 Task: Look for space in Yatagan, Turkey from 12th August, 2023 to 16th August, 2023 for 8 adults in price range Rs.10000 to Rs.16000. Place can be private room with 8 bedrooms having 8 beds and 8 bathrooms. Property type can be house, flat, guest house, hotel. Amenities needed are: wifi, TV, free parkinig on premises, gym, breakfast. Booking option can be shelf check-in. Required host language is English.
Action: Mouse moved to (502, 103)
Screenshot: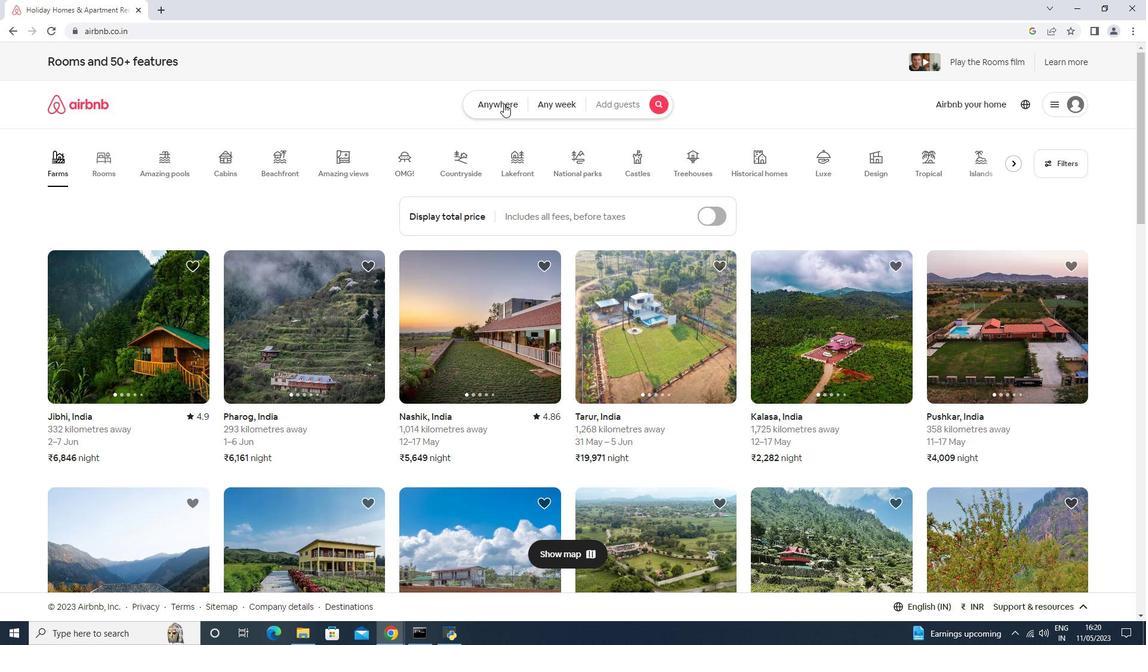 
Action: Mouse pressed left at (502, 103)
Screenshot: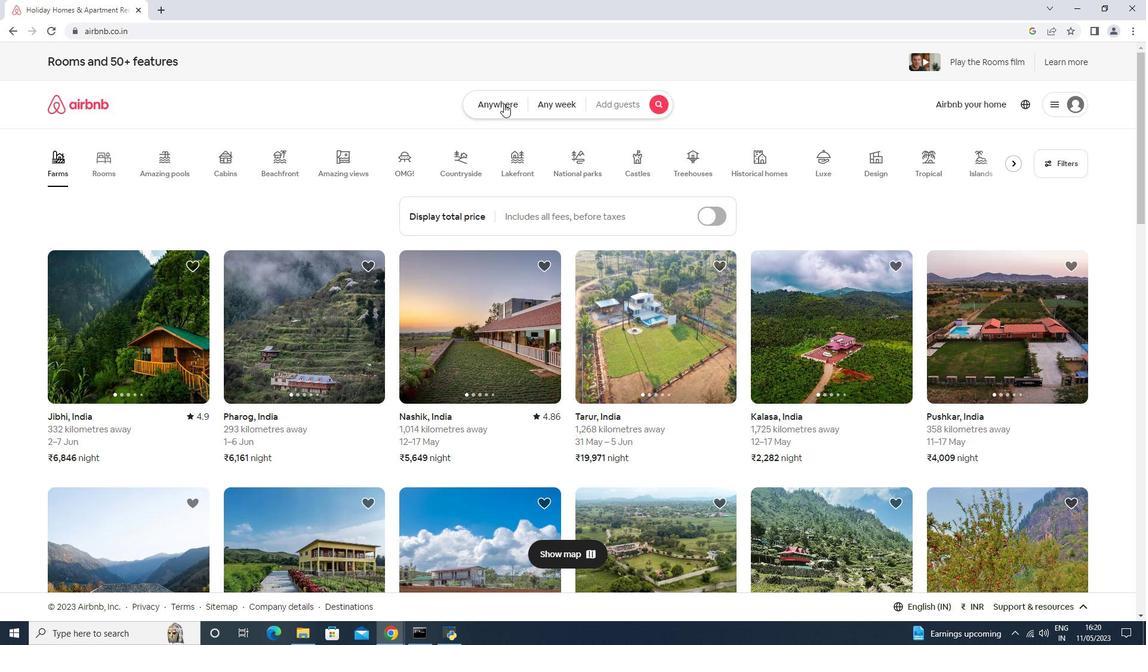 
Action: Mouse moved to (461, 152)
Screenshot: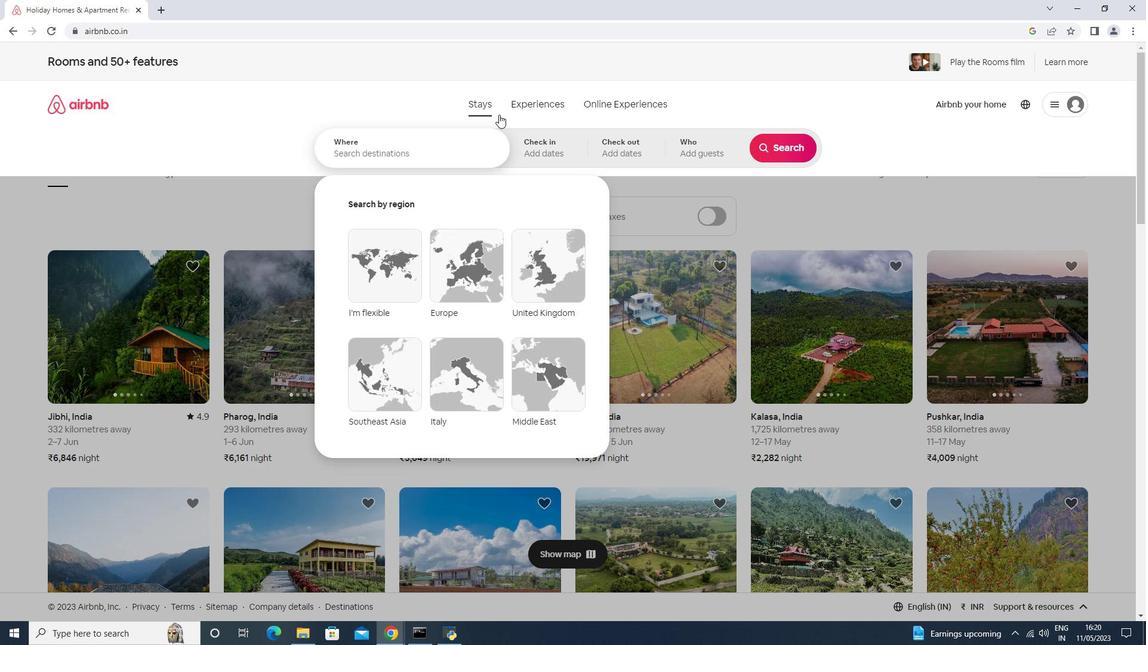 
Action: Mouse pressed left at (461, 152)
Screenshot: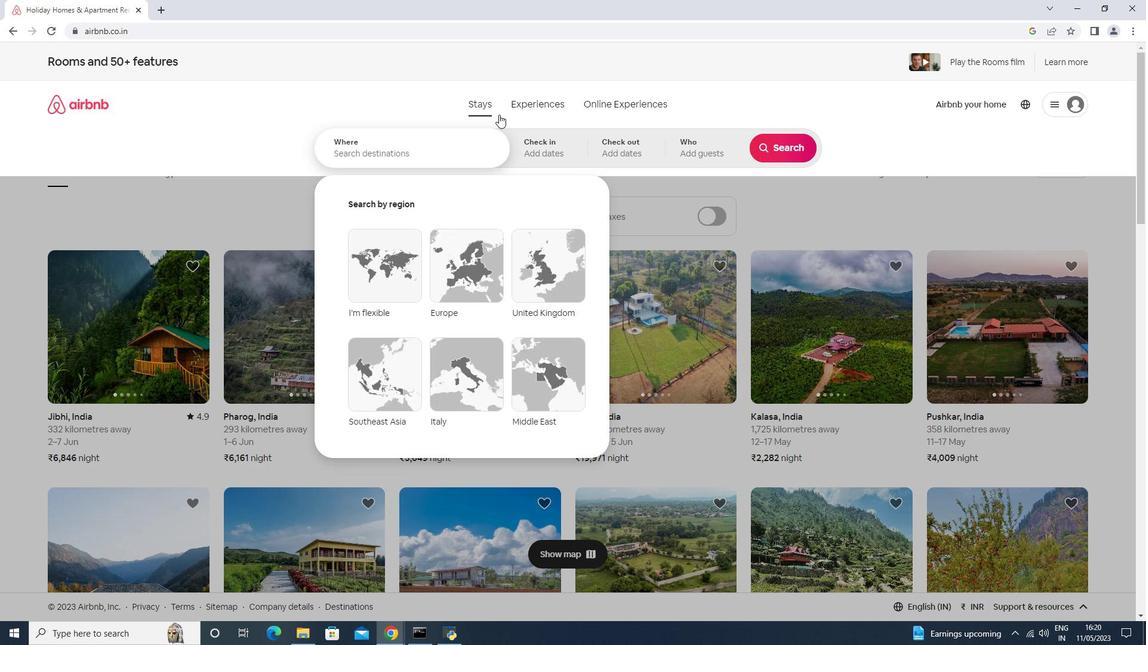 
Action: Key pressed <Key.shift>Yay<Key.backspace>tagan,<Key.space><Key.shift>Turkey<Key.enter>
Screenshot: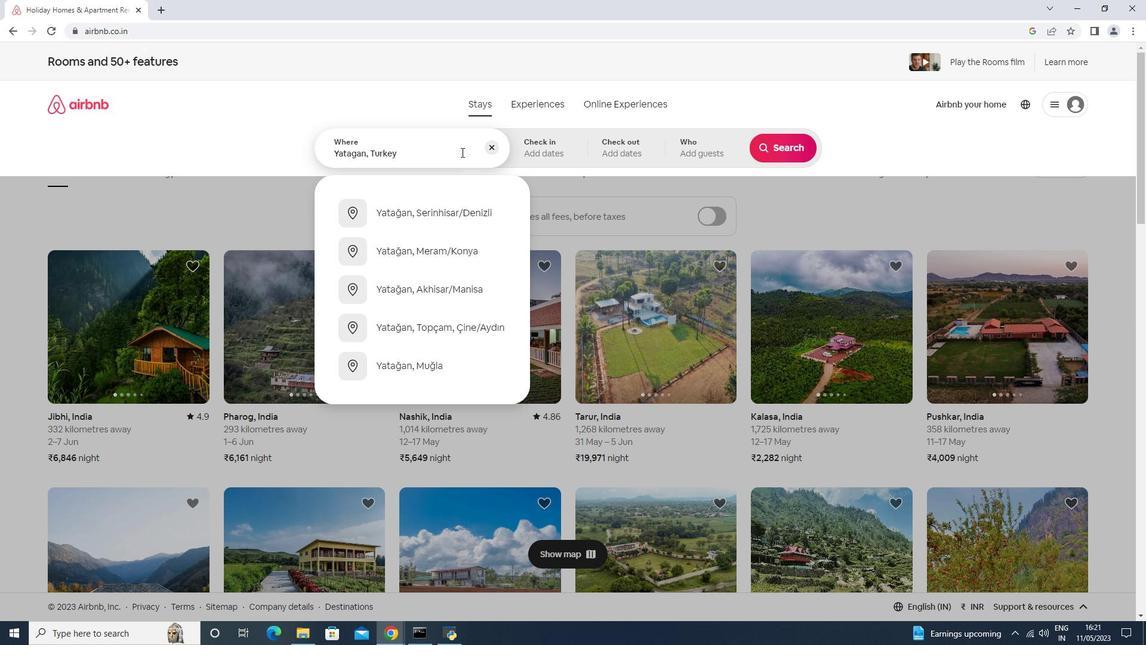 
Action: Mouse moved to (786, 247)
Screenshot: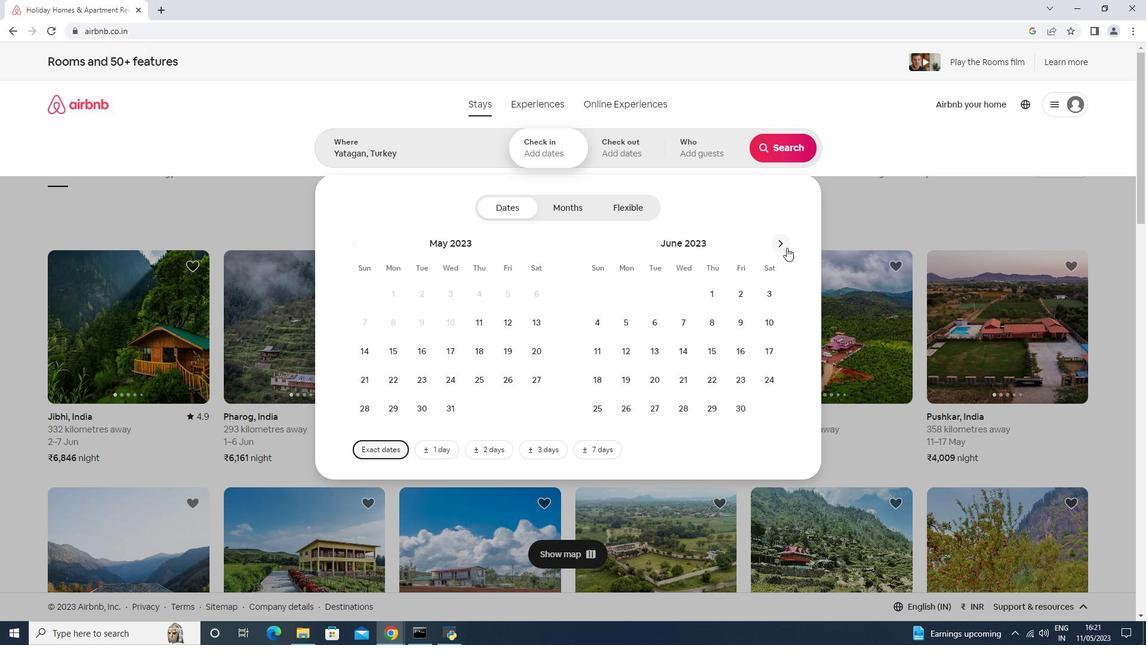 
Action: Mouse pressed left at (786, 247)
Screenshot: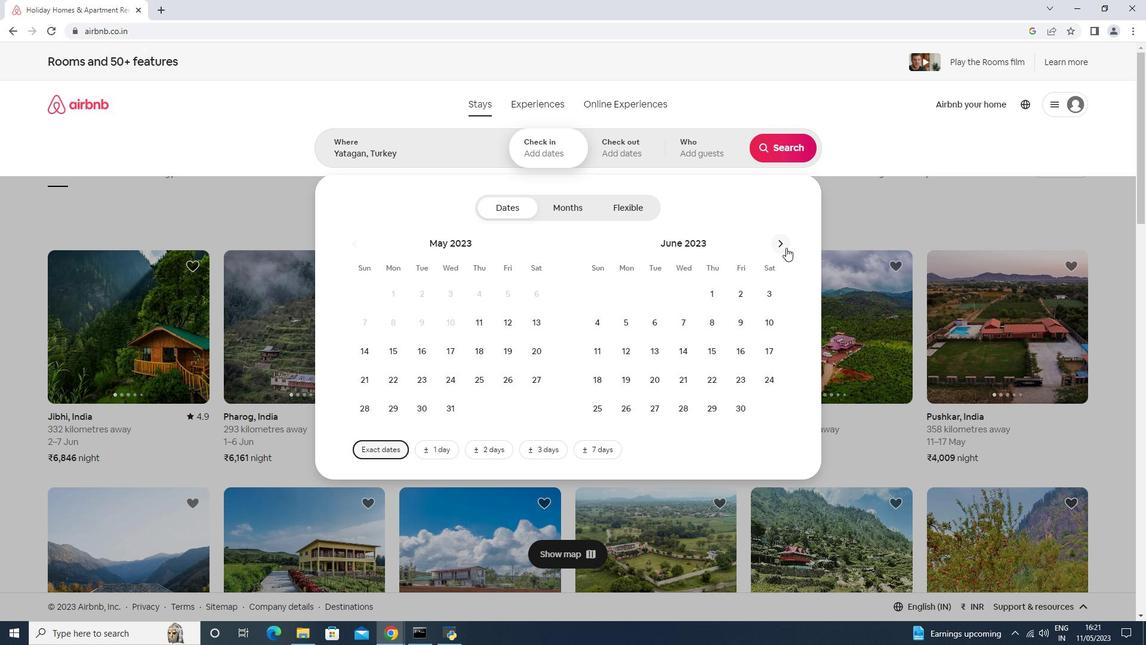 
Action: Mouse pressed left at (786, 247)
Screenshot: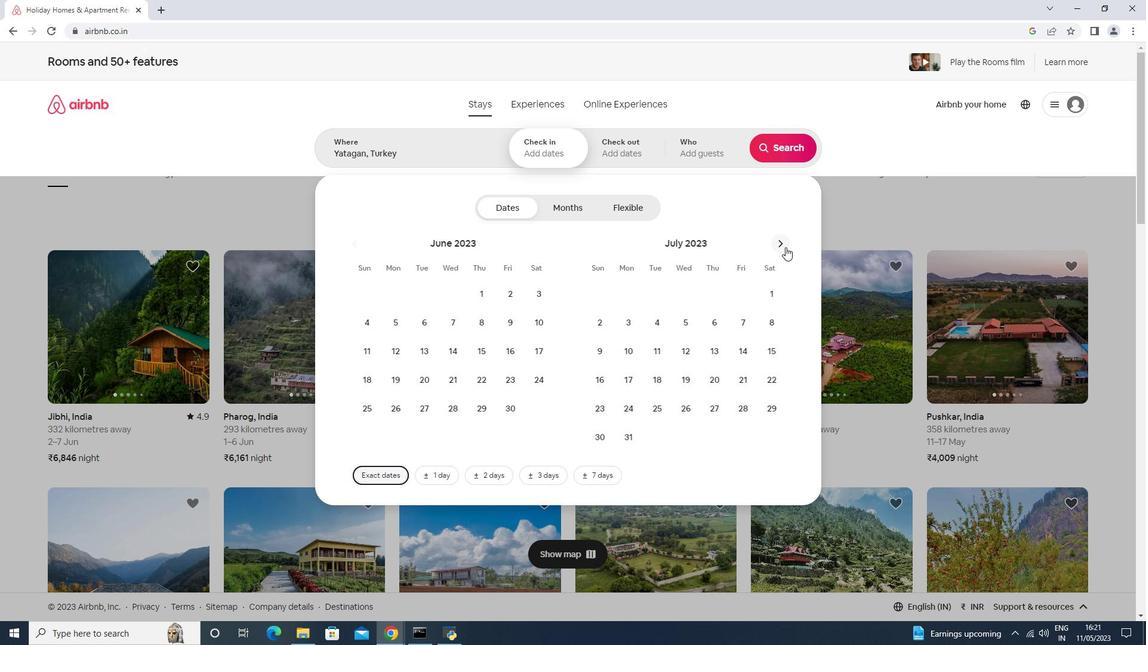
Action: Mouse moved to (768, 316)
Screenshot: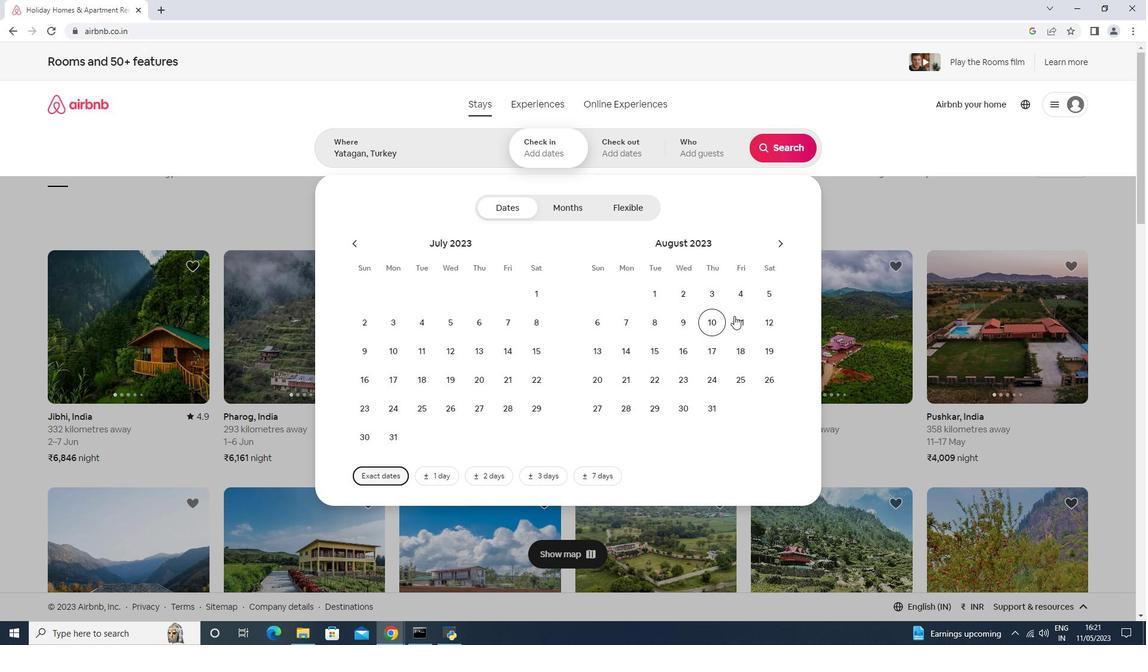 
Action: Mouse pressed left at (768, 316)
Screenshot: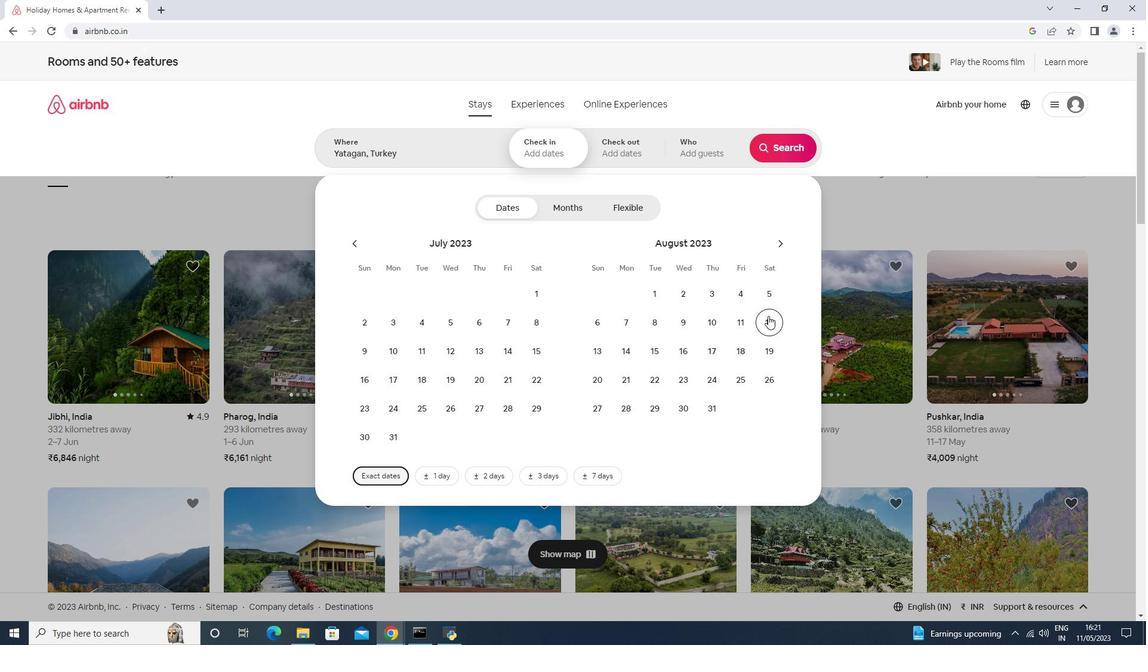 
Action: Mouse moved to (675, 344)
Screenshot: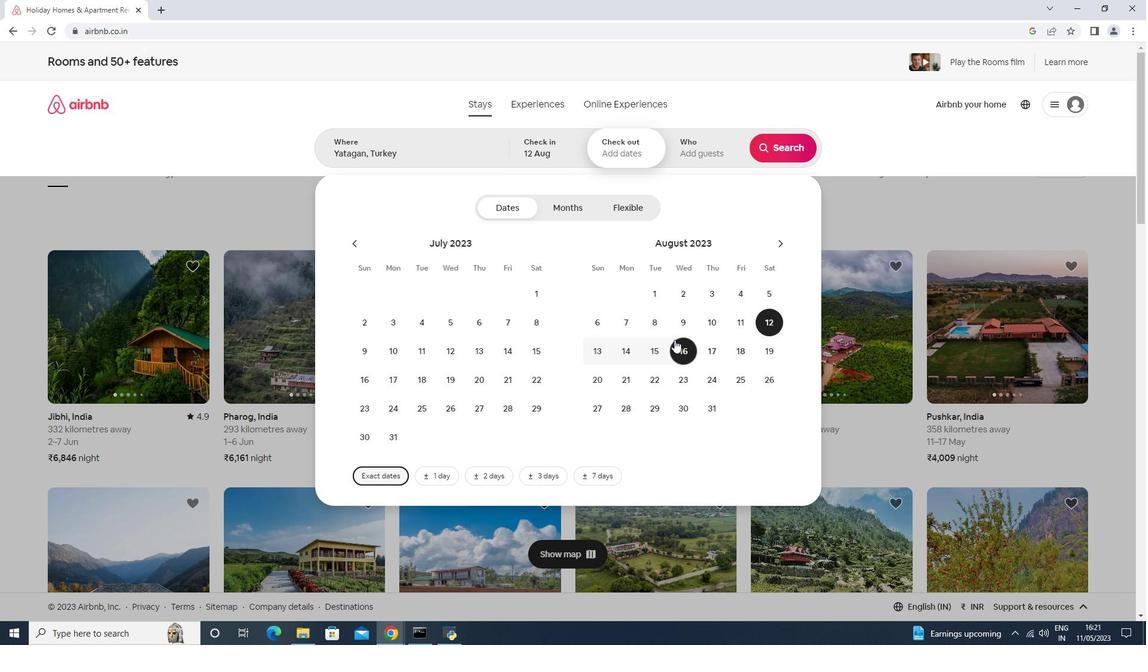 
Action: Mouse pressed left at (675, 344)
Screenshot: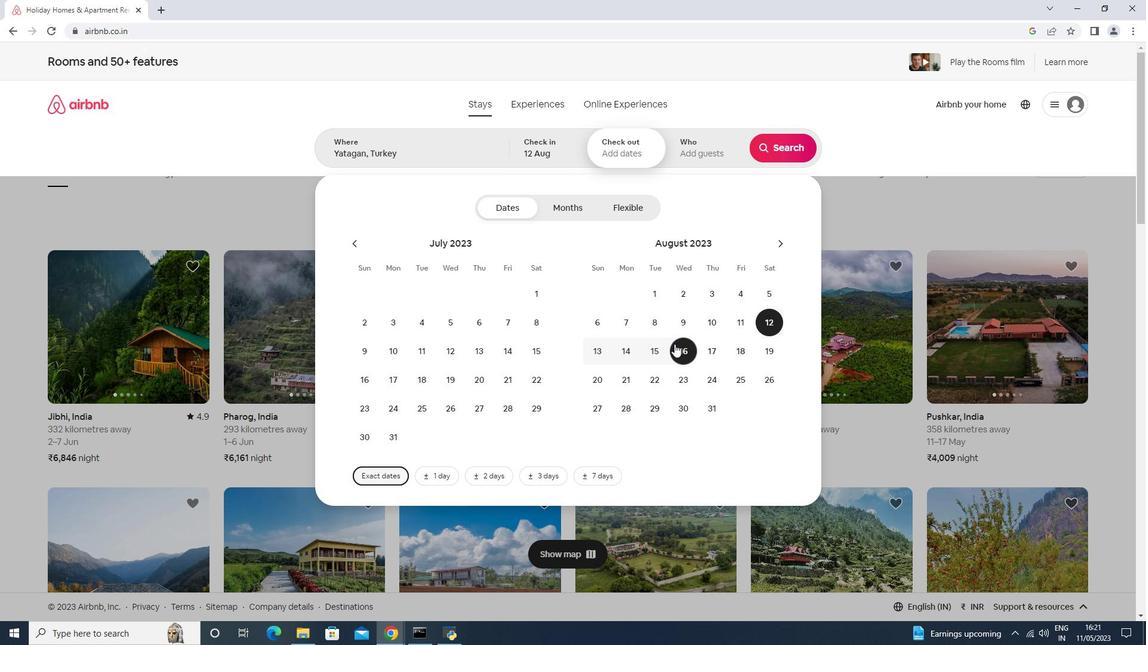 
Action: Mouse moved to (696, 156)
Screenshot: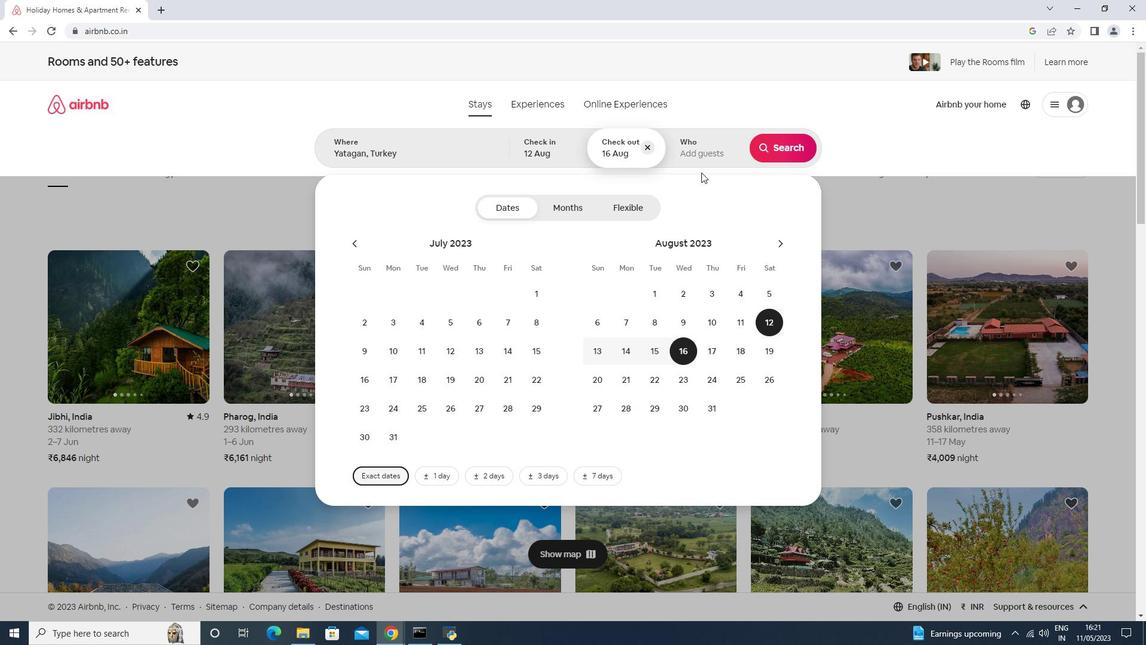 
Action: Mouse pressed left at (697, 154)
Screenshot: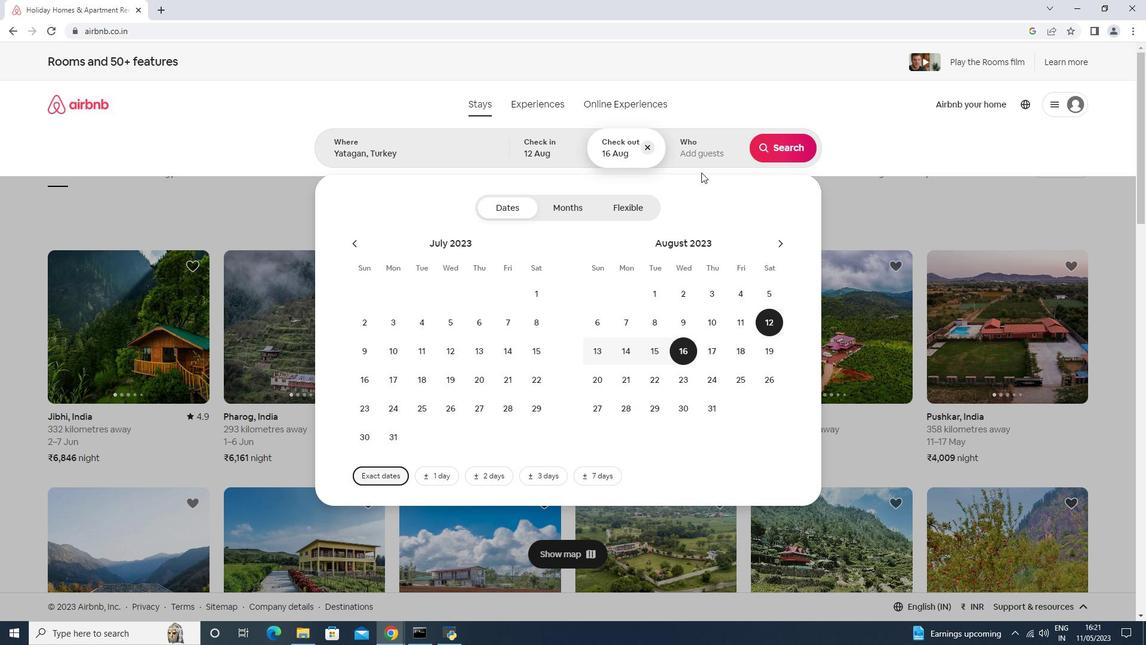 
Action: Mouse moved to (781, 208)
Screenshot: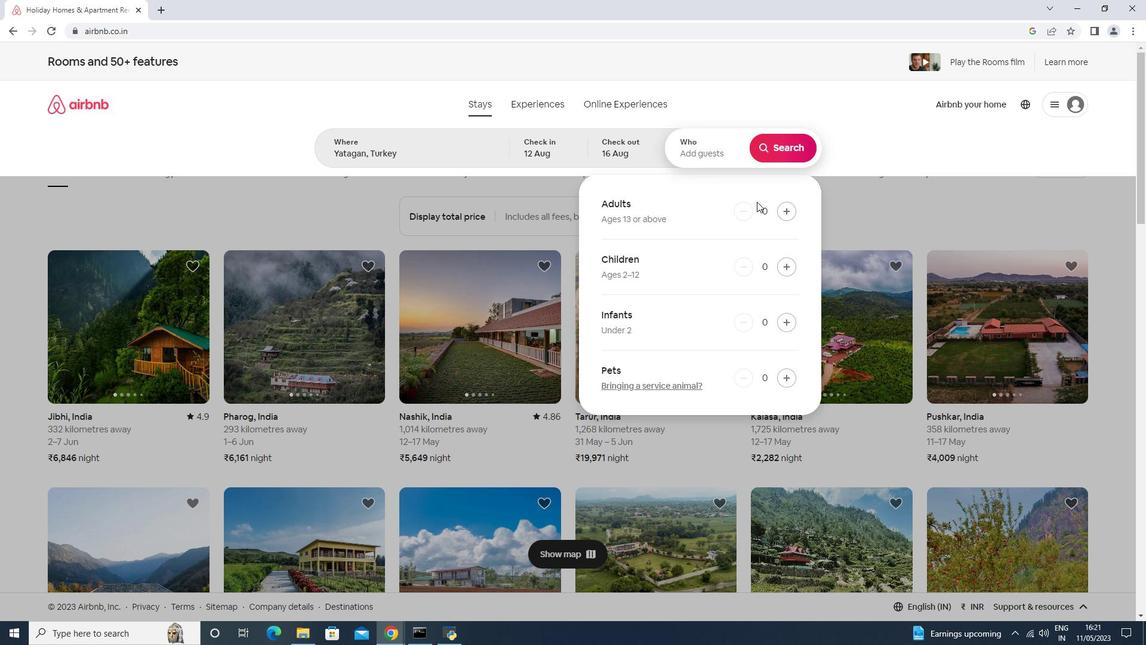 
Action: Mouse pressed left at (781, 208)
Screenshot: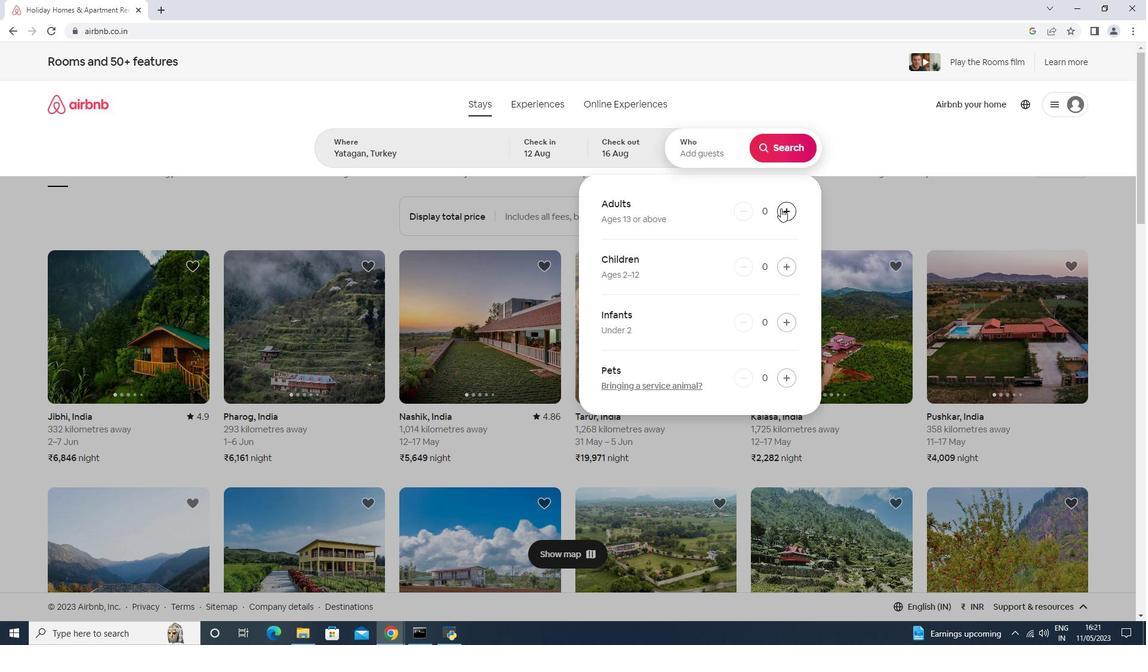 
Action: Mouse pressed left at (781, 208)
Screenshot: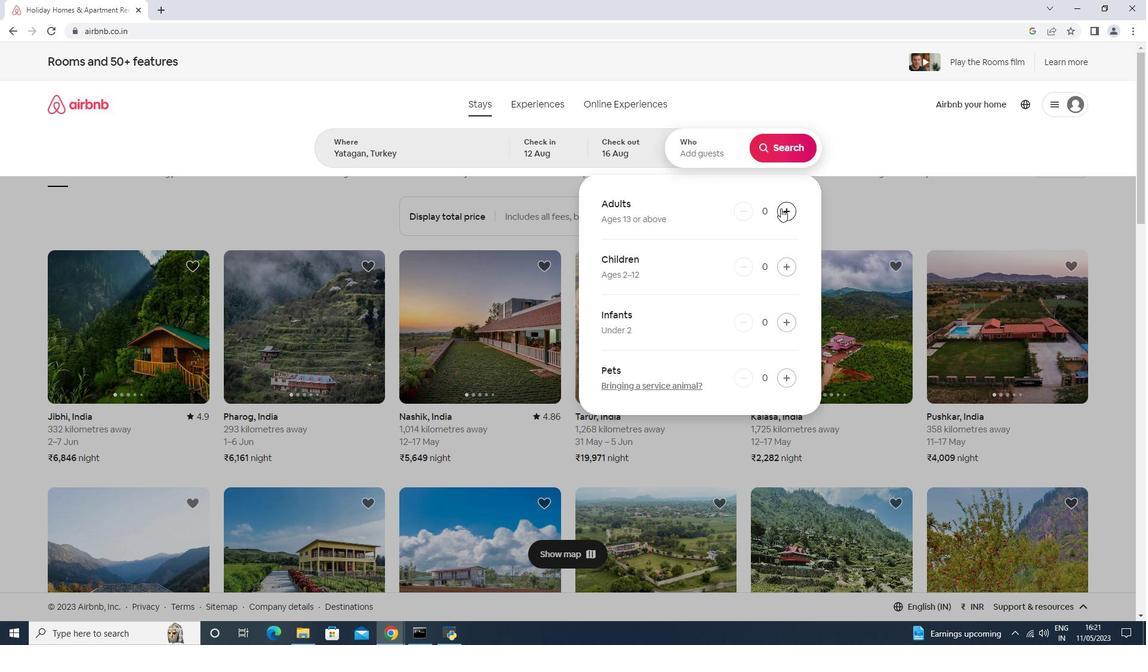 
Action: Mouse pressed left at (781, 208)
Screenshot: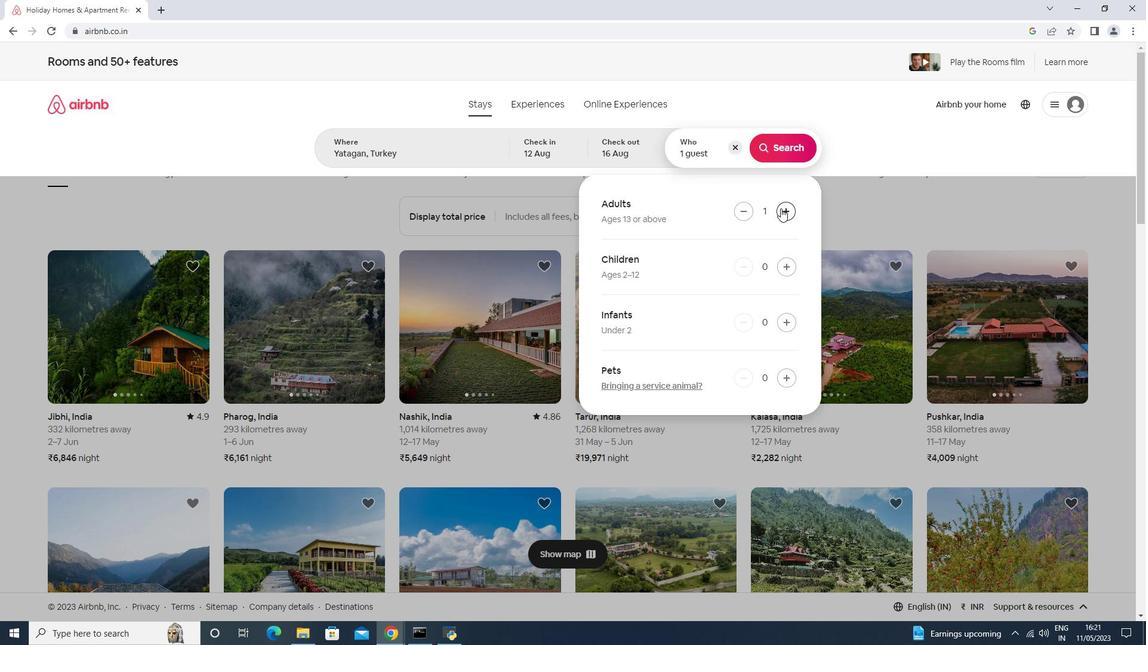 
Action: Mouse pressed left at (781, 208)
Screenshot: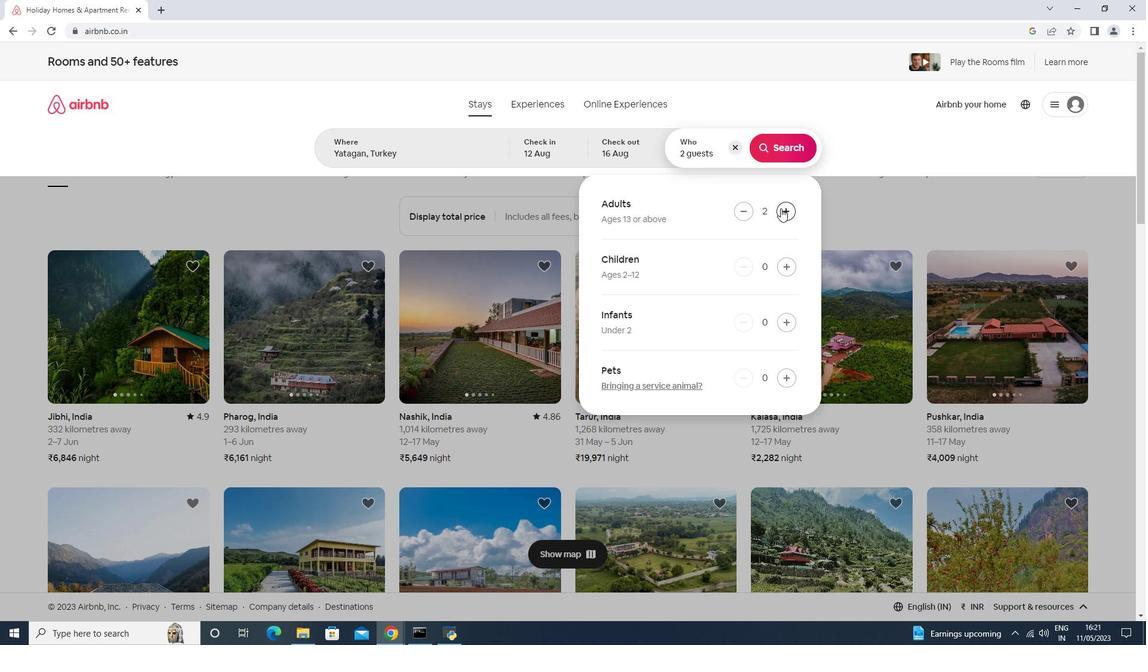 
Action: Mouse pressed left at (781, 208)
Screenshot: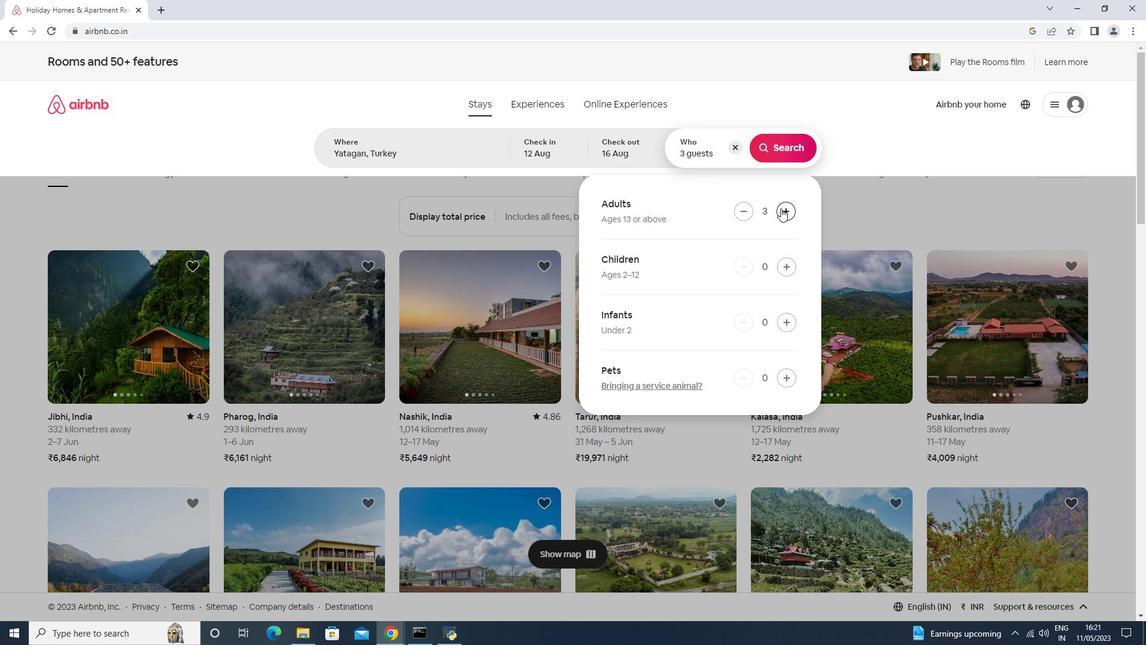
Action: Mouse pressed left at (781, 208)
Screenshot: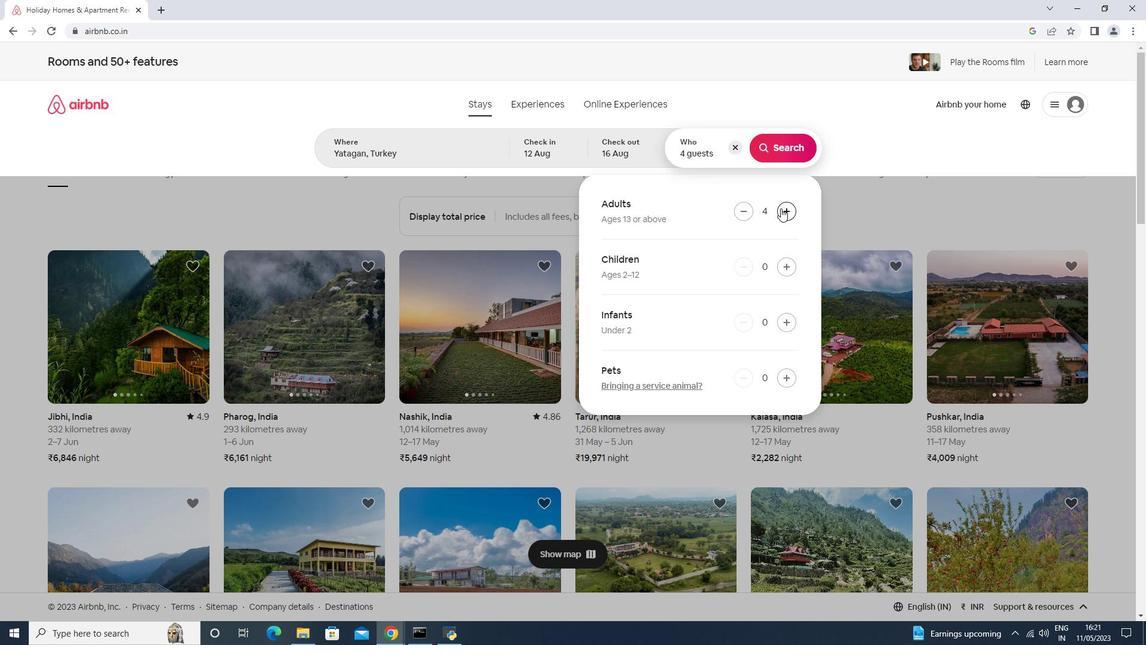
Action: Mouse pressed left at (781, 208)
Screenshot: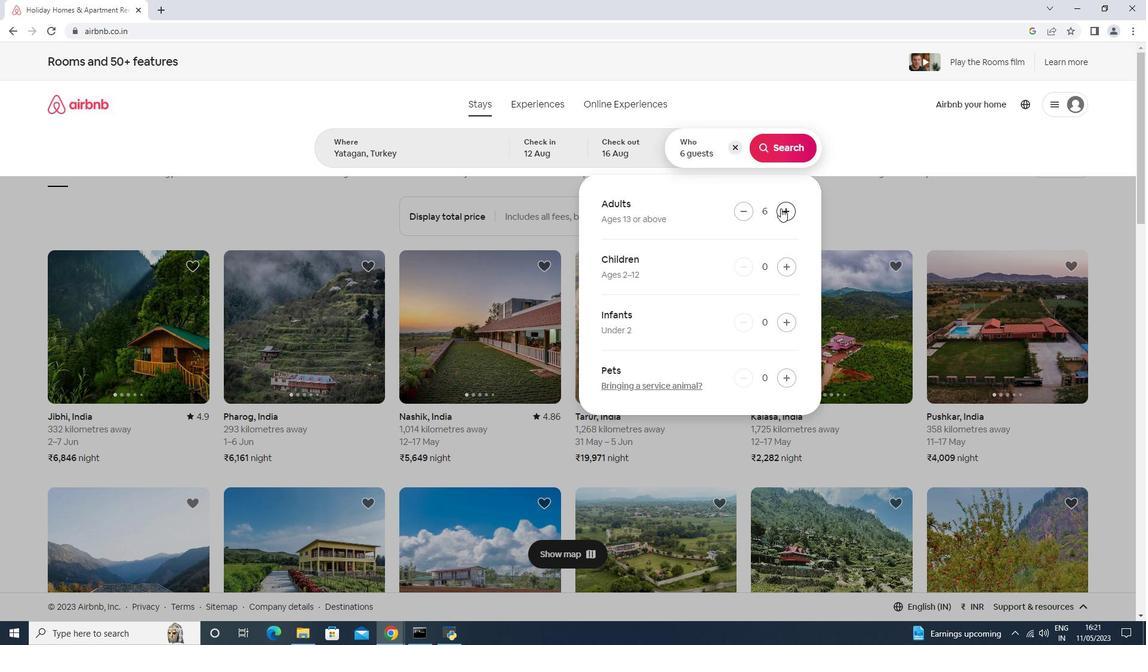 
Action: Mouse pressed left at (781, 208)
Screenshot: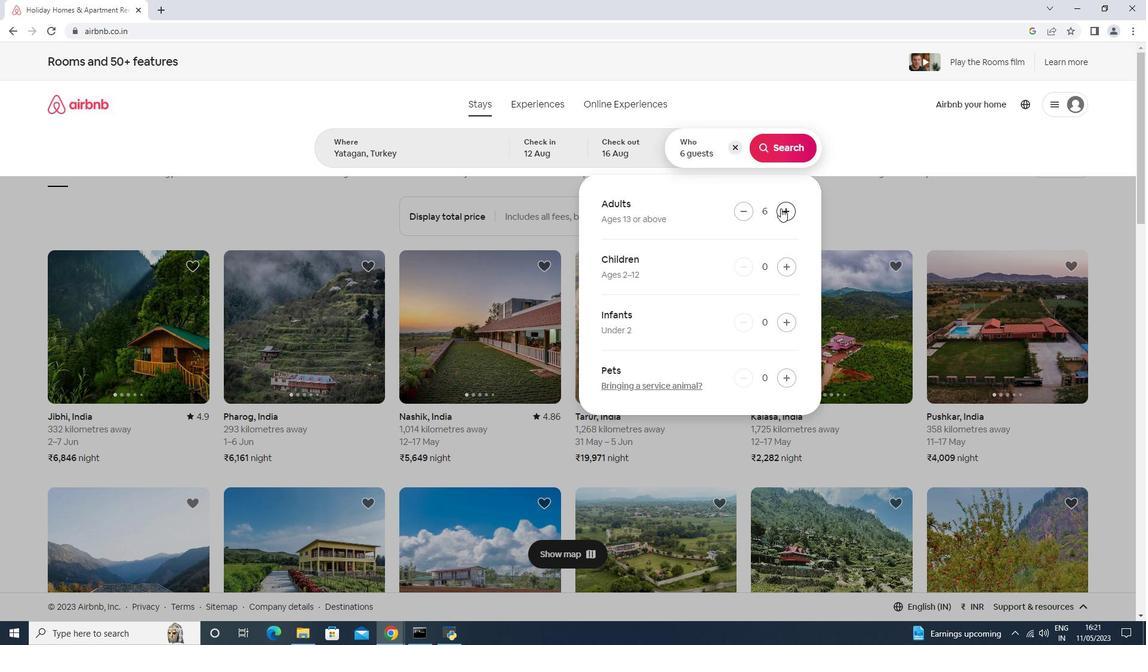 
Action: Mouse moved to (792, 153)
Screenshot: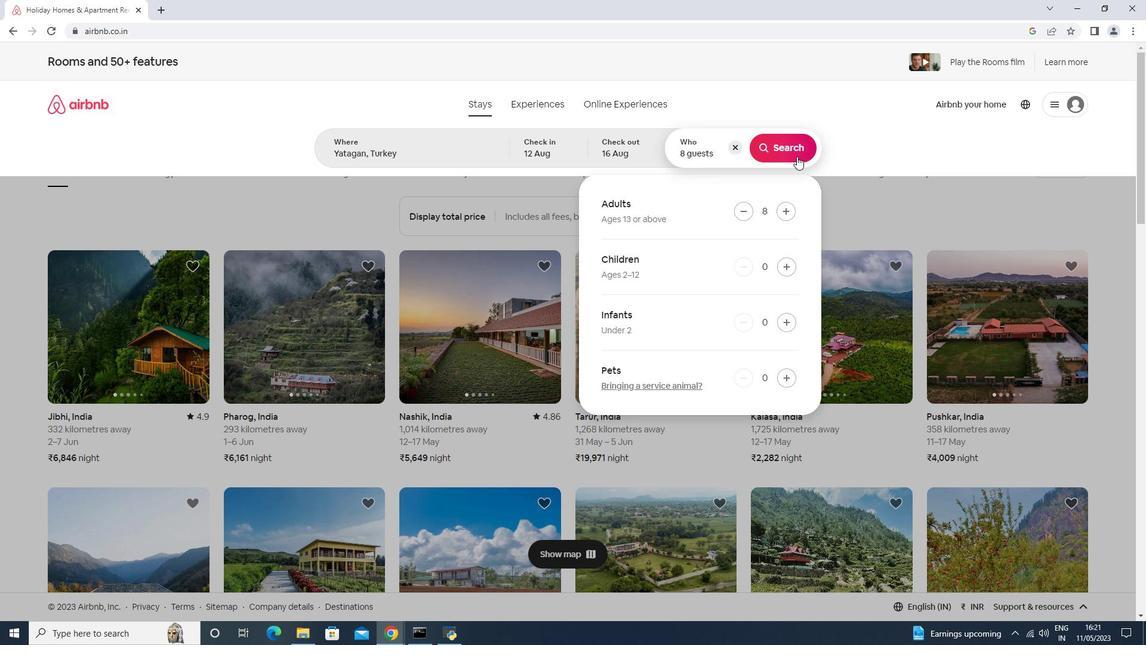 
Action: Mouse pressed left at (792, 153)
Screenshot: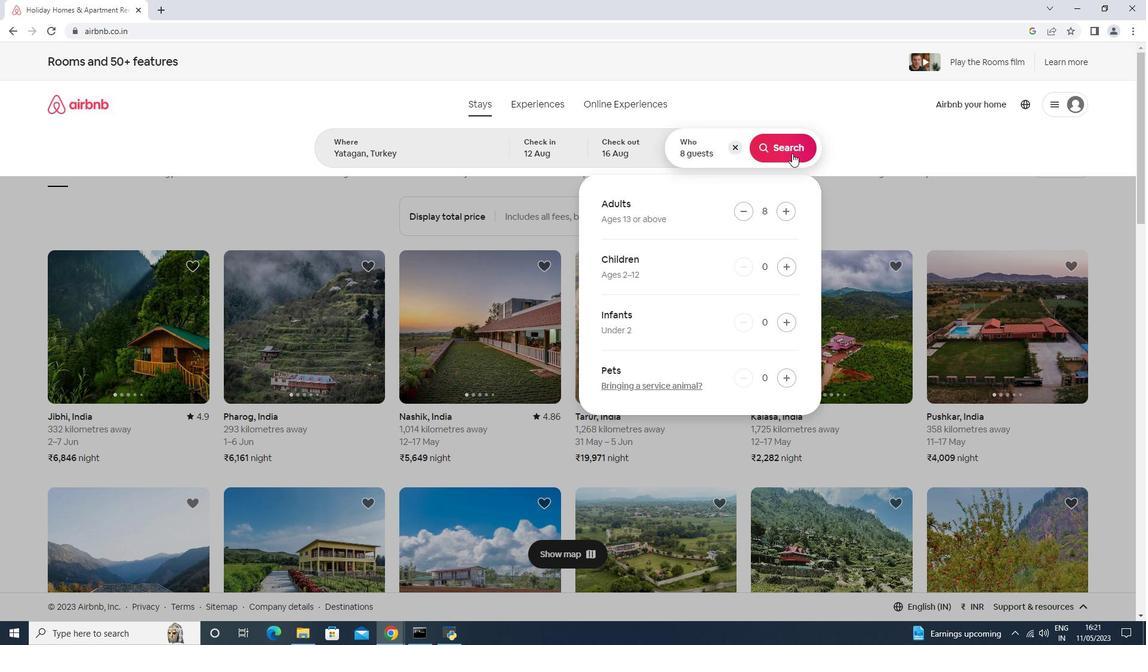 
Action: Mouse moved to (1106, 124)
Screenshot: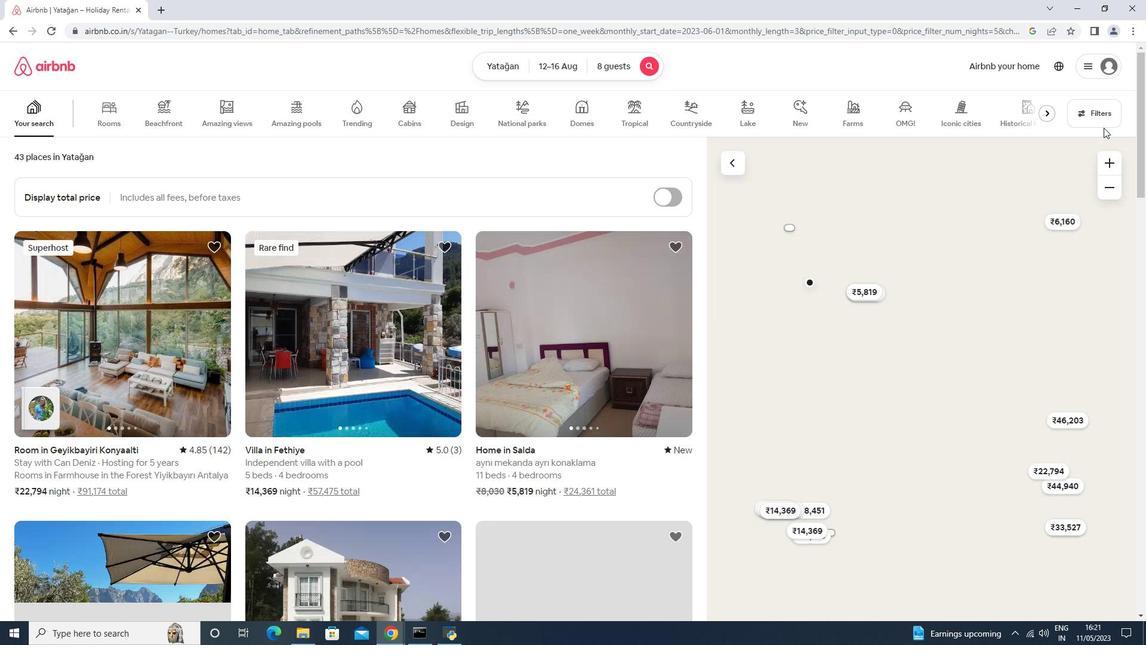 
Action: Mouse pressed left at (1103, 122)
Screenshot: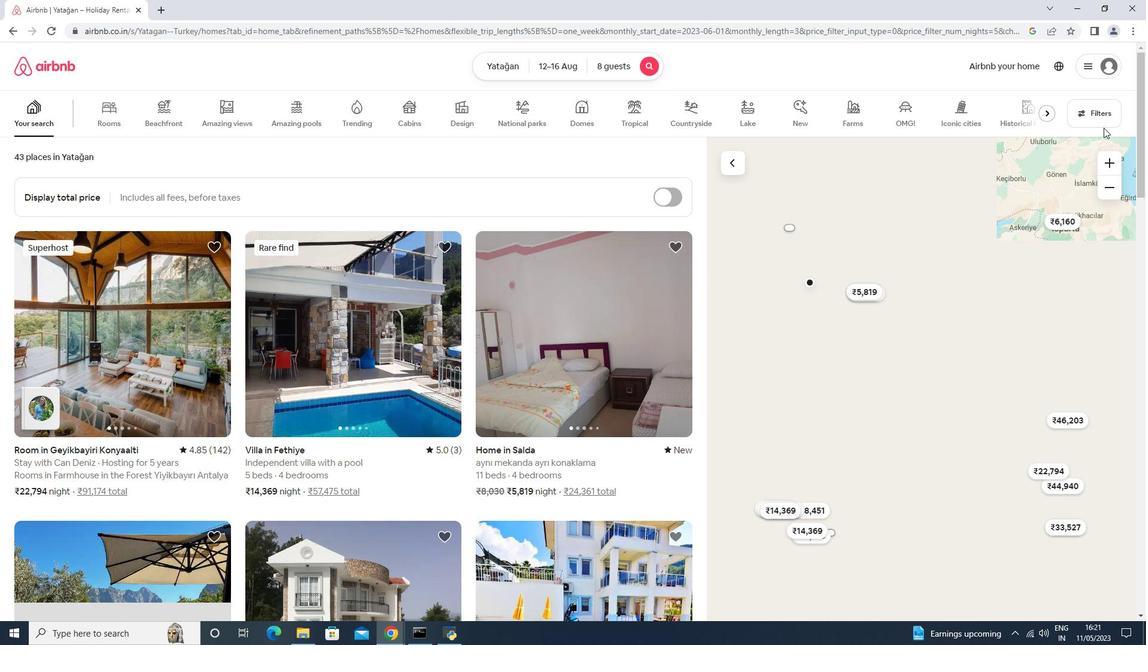 
Action: Mouse moved to (515, 396)
Screenshot: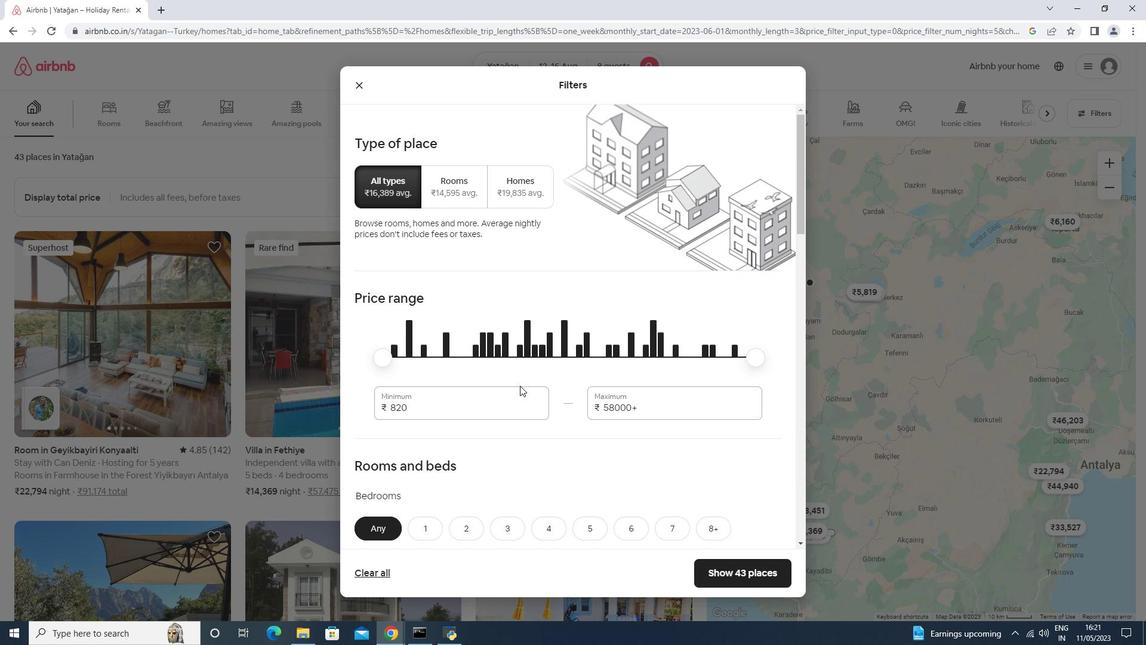 
Action: Mouse pressed left at (515, 396)
Screenshot: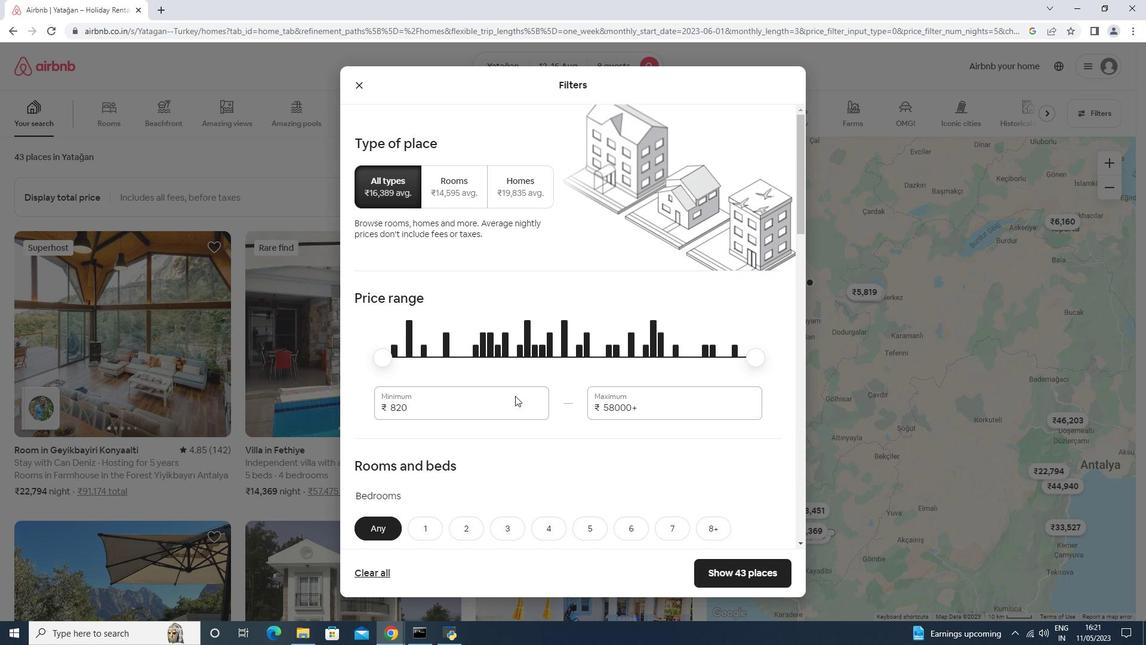 
Action: Mouse moved to (515, 396)
Screenshot: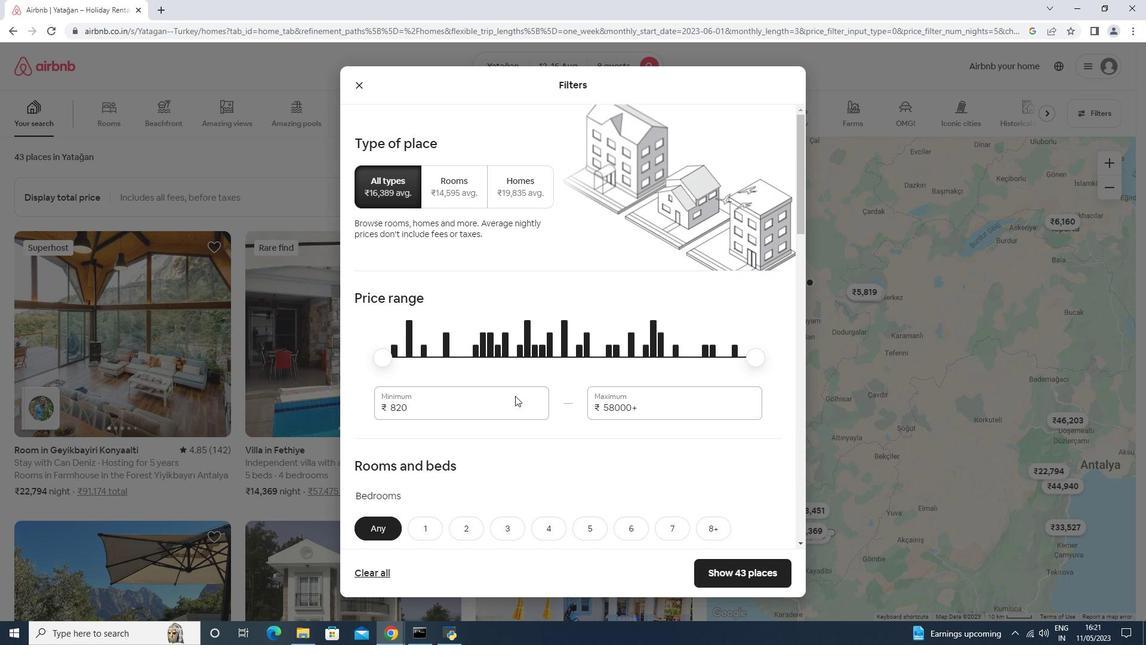 
Action: Mouse pressed left at (515, 396)
Screenshot: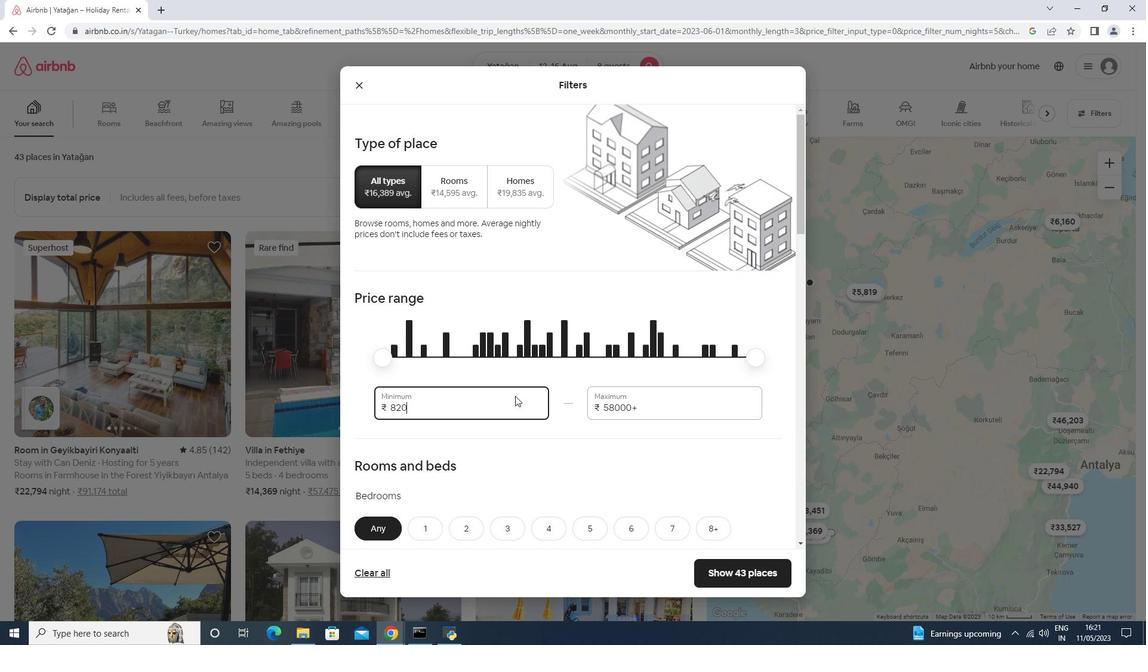 
Action: Mouse moved to (514, 396)
Screenshot: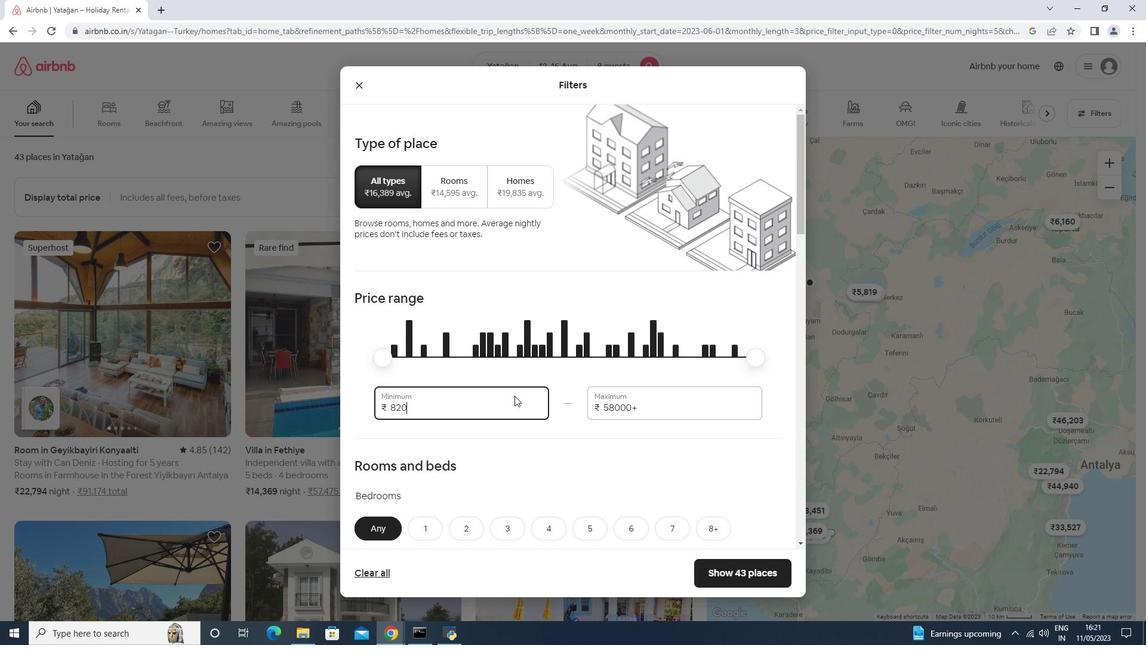 
Action: Mouse pressed left at (514, 396)
Screenshot: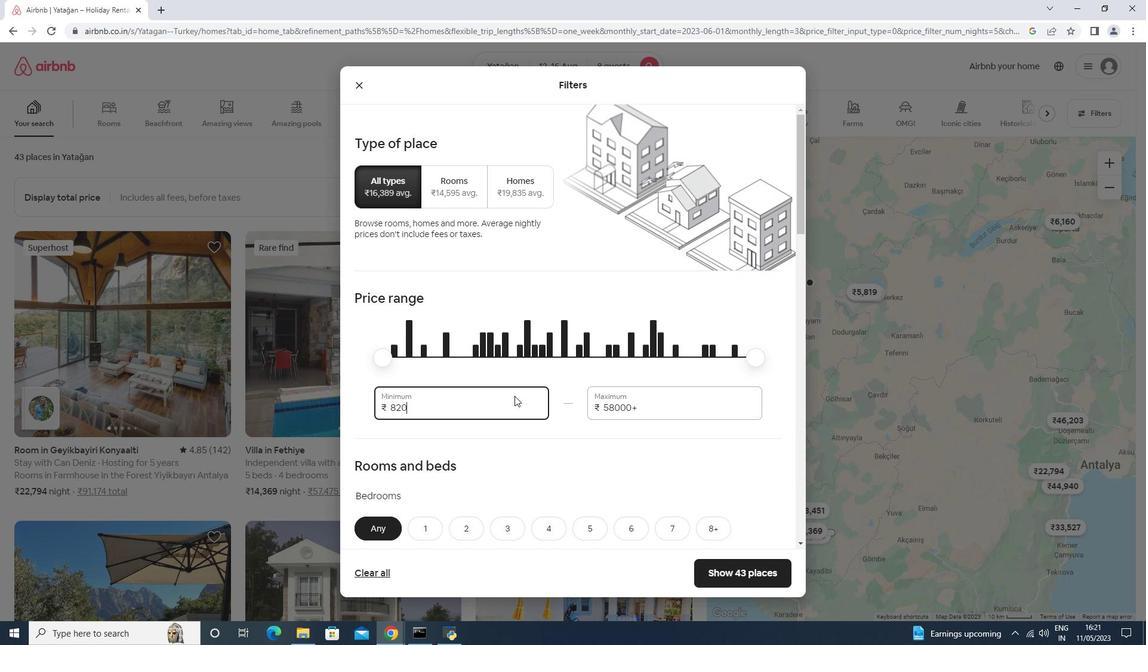 
Action: Mouse pressed left at (514, 396)
Screenshot: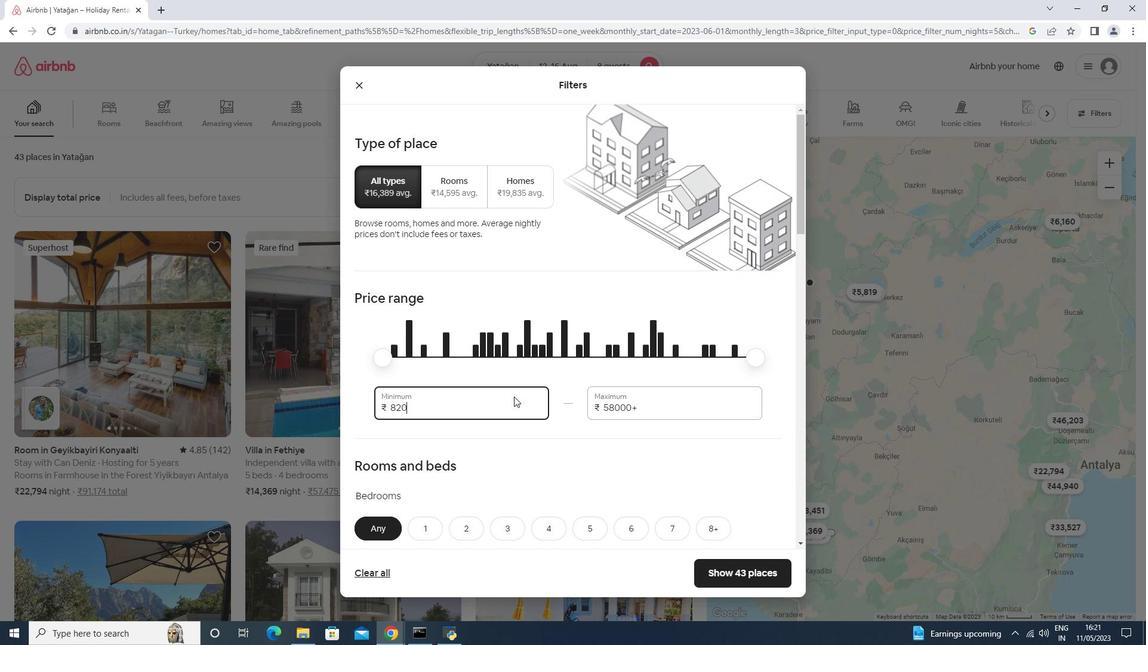
Action: Mouse pressed left at (514, 396)
Screenshot: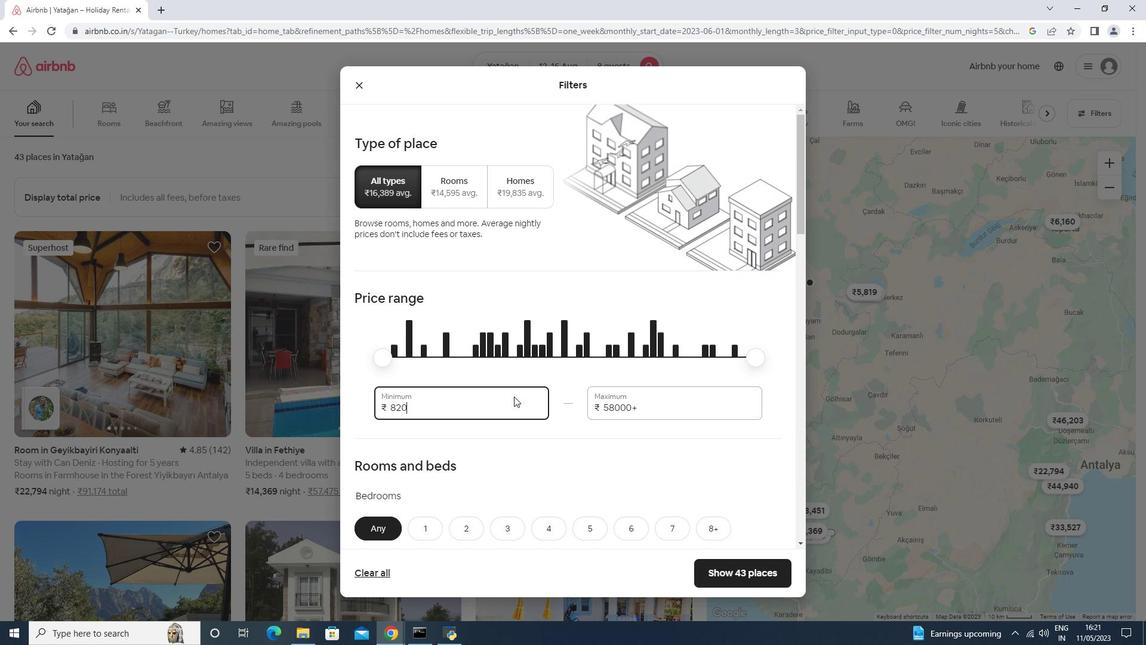 
Action: Key pressed <Key.backspace><Key.backspace><Key.backspace><Key.backspace><Key.backspace>10000<Key.tab>16000
Screenshot: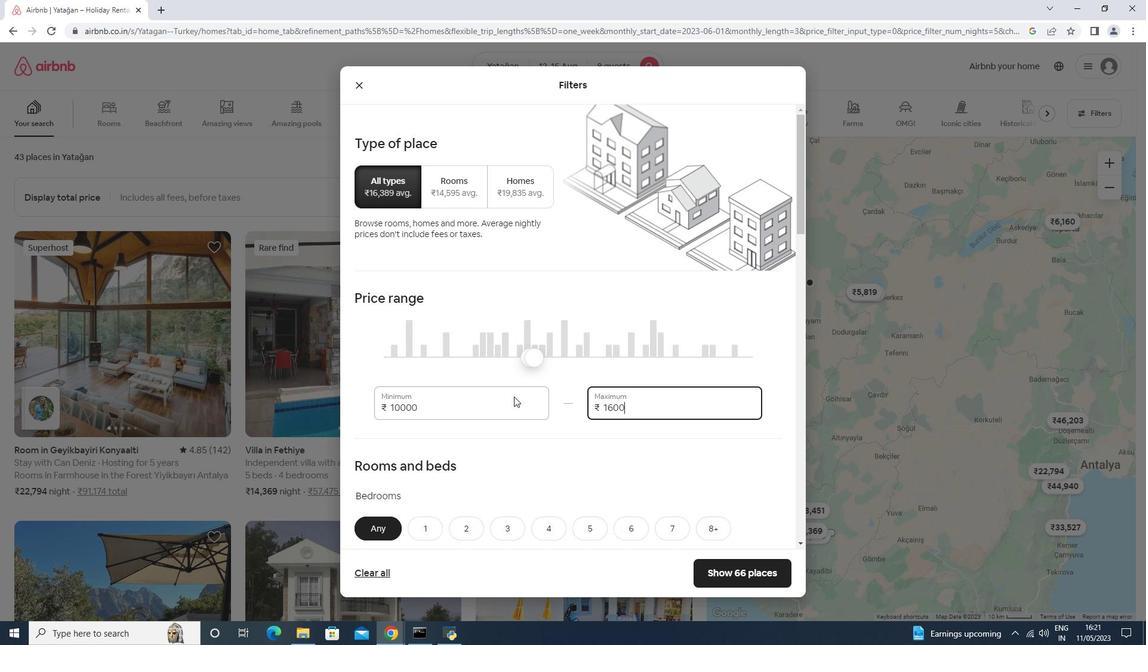 
Action: Mouse scrolled (514, 396) with delta (0, 0)
Screenshot: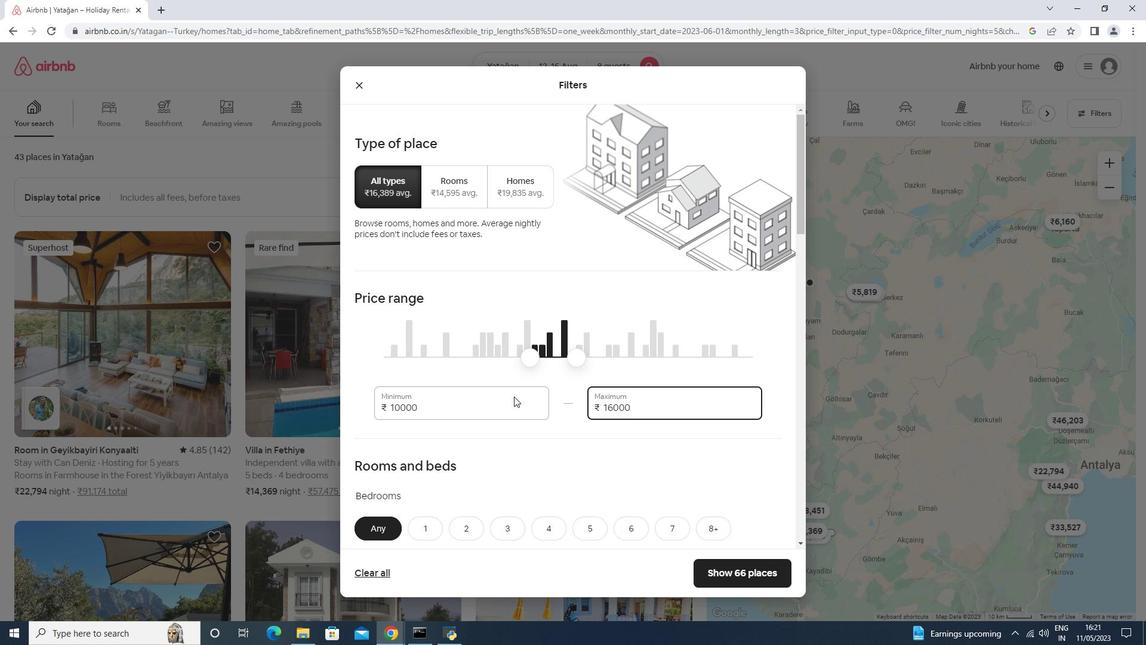
Action: Mouse scrolled (514, 396) with delta (0, 0)
Screenshot: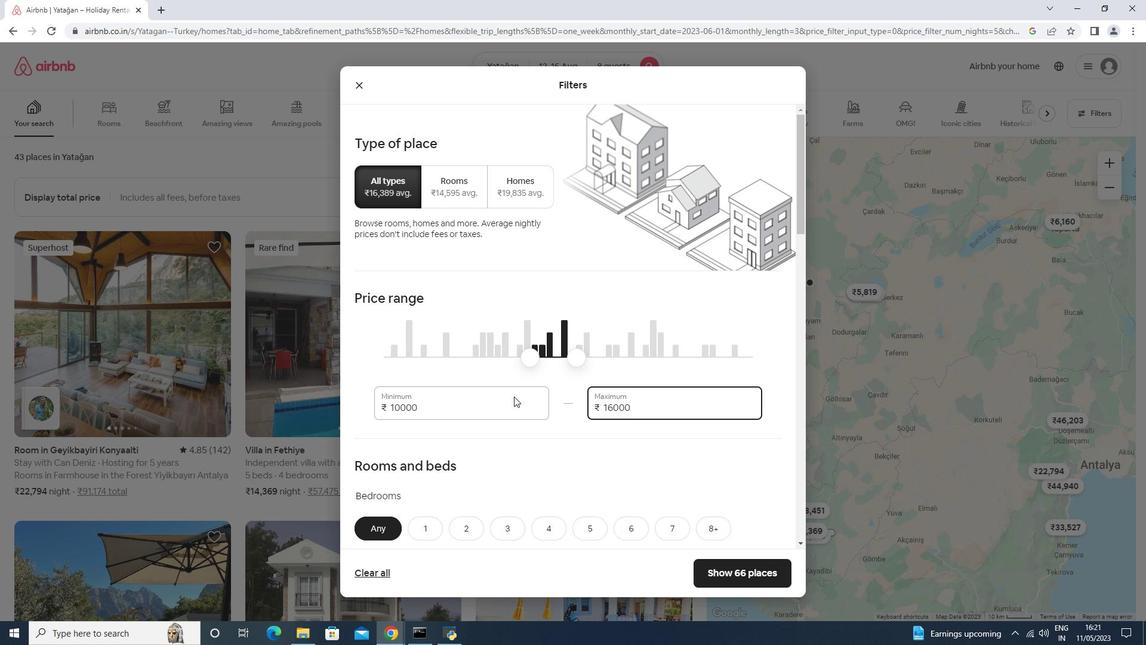 
Action: Mouse scrolled (514, 396) with delta (0, 0)
Screenshot: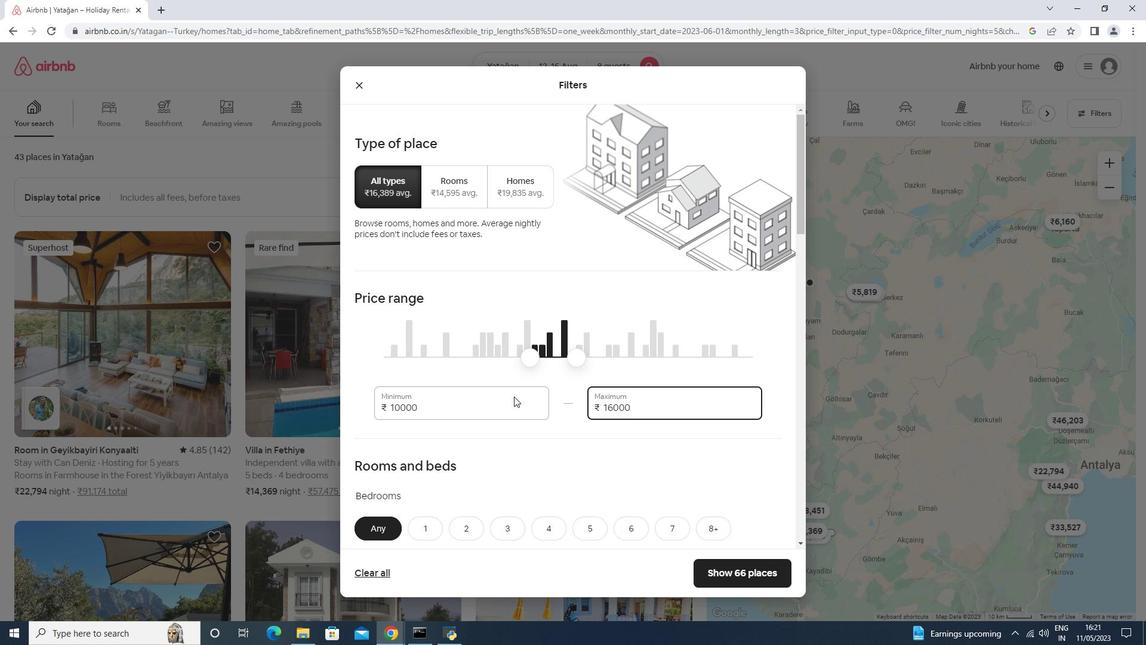 
Action: Mouse scrolled (514, 396) with delta (0, 0)
Screenshot: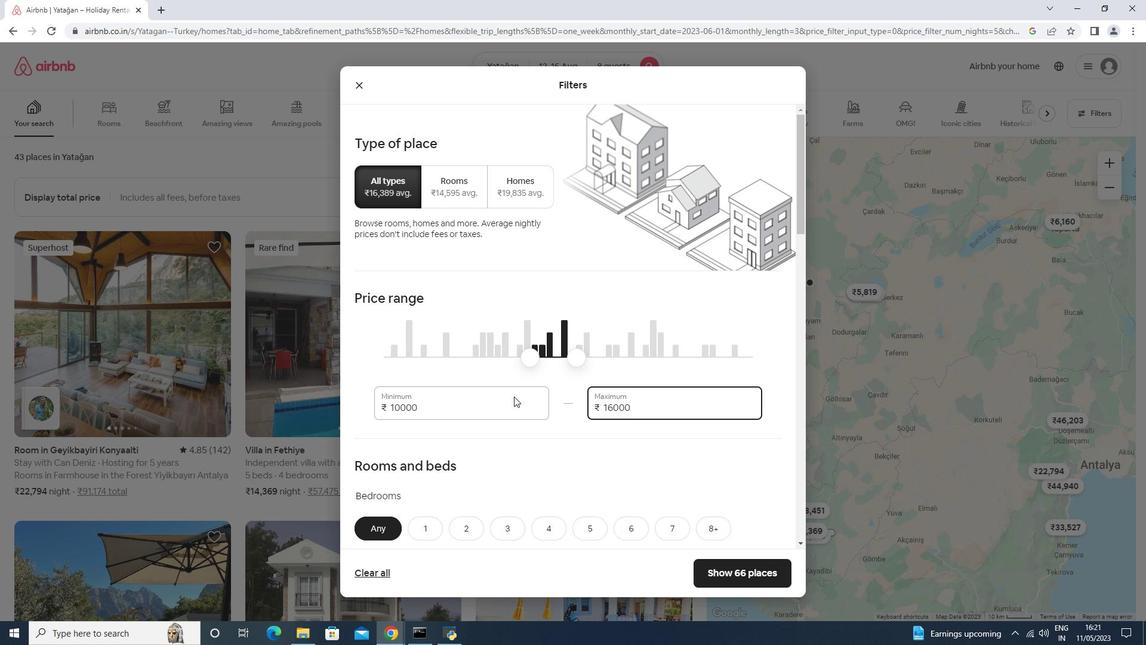 
Action: Mouse scrolled (514, 396) with delta (0, 0)
Screenshot: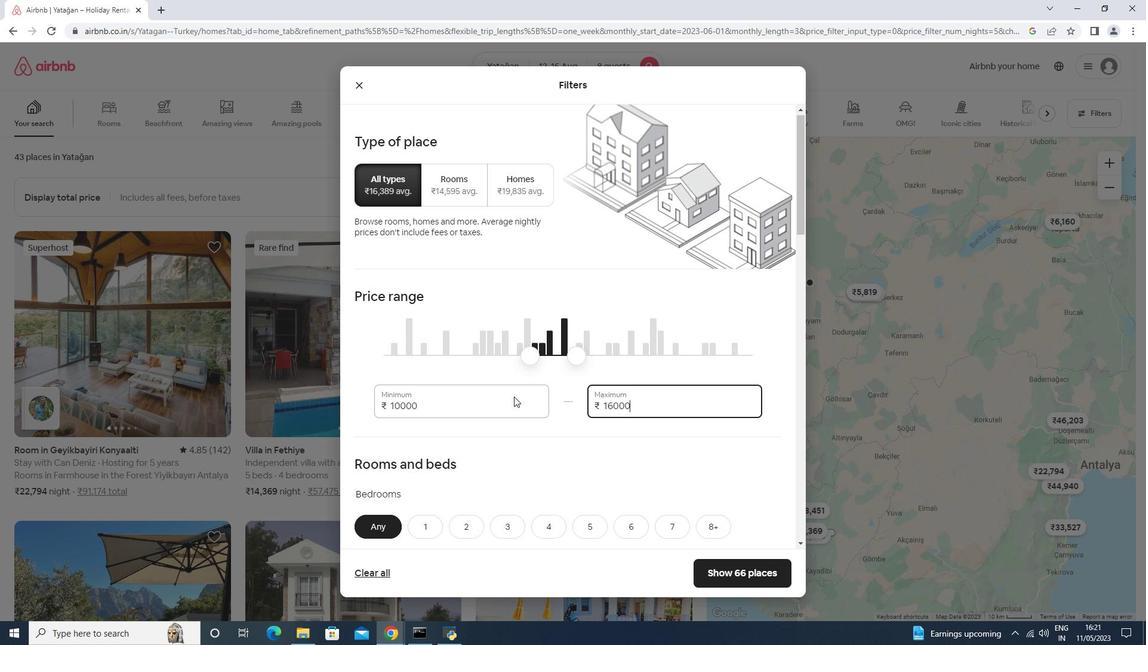 
Action: Mouse moved to (725, 238)
Screenshot: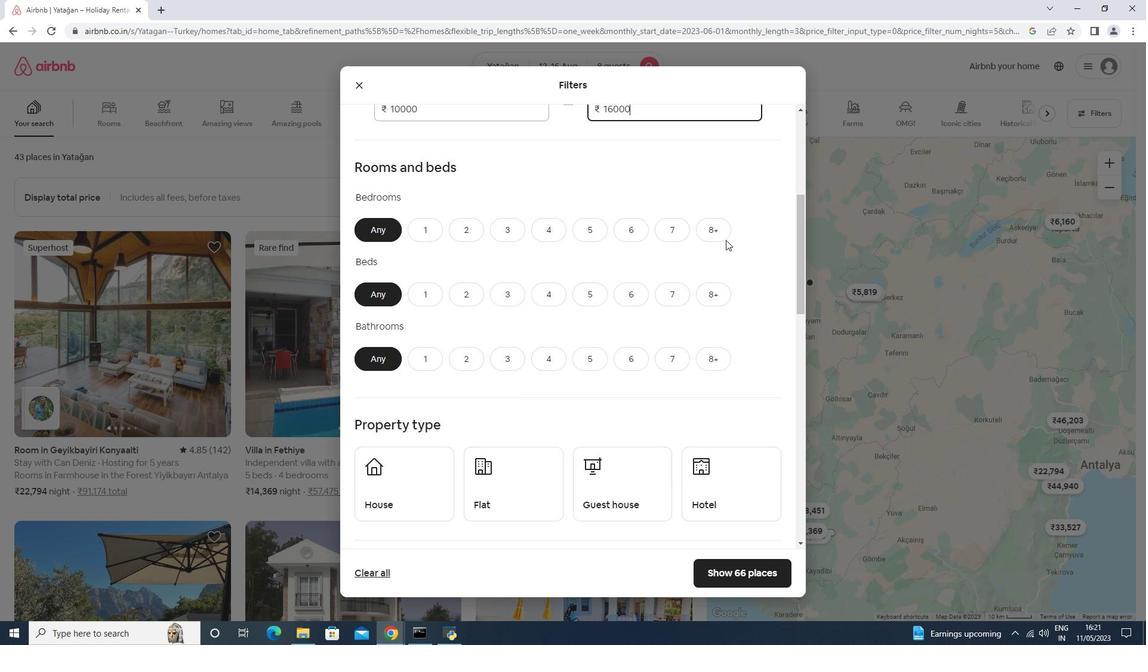 
Action: Mouse pressed left at (725, 238)
Screenshot: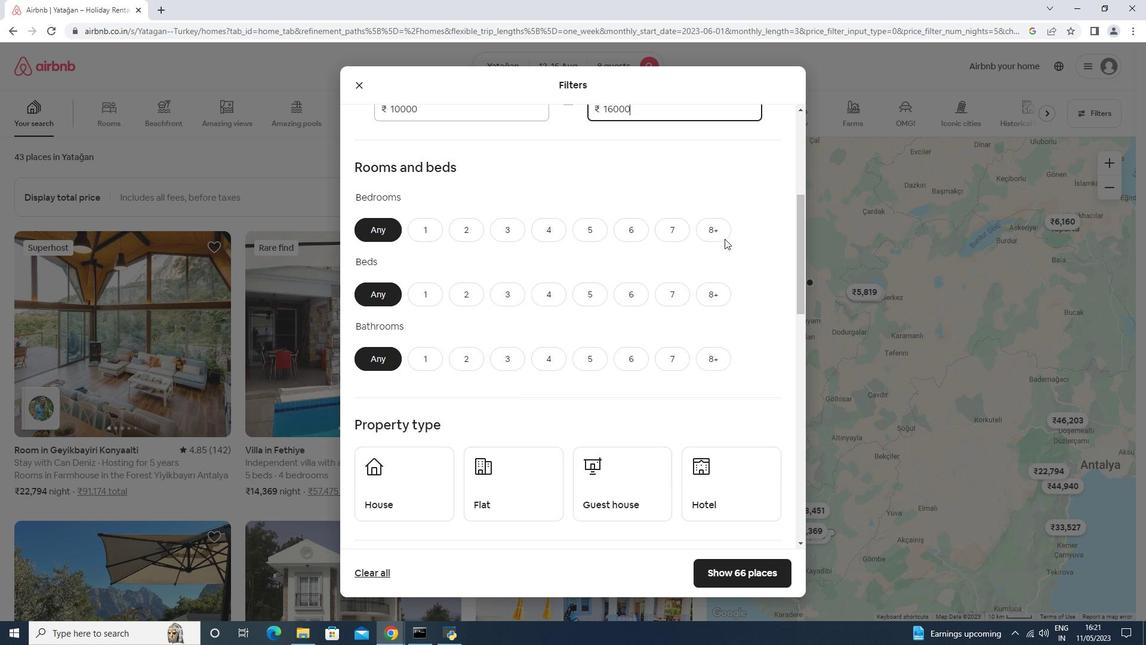 
Action: Mouse moved to (716, 299)
Screenshot: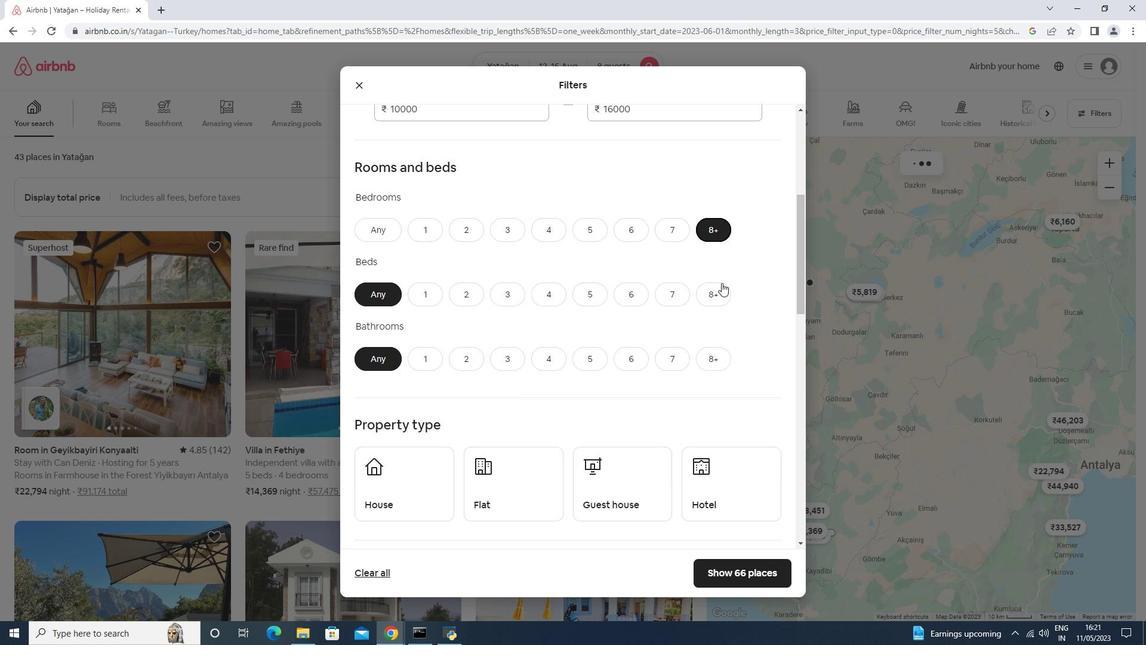 
Action: Mouse pressed left at (716, 299)
Screenshot: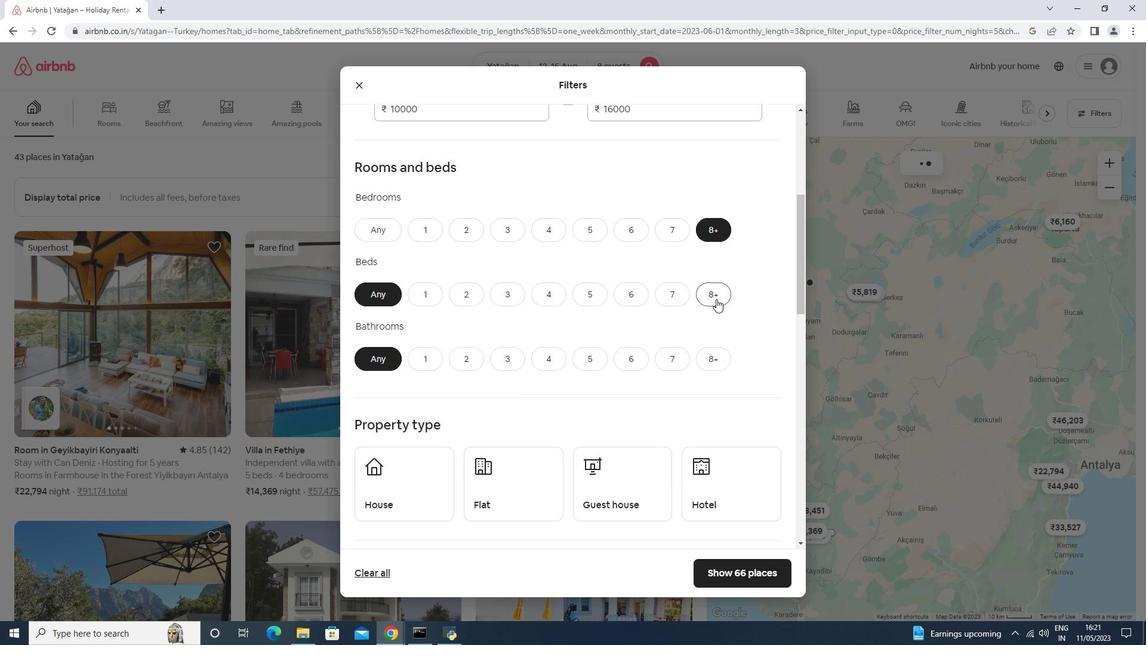 
Action: Mouse moved to (712, 351)
Screenshot: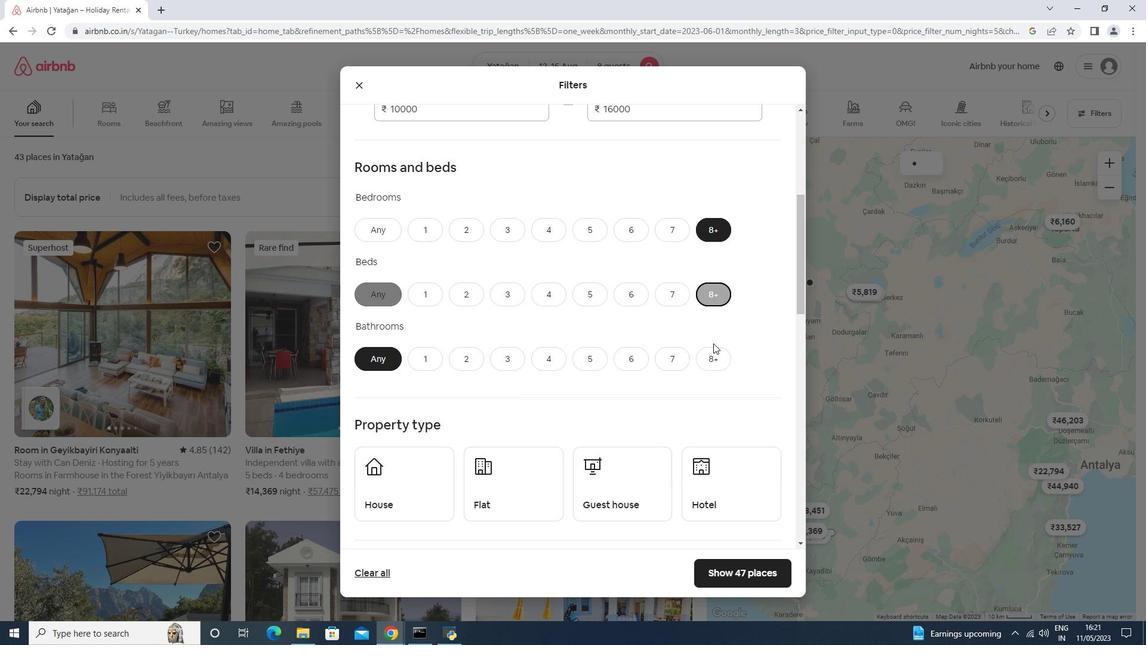
Action: Mouse pressed left at (712, 351)
Screenshot: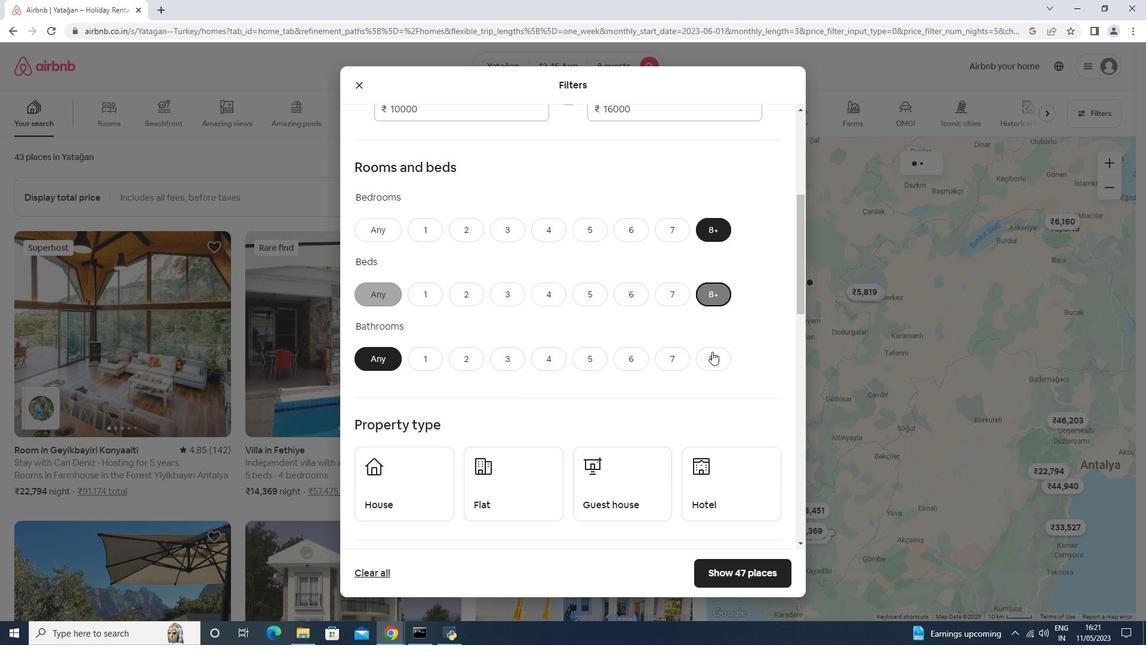 
Action: Mouse moved to (712, 351)
Screenshot: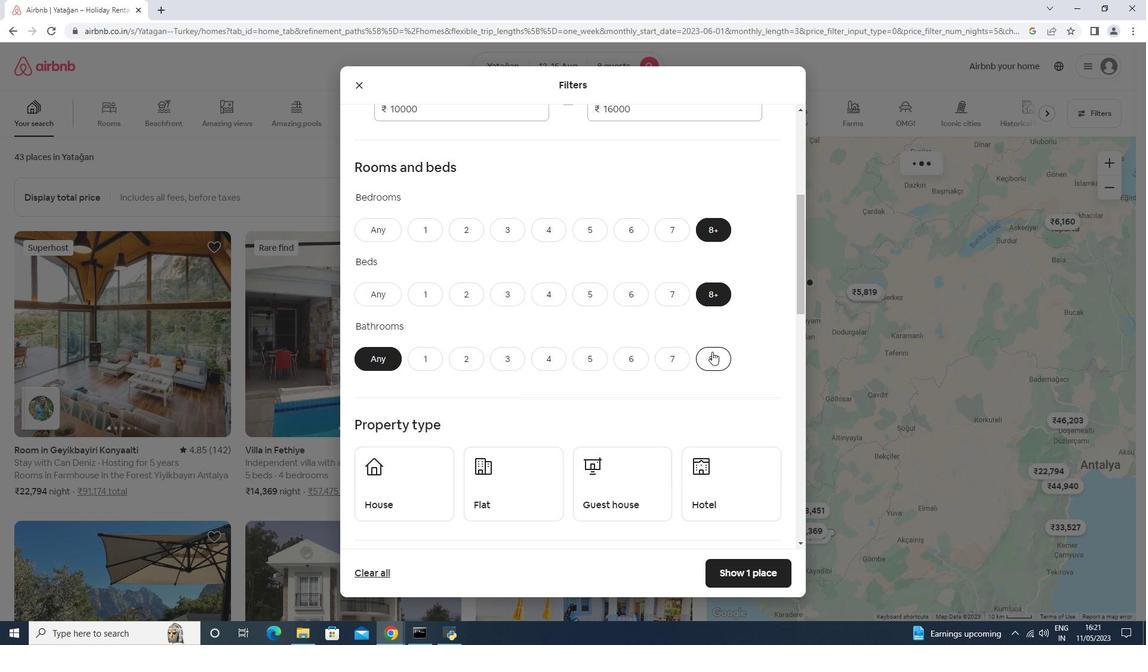 
Action: Mouse scrolled (712, 351) with delta (0, 0)
Screenshot: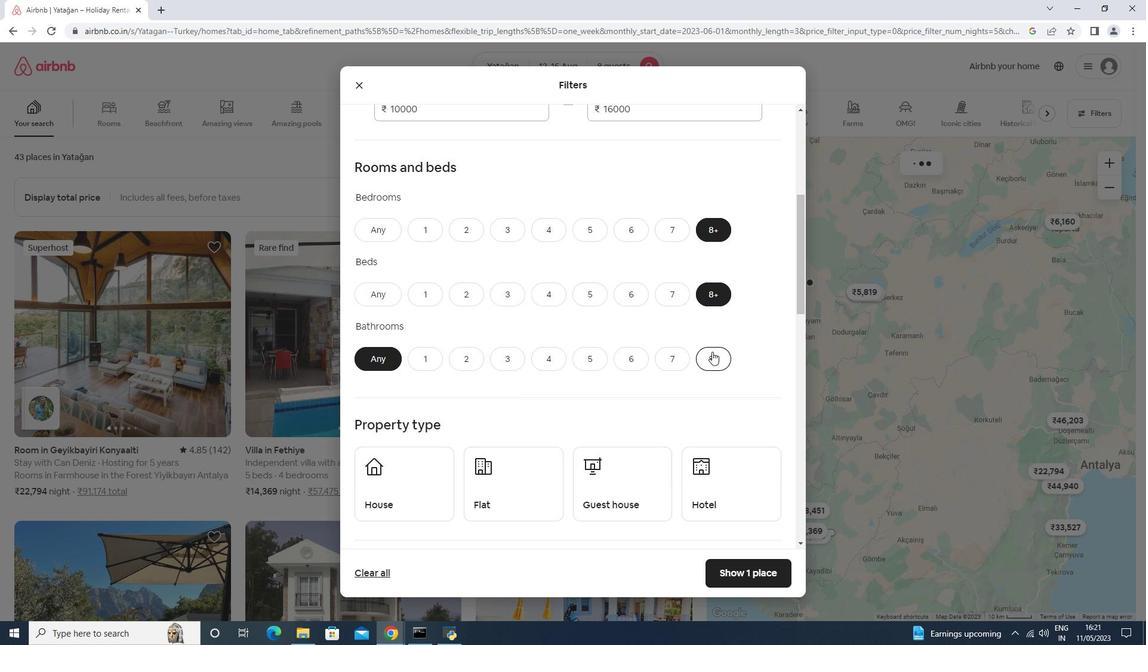
Action: Mouse scrolled (712, 351) with delta (0, 0)
Screenshot: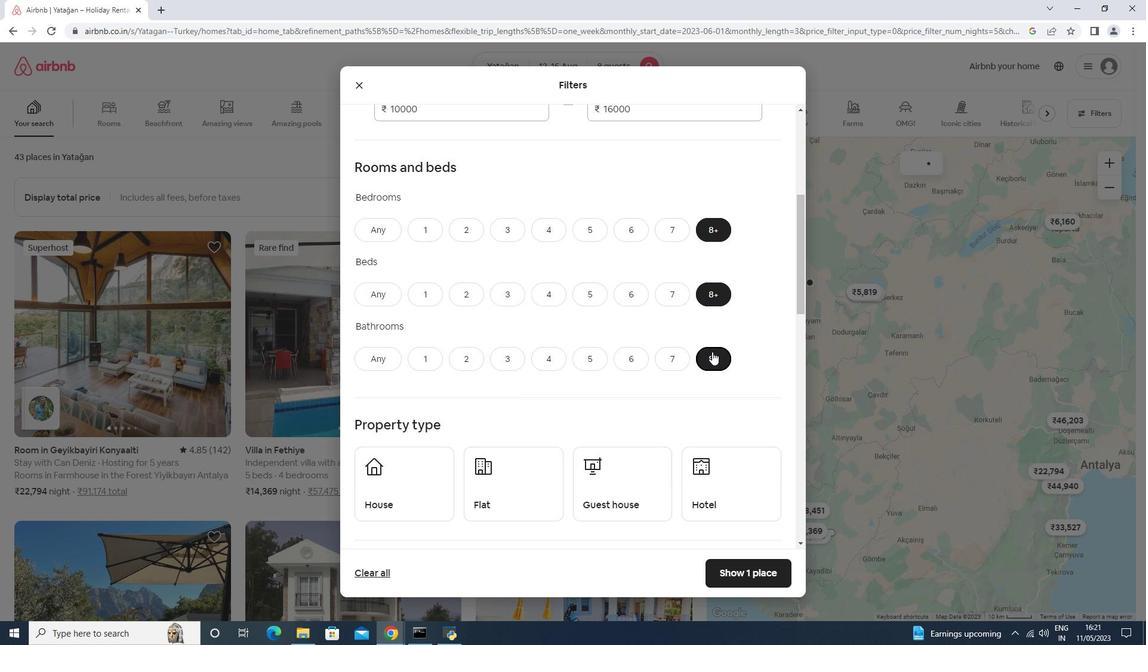 
Action: Mouse moved to (618, 346)
Screenshot: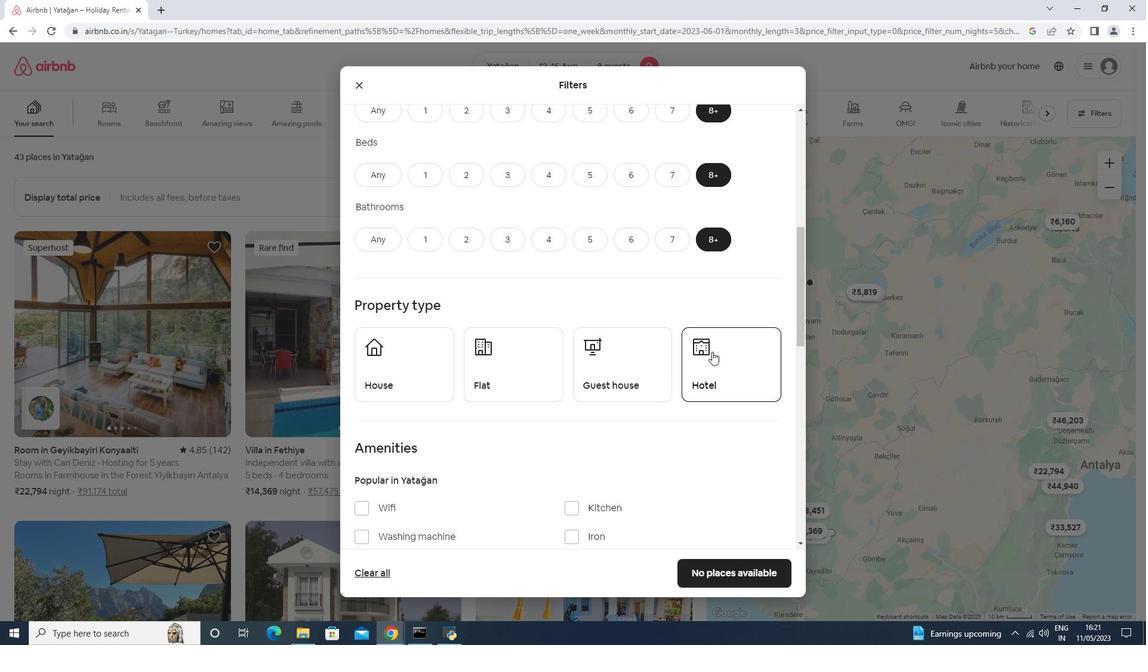
Action: Mouse pressed left at (618, 346)
Screenshot: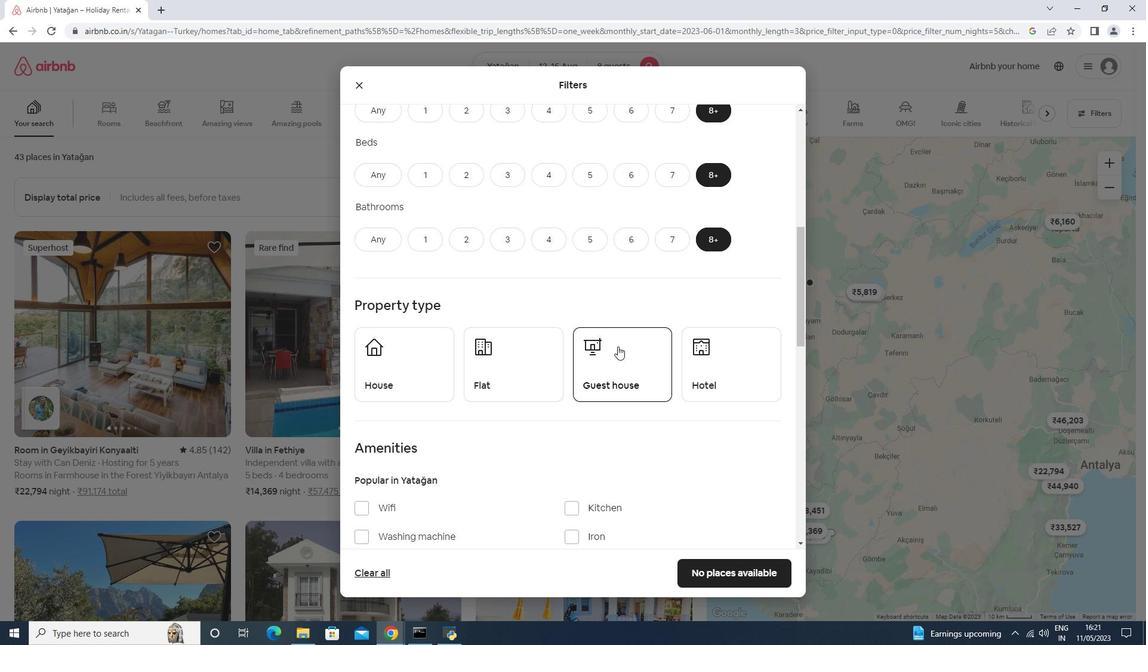 
Action: Mouse moved to (534, 352)
Screenshot: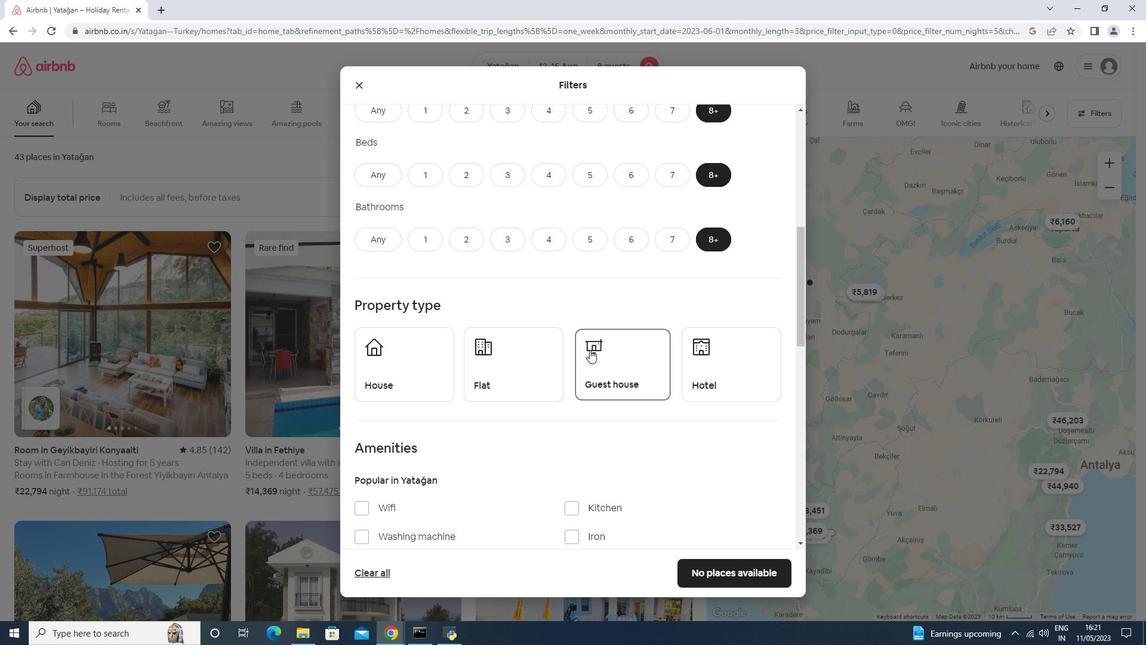 
Action: Mouse pressed left at (534, 352)
Screenshot: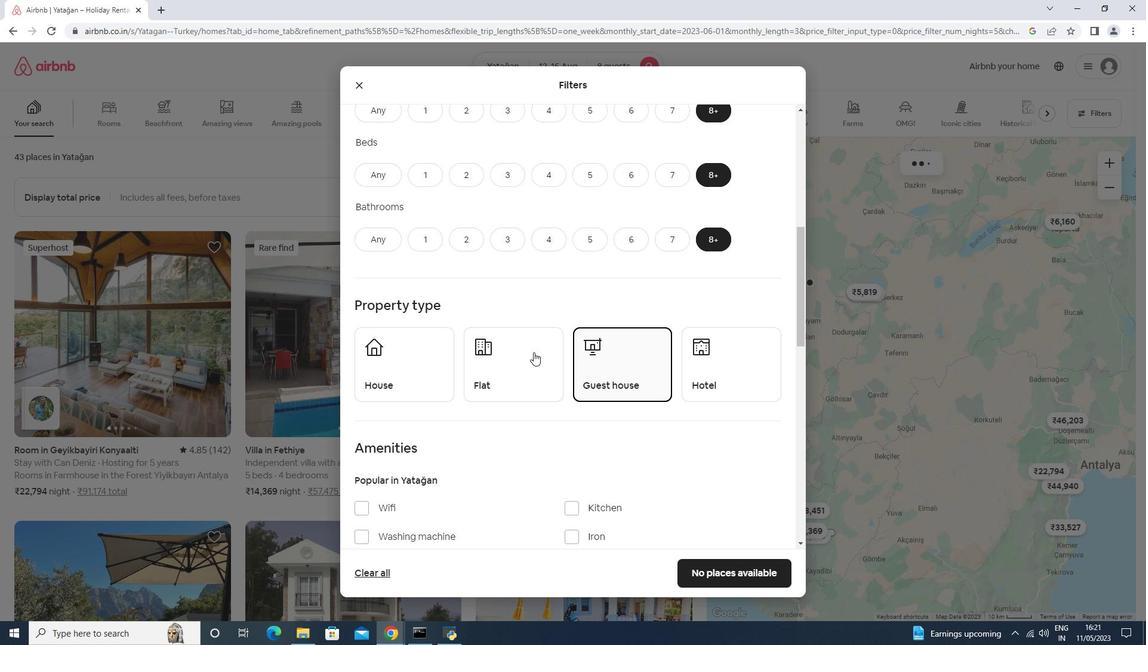 
Action: Mouse moved to (418, 356)
Screenshot: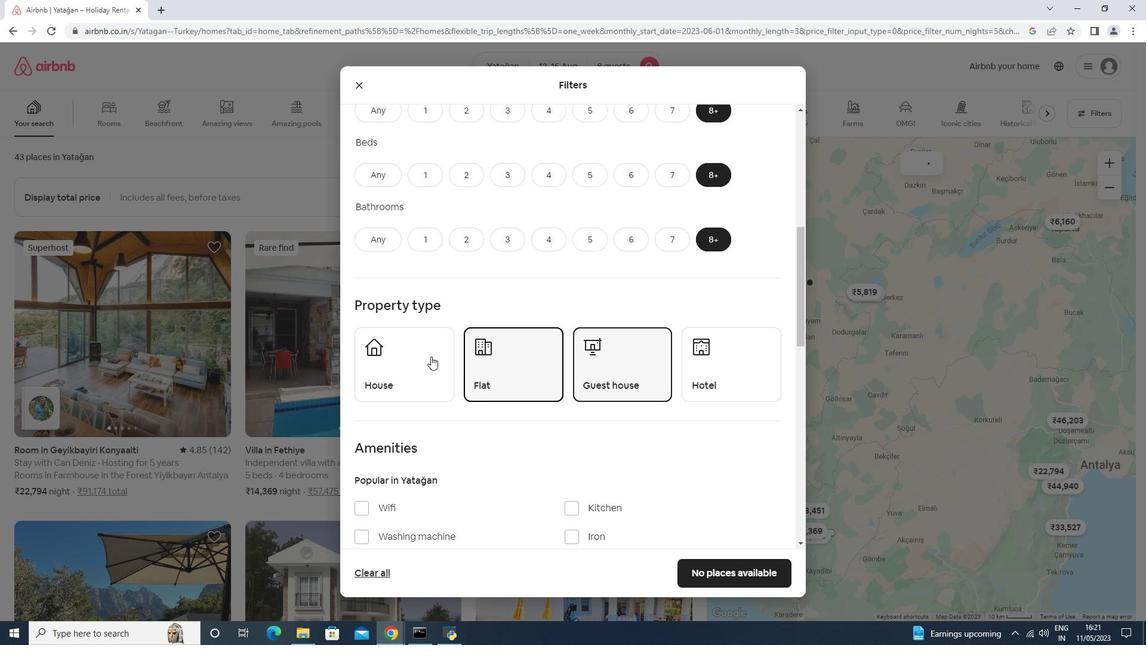 
Action: Mouse pressed left at (418, 356)
Screenshot: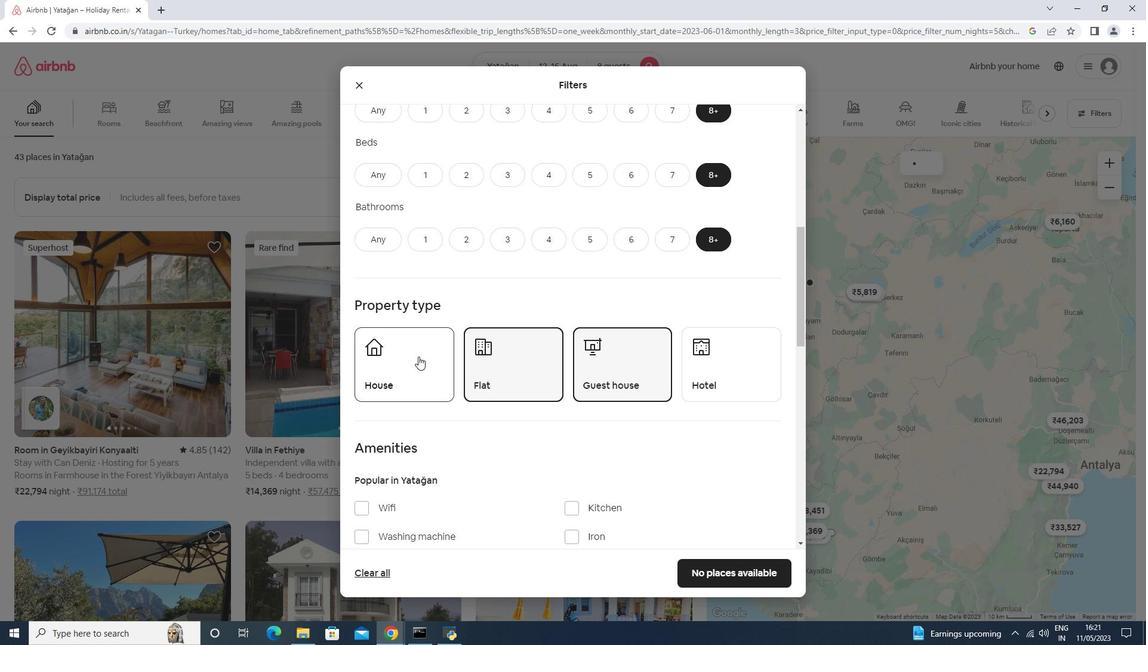 
Action: Mouse moved to (709, 384)
Screenshot: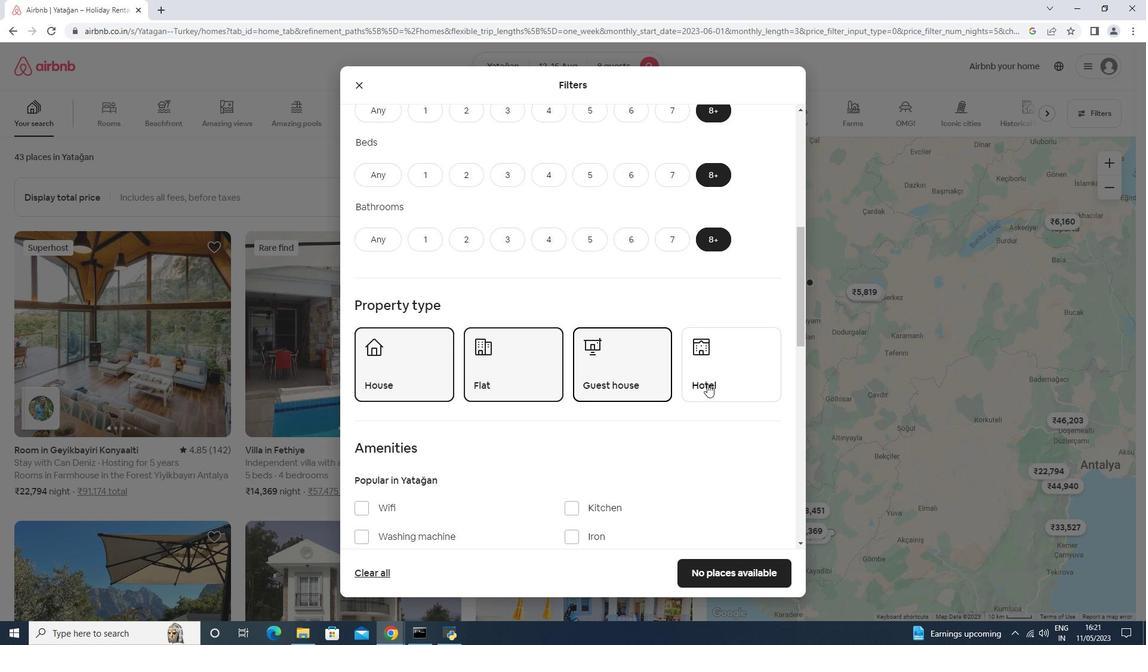 
Action: Mouse pressed left at (709, 384)
Screenshot: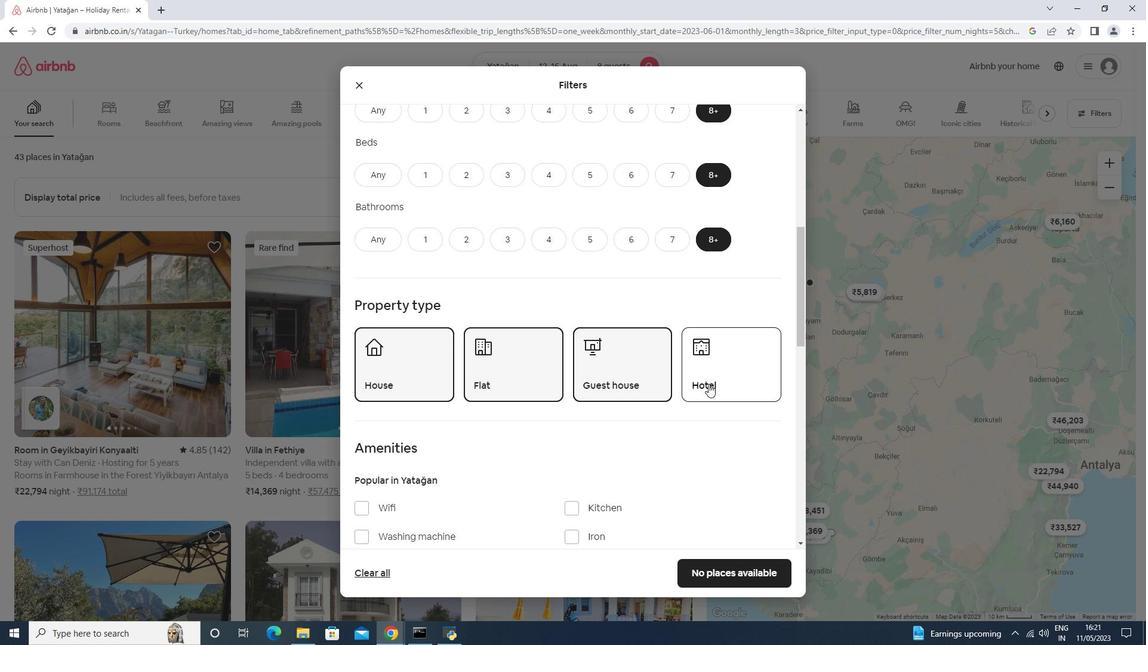 
Action: Mouse scrolled (709, 383) with delta (0, 0)
Screenshot: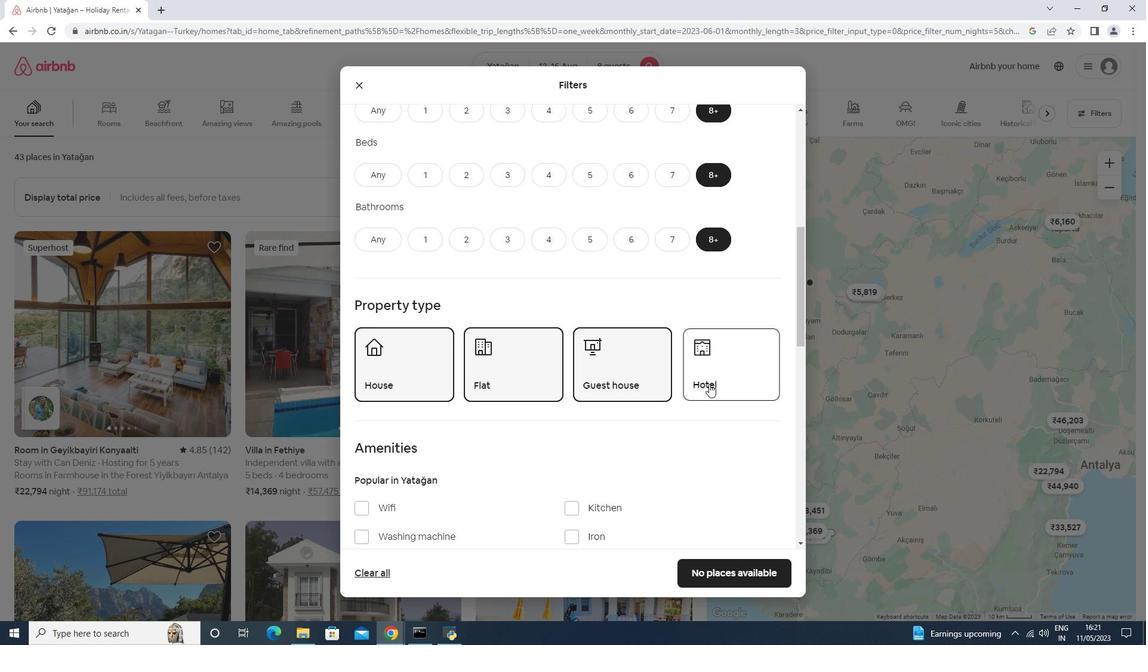 
Action: Mouse scrolled (709, 383) with delta (0, 0)
Screenshot: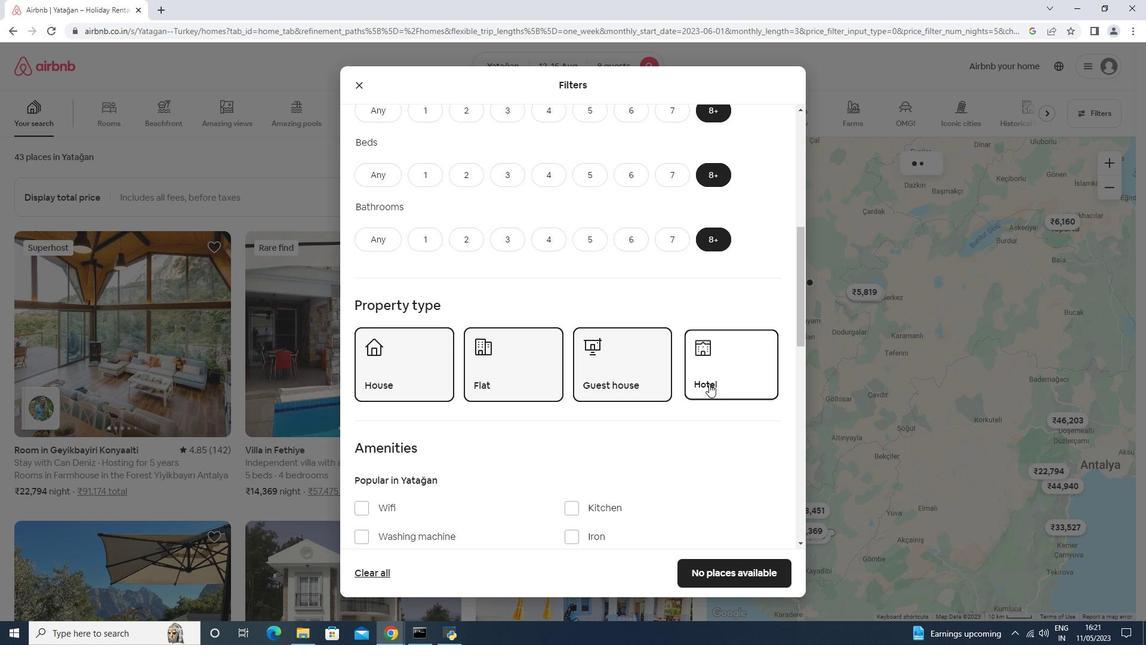 
Action: Mouse moved to (393, 349)
Screenshot: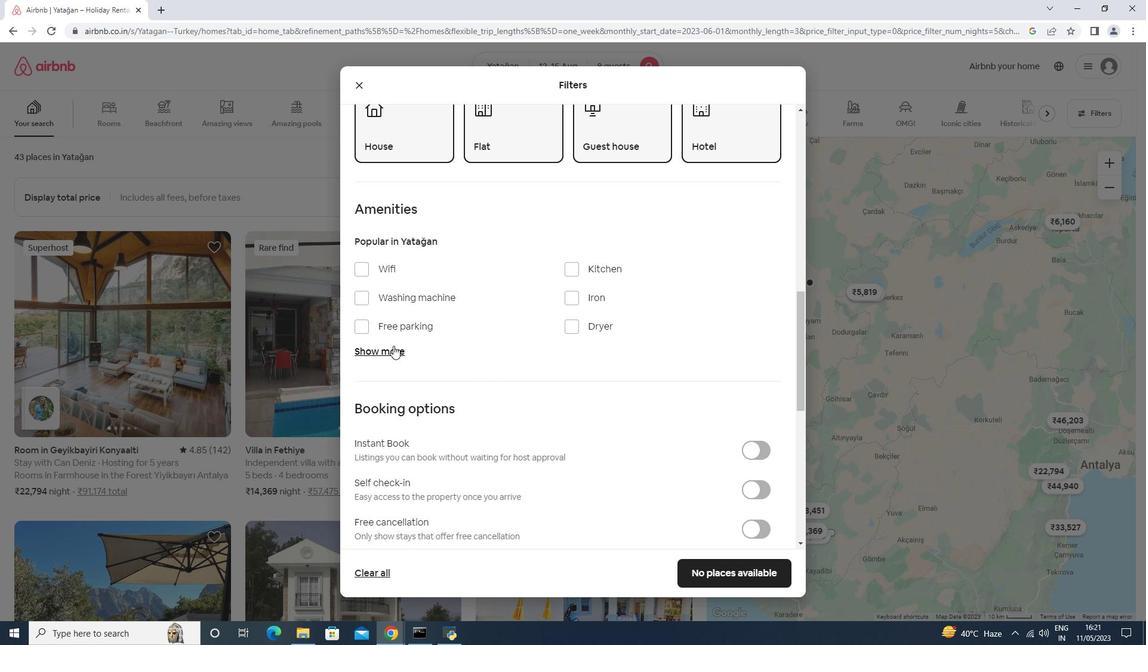 
Action: Mouse pressed left at (393, 349)
Screenshot: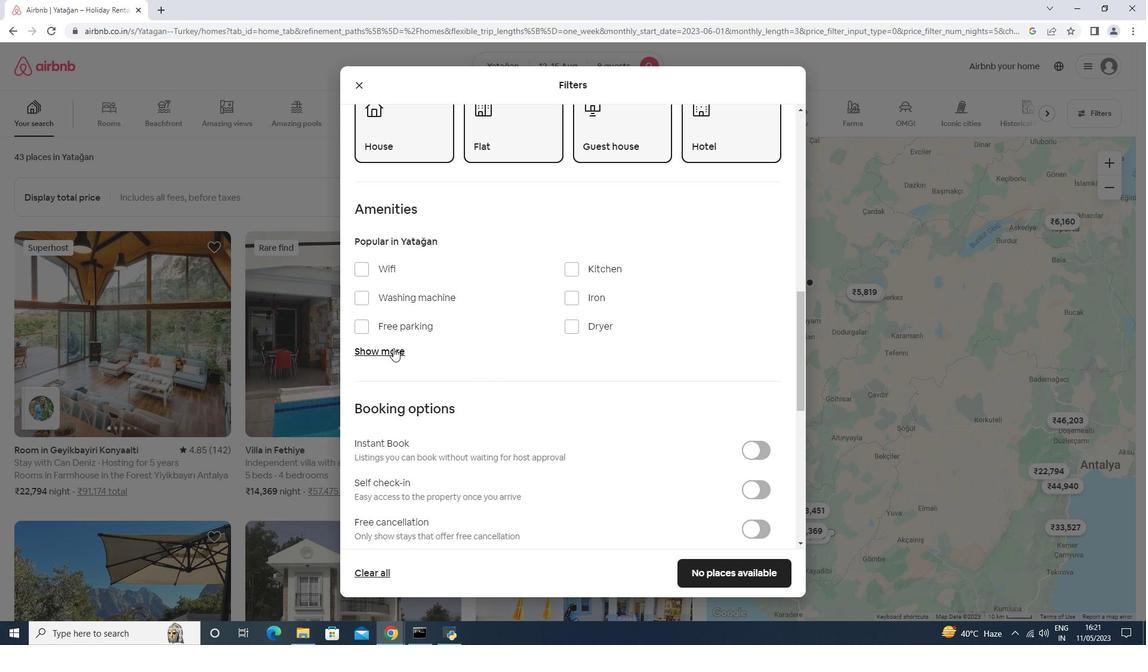 
Action: Mouse moved to (409, 324)
Screenshot: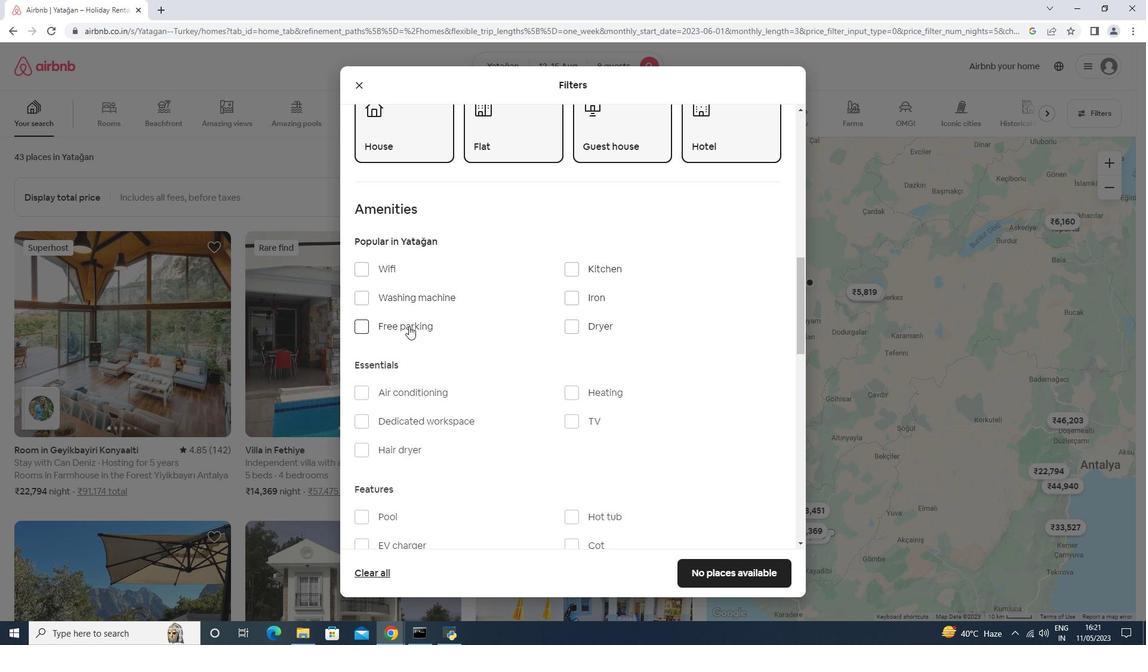 
Action: Mouse pressed left at (409, 324)
Screenshot: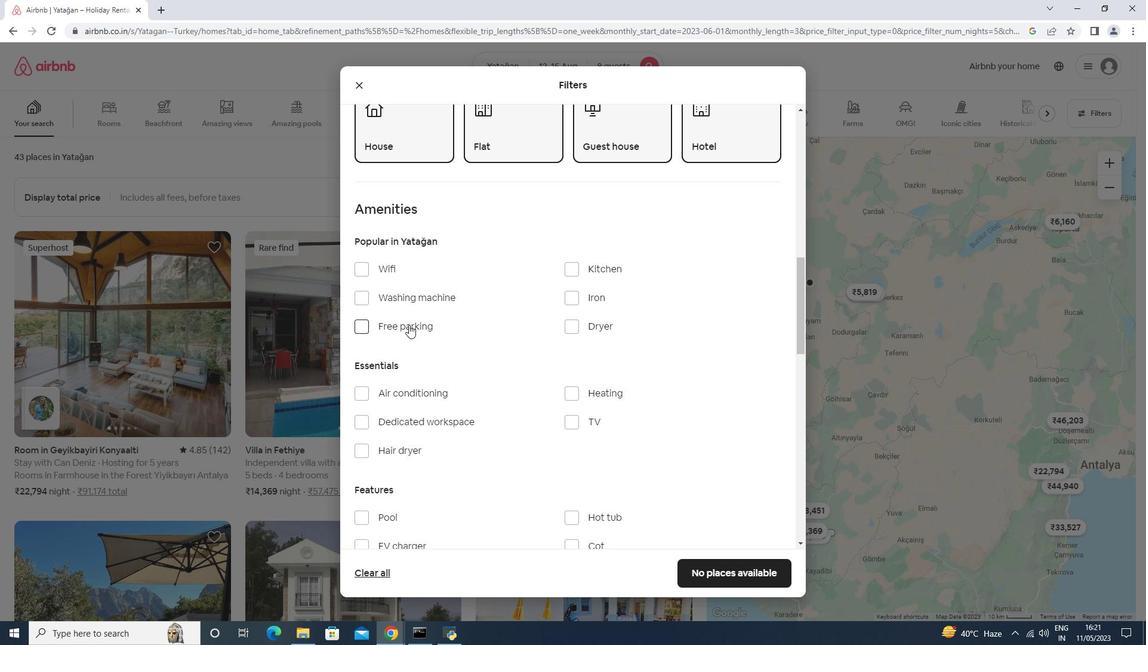 
Action: Mouse moved to (387, 265)
Screenshot: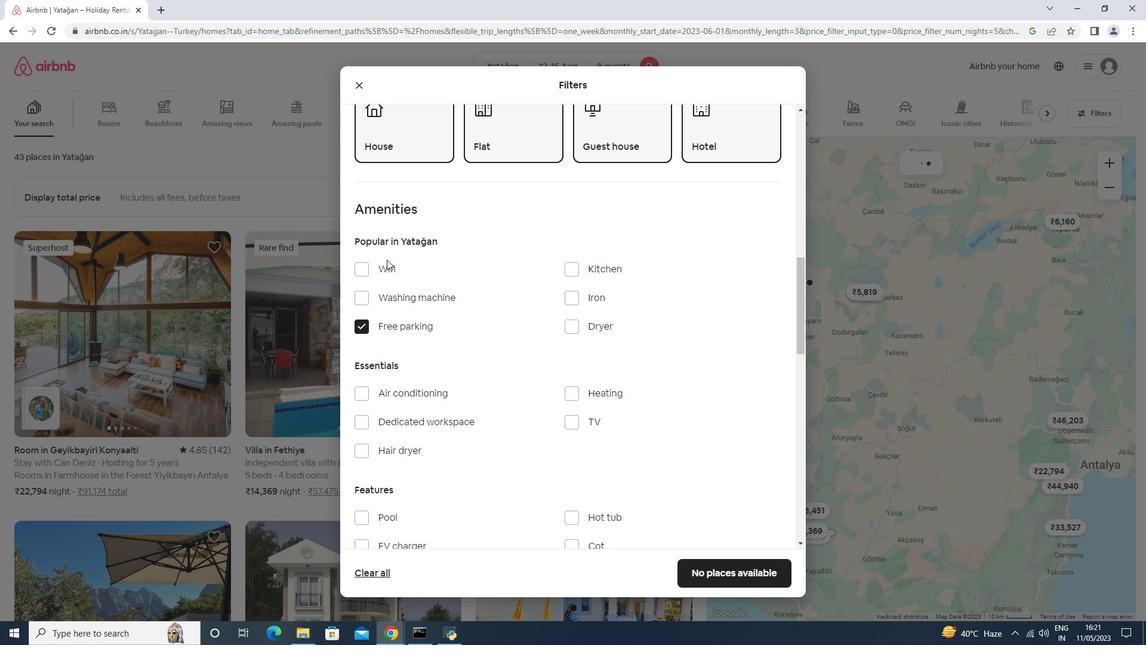 
Action: Mouse pressed left at (387, 265)
Screenshot: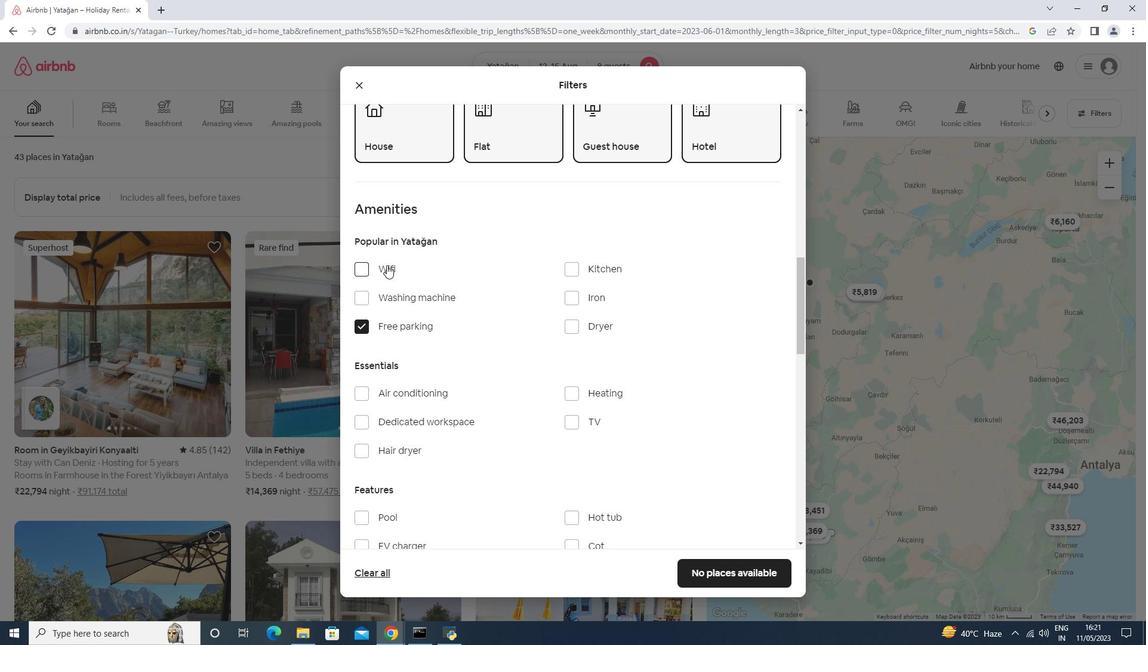 
Action: Mouse moved to (586, 416)
Screenshot: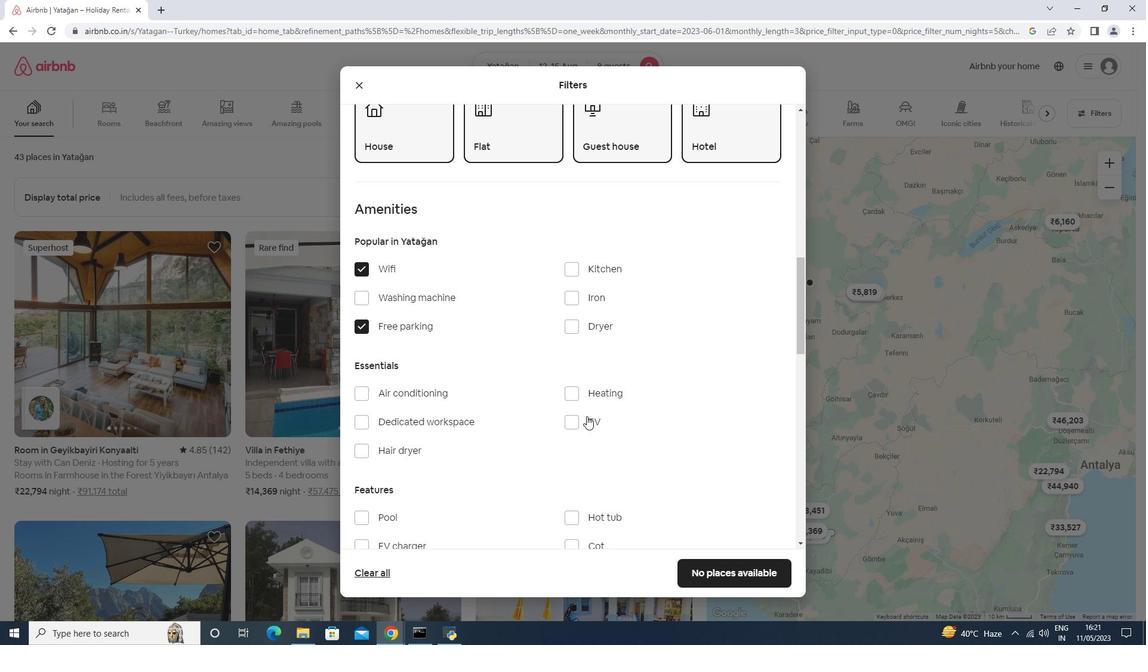 
Action: Mouse pressed left at (586, 416)
Screenshot: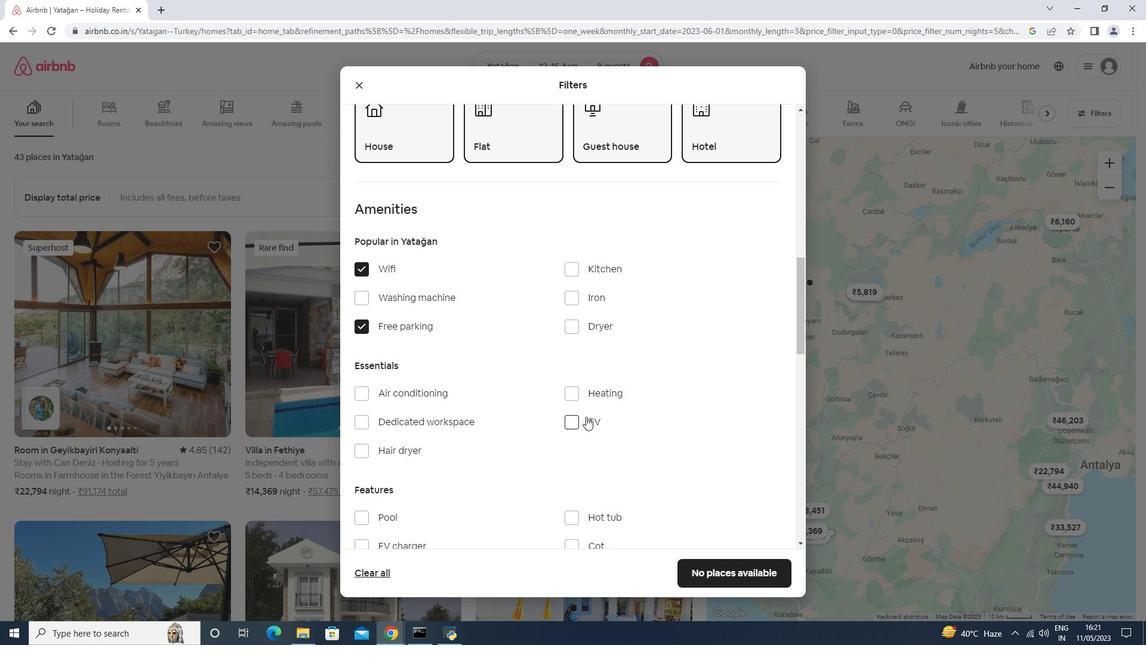 
Action: Mouse scrolled (586, 416) with delta (0, 0)
Screenshot: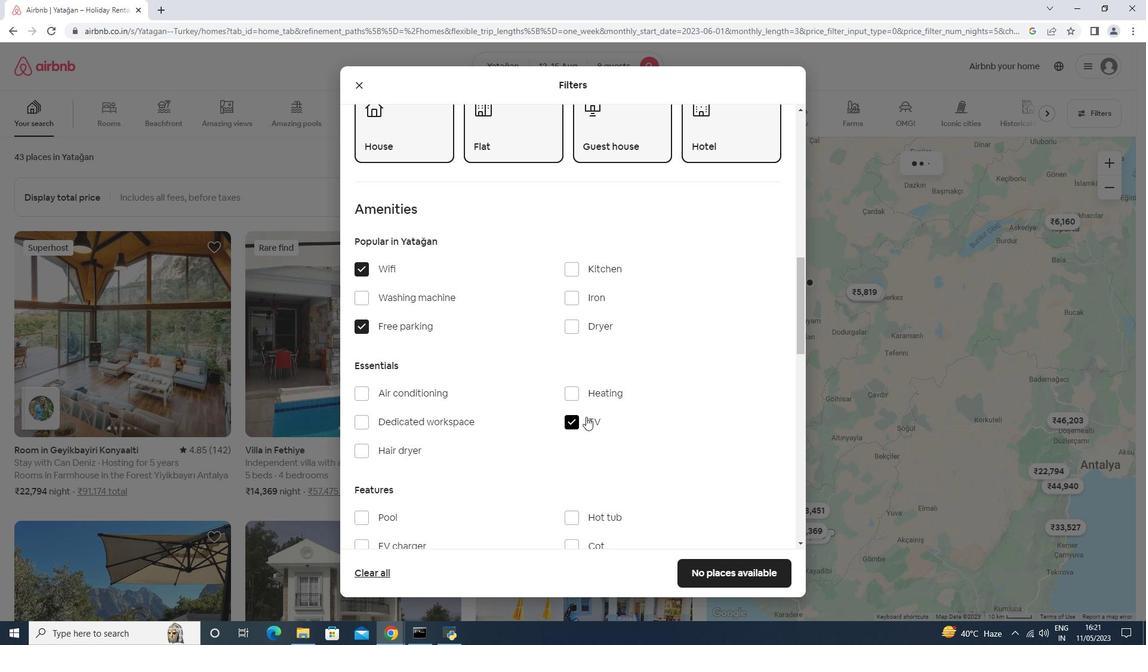 
Action: Mouse scrolled (586, 416) with delta (0, 0)
Screenshot: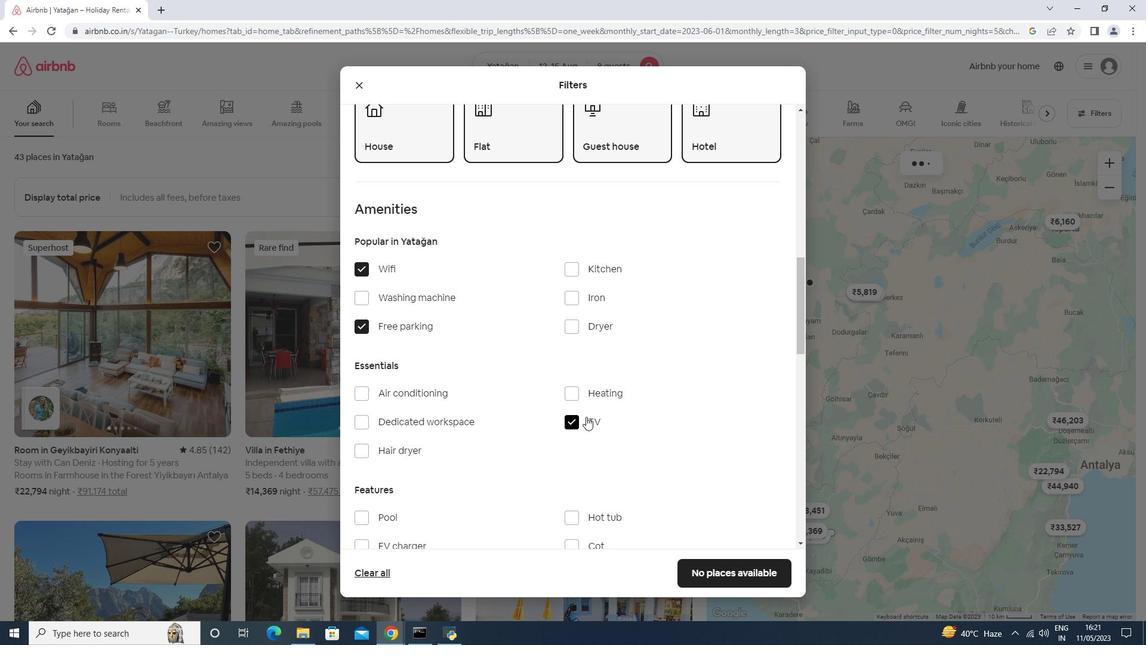 
Action: Mouse moved to (384, 486)
Screenshot: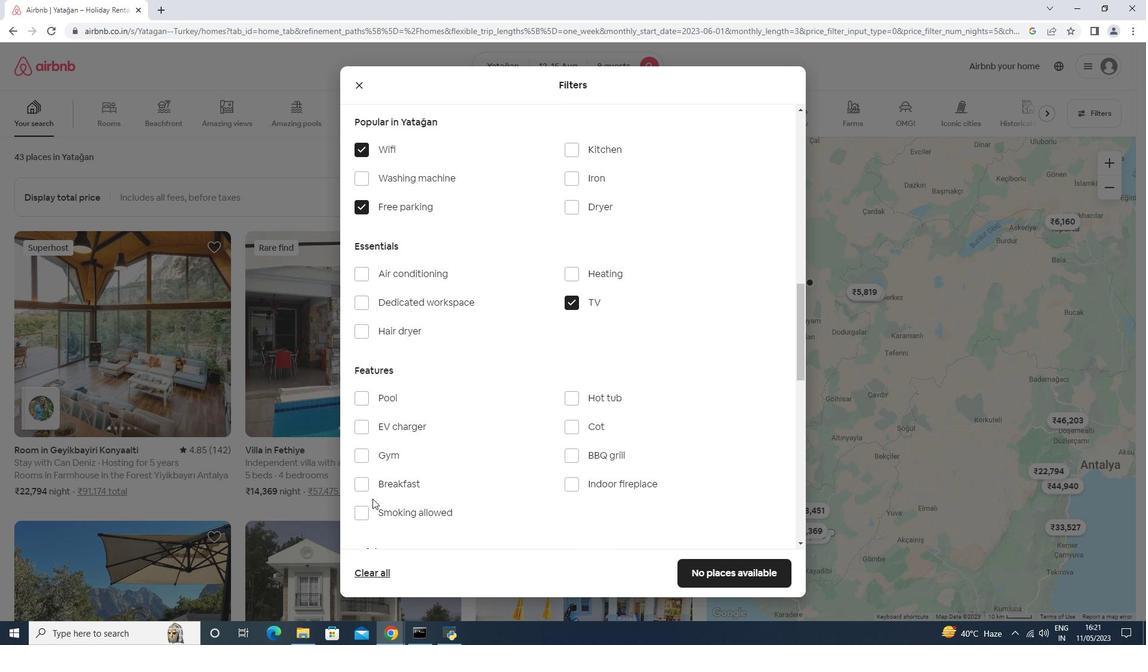 
Action: Mouse pressed left at (384, 486)
Screenshot: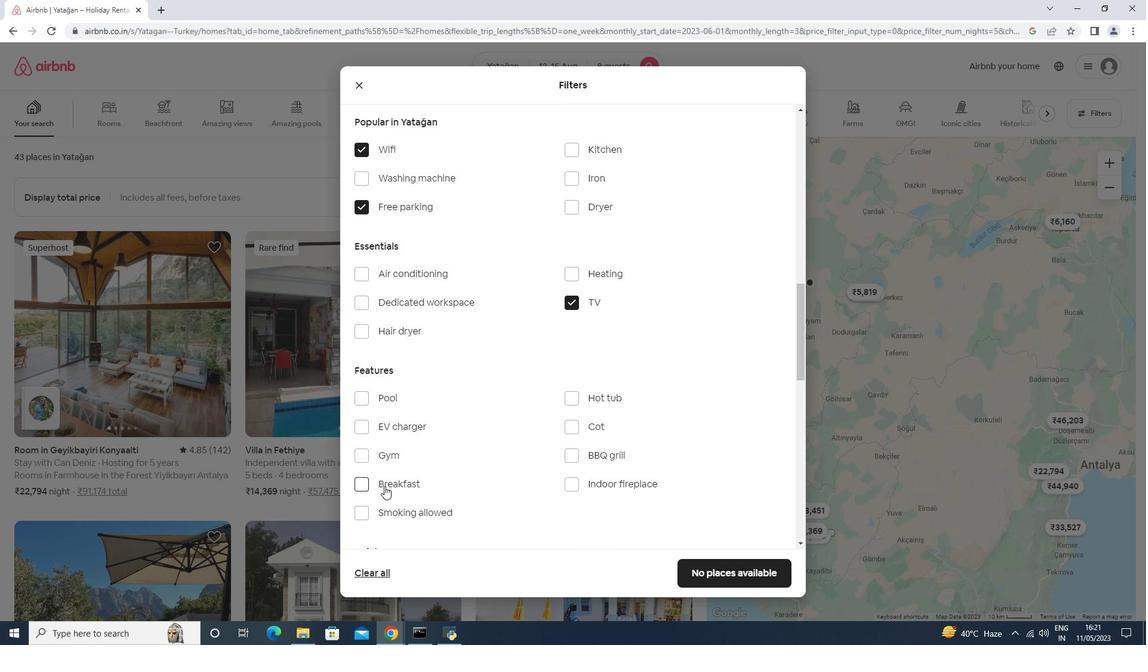 
Action: Mouse moved to (408, 441)
Screenshot: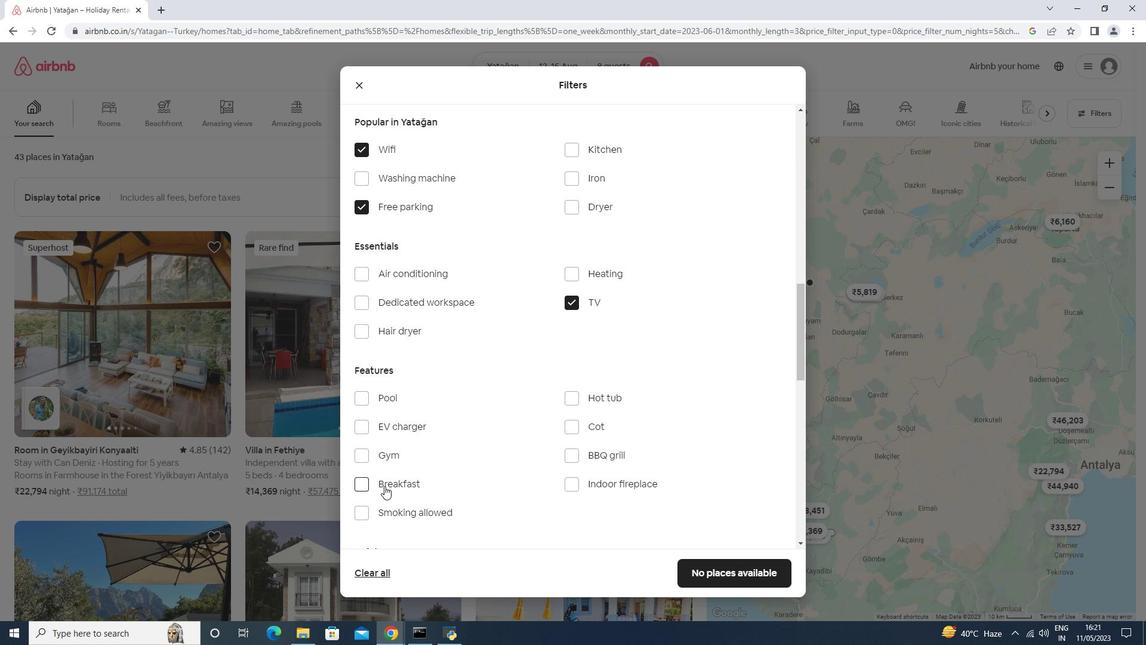 
Action: Mouse pressed left at (408, 441)
Screenshot: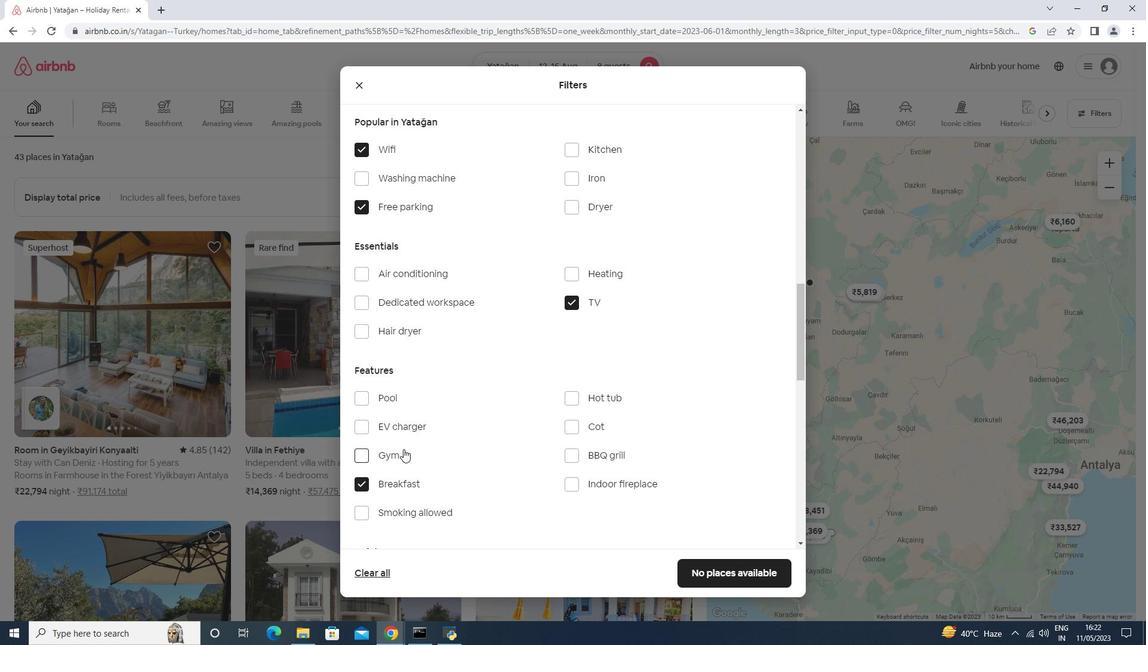 
Action: Mouse moved to (391, 454)
Screenshot: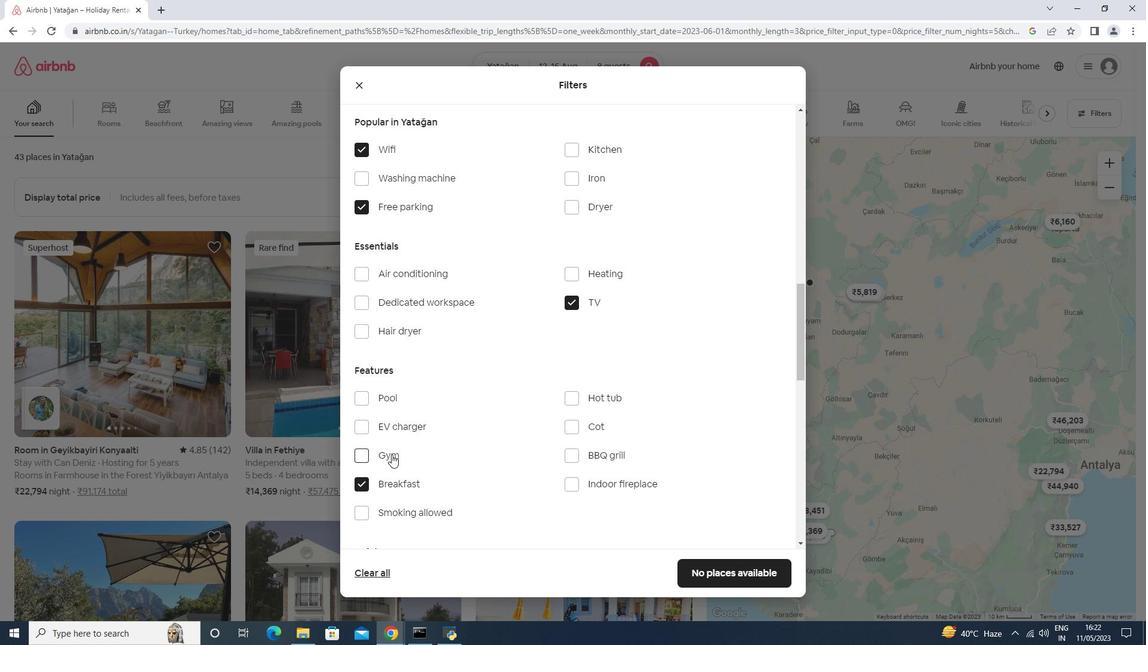 
Action: Mouse pressed left at (391, 454)
Screenshot: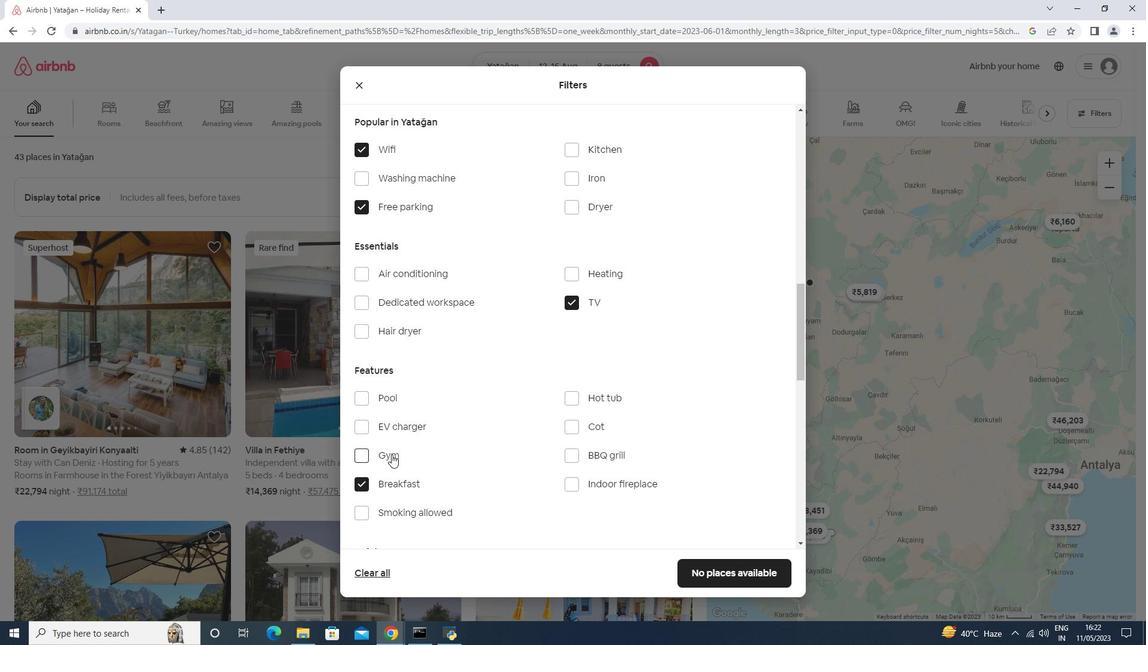 
Action: Mouse moved to (661, 468)
Screenshot: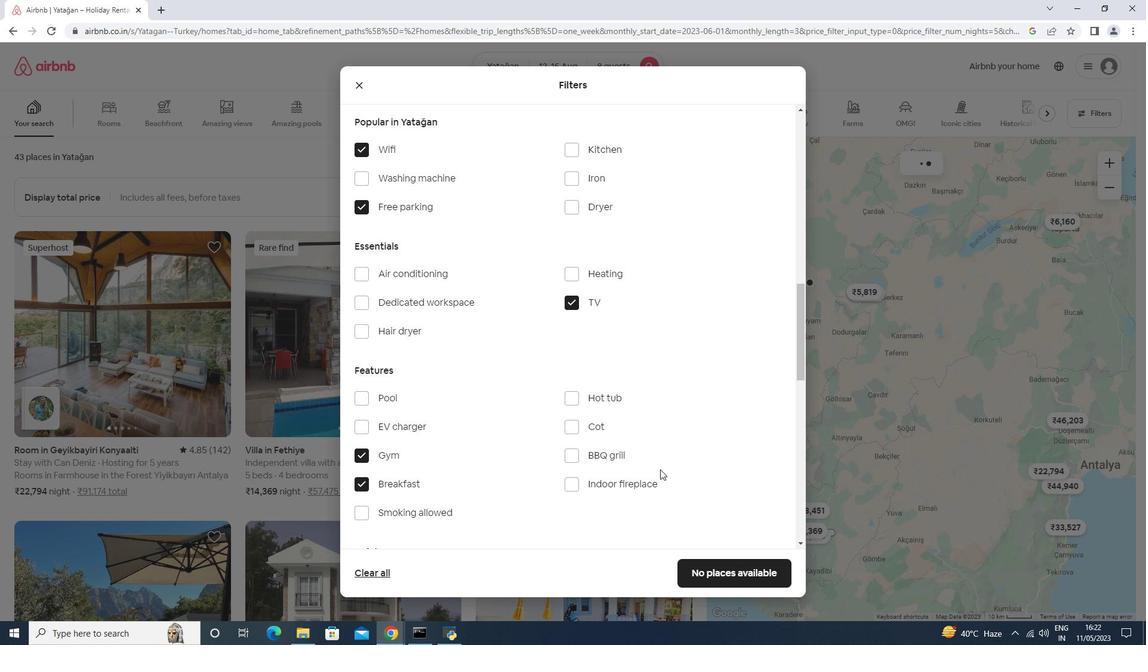 
Action: Mouse scrolled (661, 467) with delta (0, 0)
Screenshot: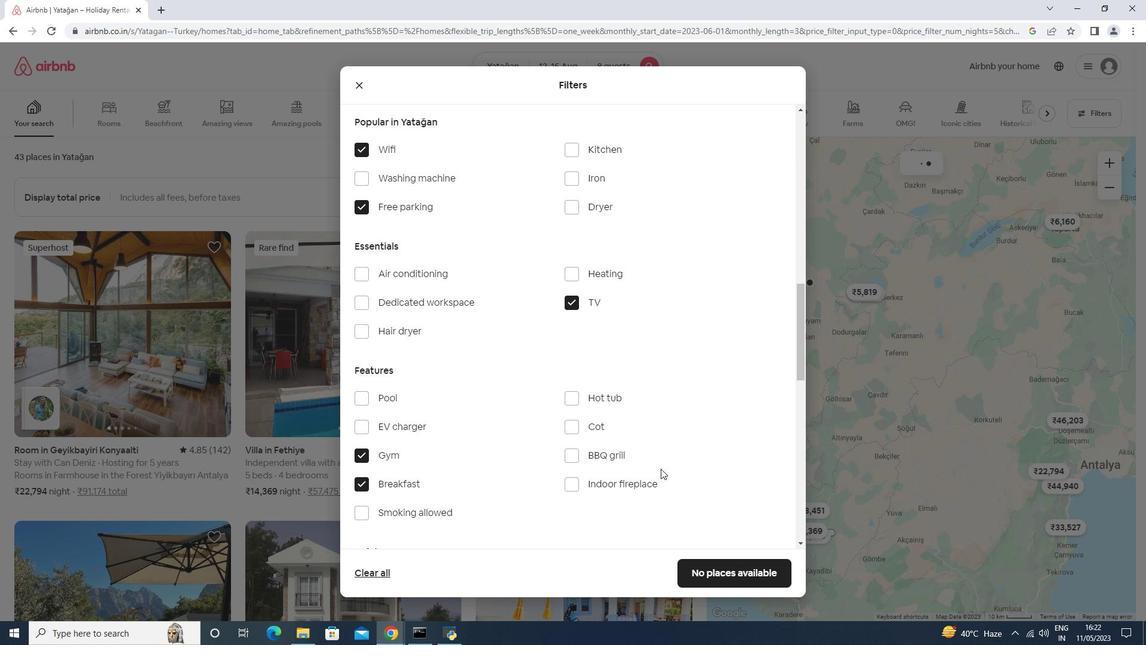 
Action: Mouse scrolled (661, 467) with delta (0, 0)
Screenshot: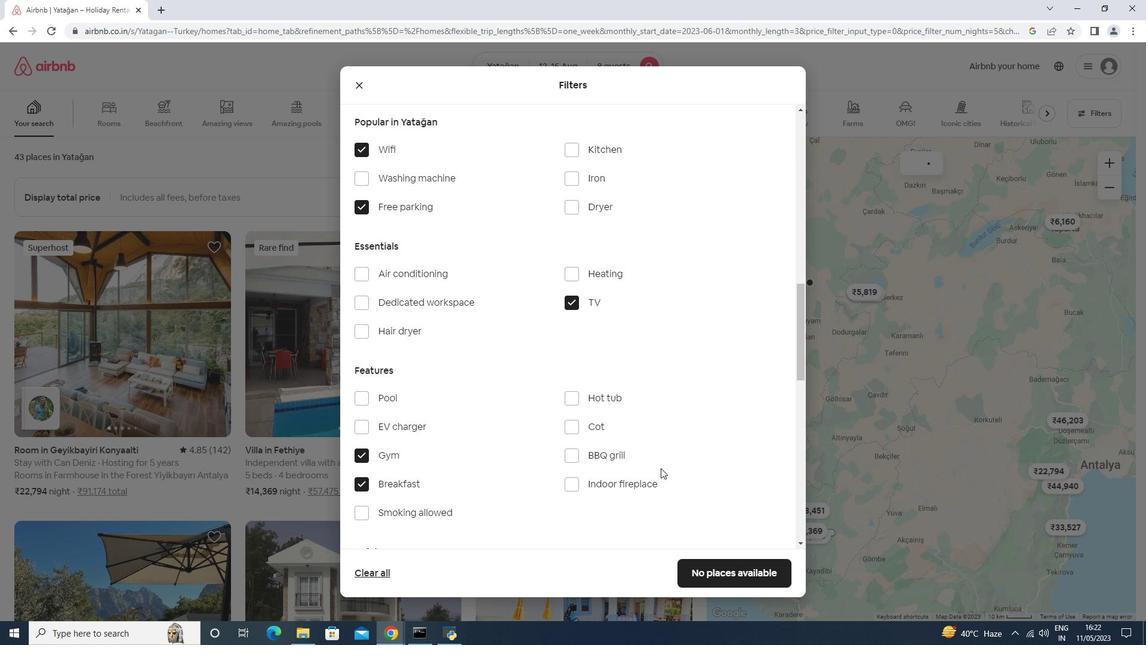 
Action: Mouse scrolled (661, 467) with delta (0, 0)
Screenshot: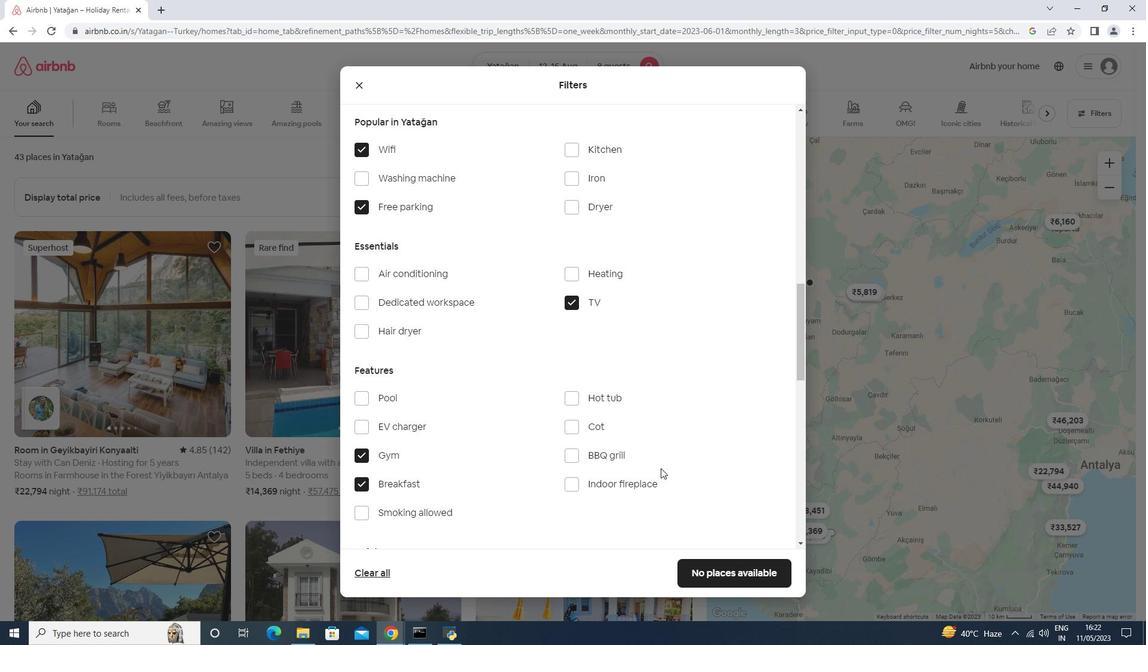 
Action: Mouse scrolled (661, 467) with delta (0, 0)
Screenshot: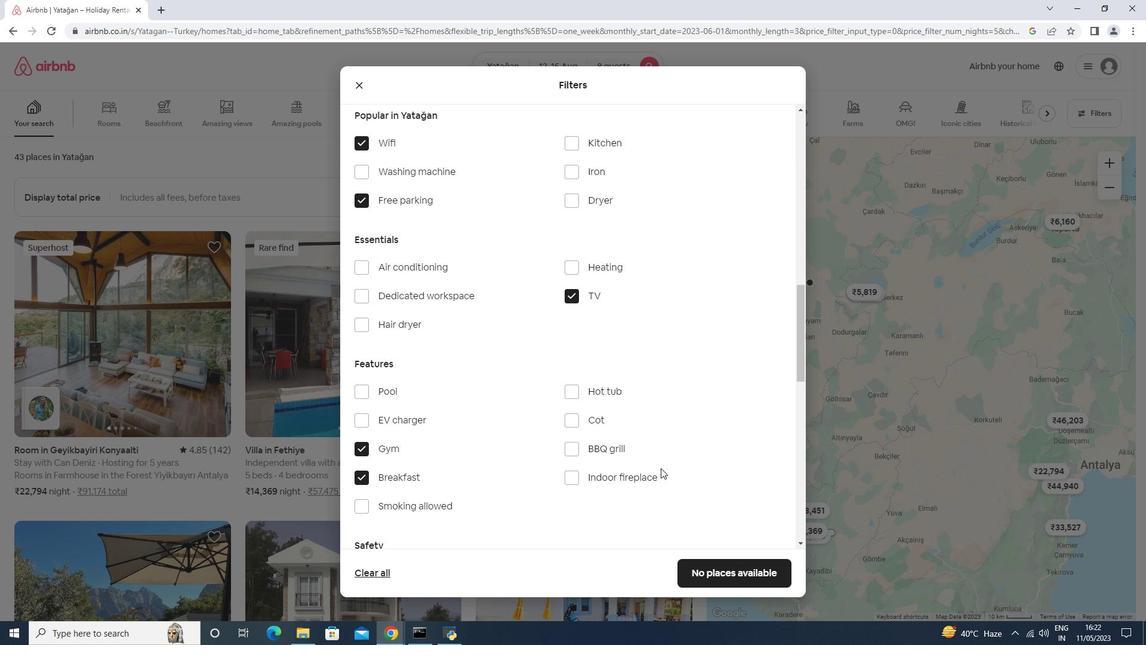 
Action: Mouse scrolled (661, 467) with delta (0, 0)
Screenshot: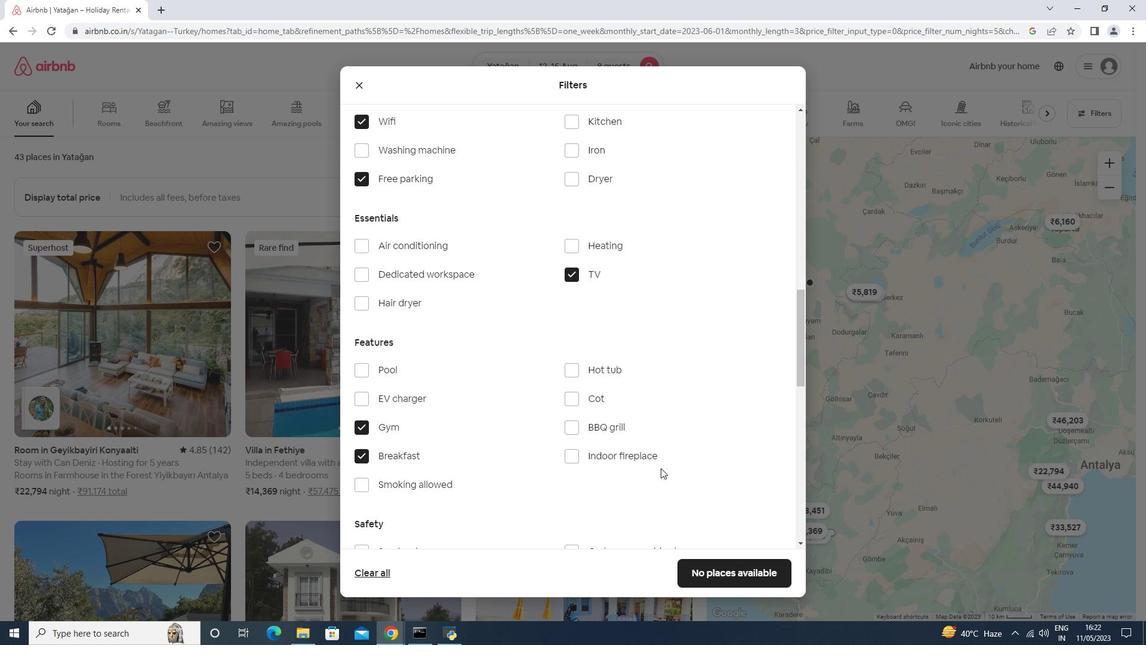 
Action: Mouse scrolled (661, 467) with delta (0, 0)
Screenshot: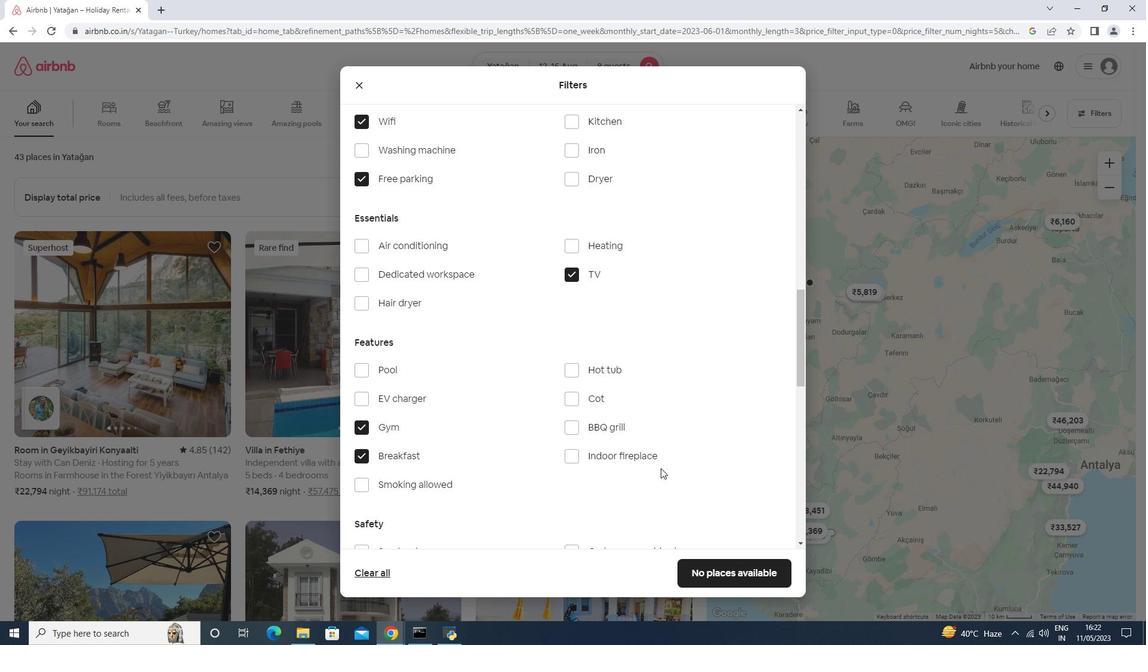 
Action: Mouse moved to (750, 387)
Screenshot: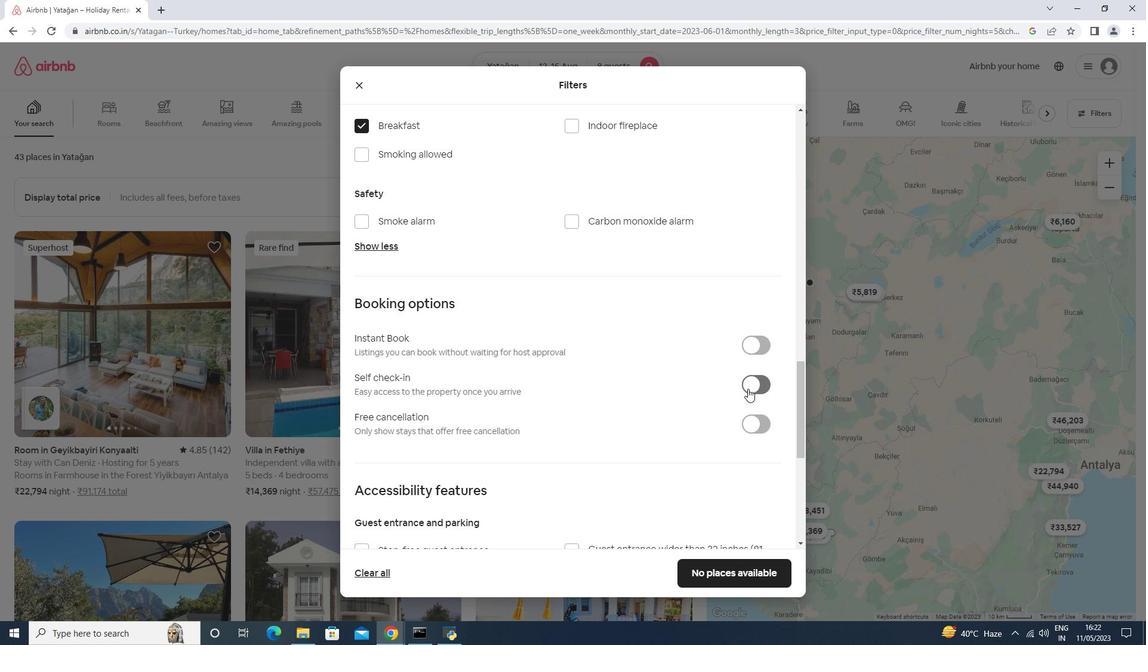 
Action: Mouse pressed left at (750, 387)
Screenshot: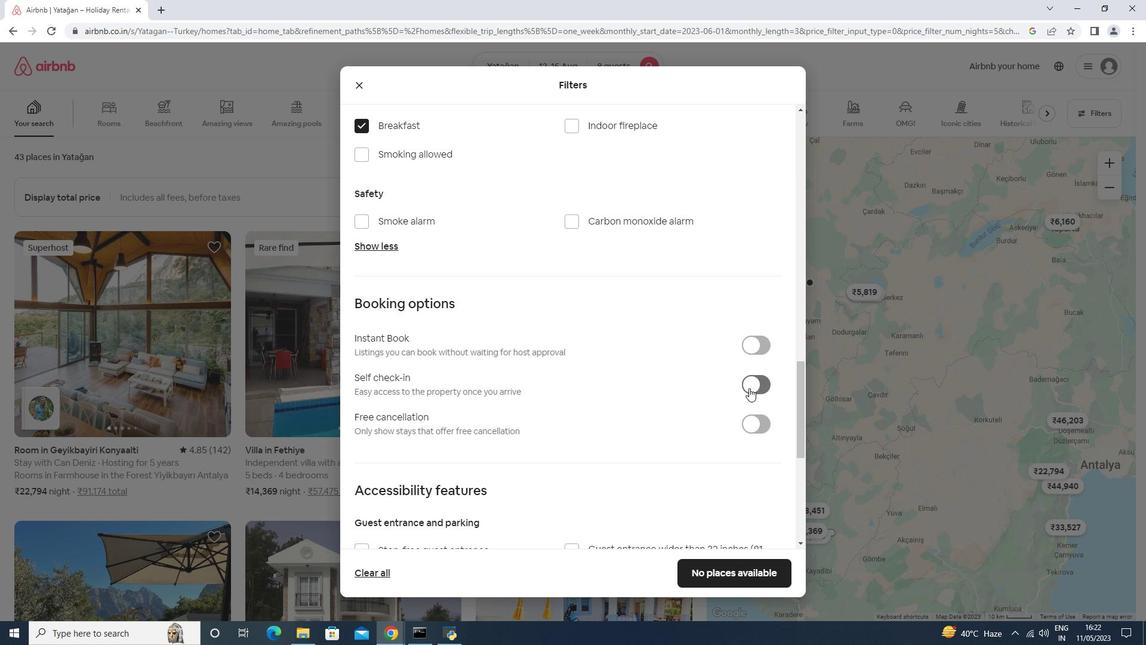 
Action: Mouse moved to (749, 384)
Screenshot: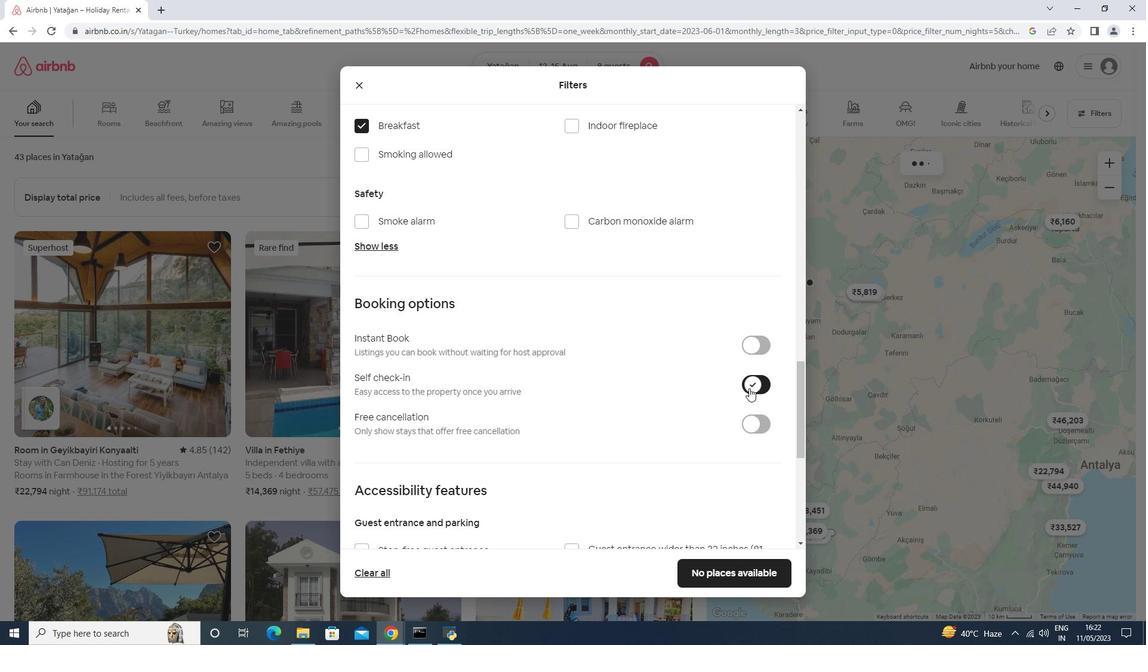 
Action: Mouse scrolled (749, 384) with delta (0, 0)
Screenshot: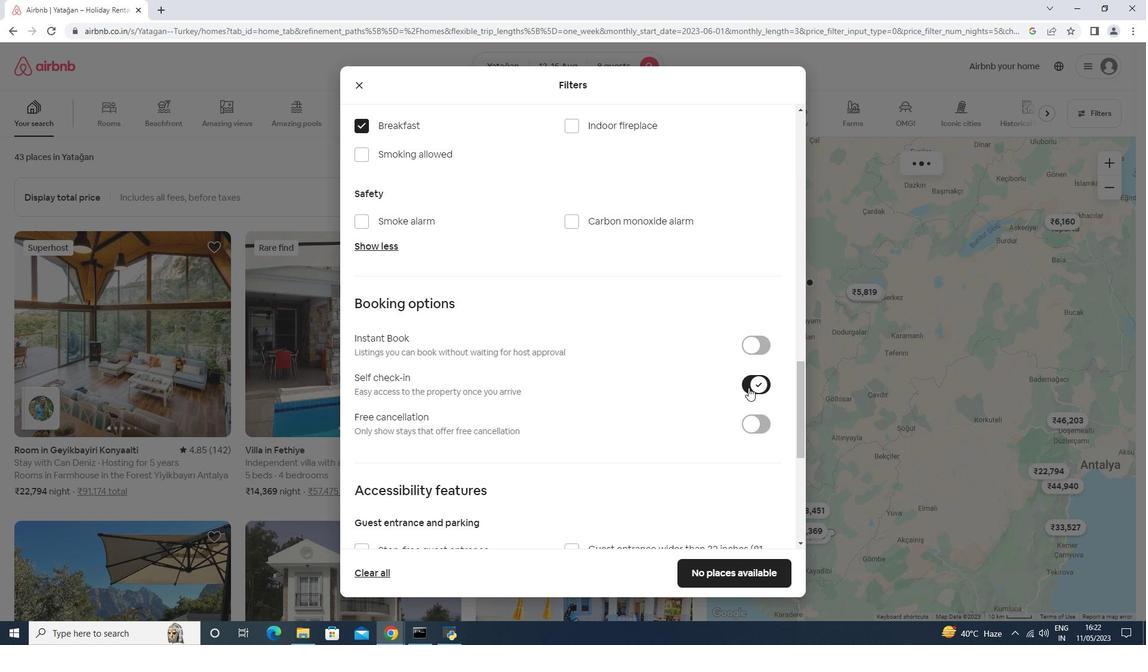 
Action: Mouse scrolled (749, 384) with delta (0, 0)
Screenshot: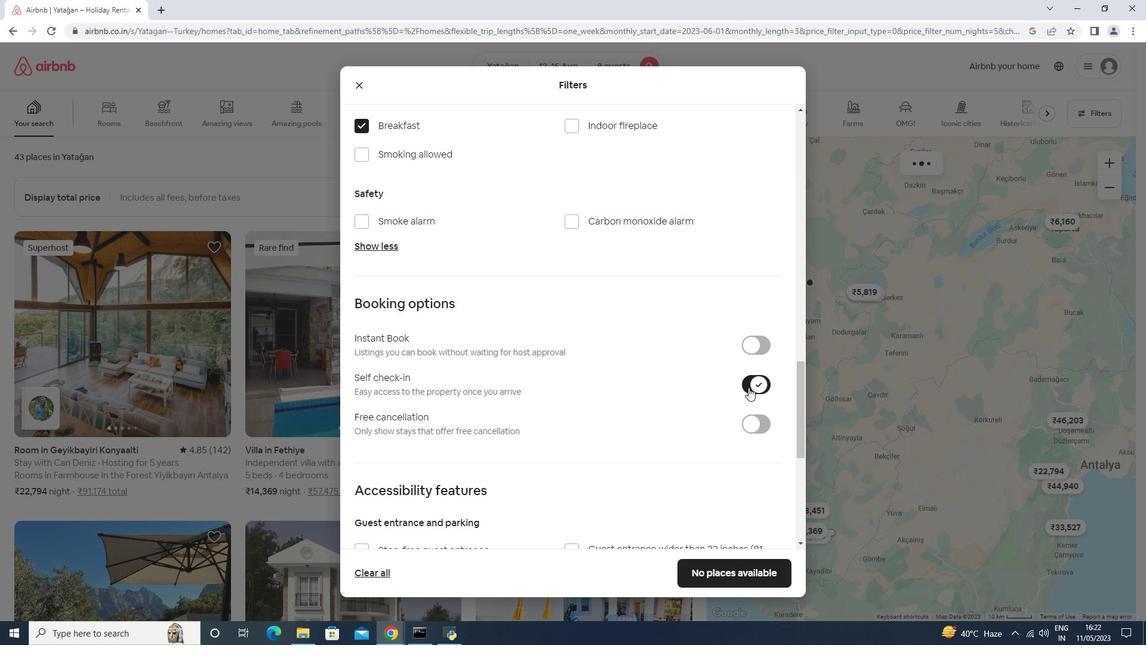
Action: Mouse scrolled (749, 384) with delta (0, 0)
Screenshot: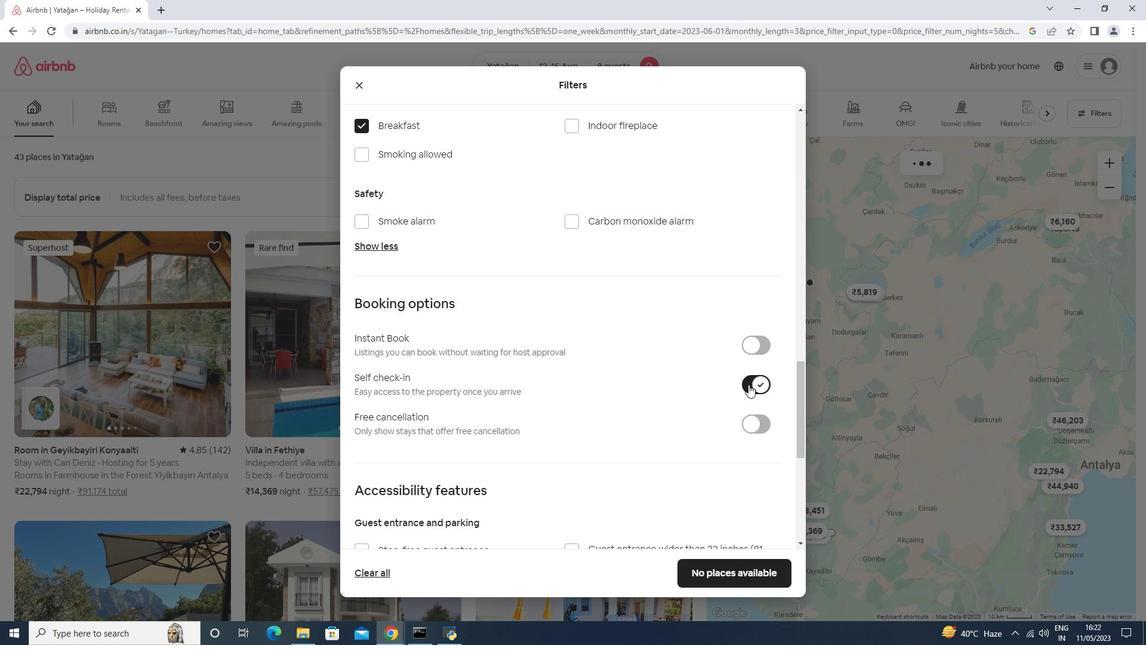
Action: Mouse scrolled (749, 384) with delta (0, 0)
Screenshot: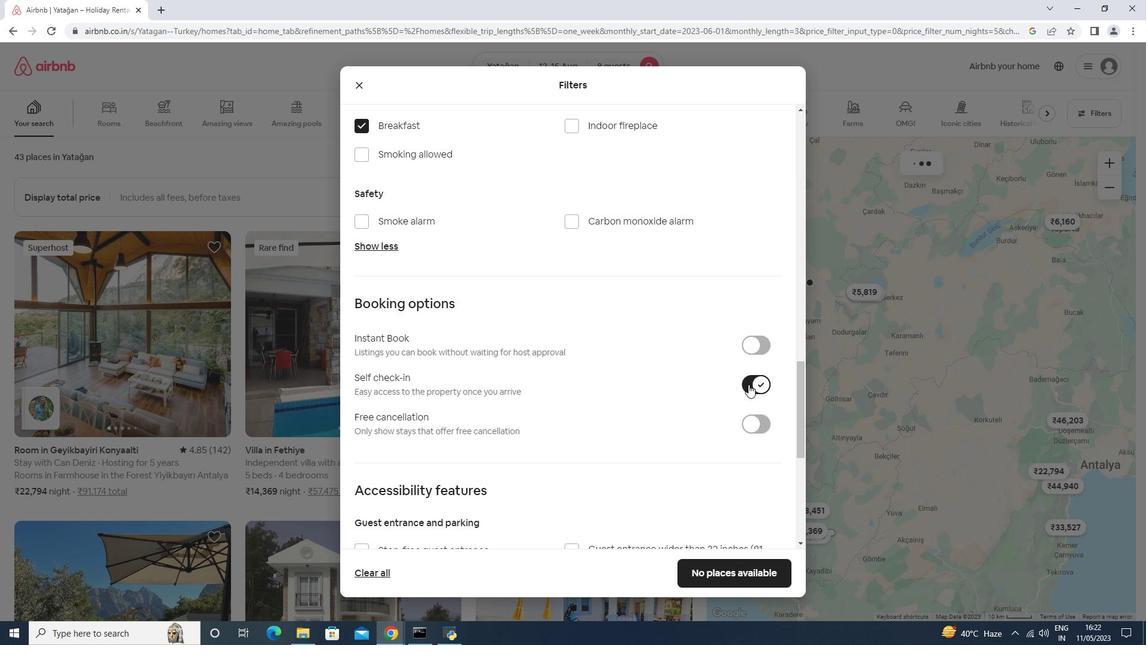 
Action: Mouse scrolled (749, 384) with delta (0, 0)
Screenshot: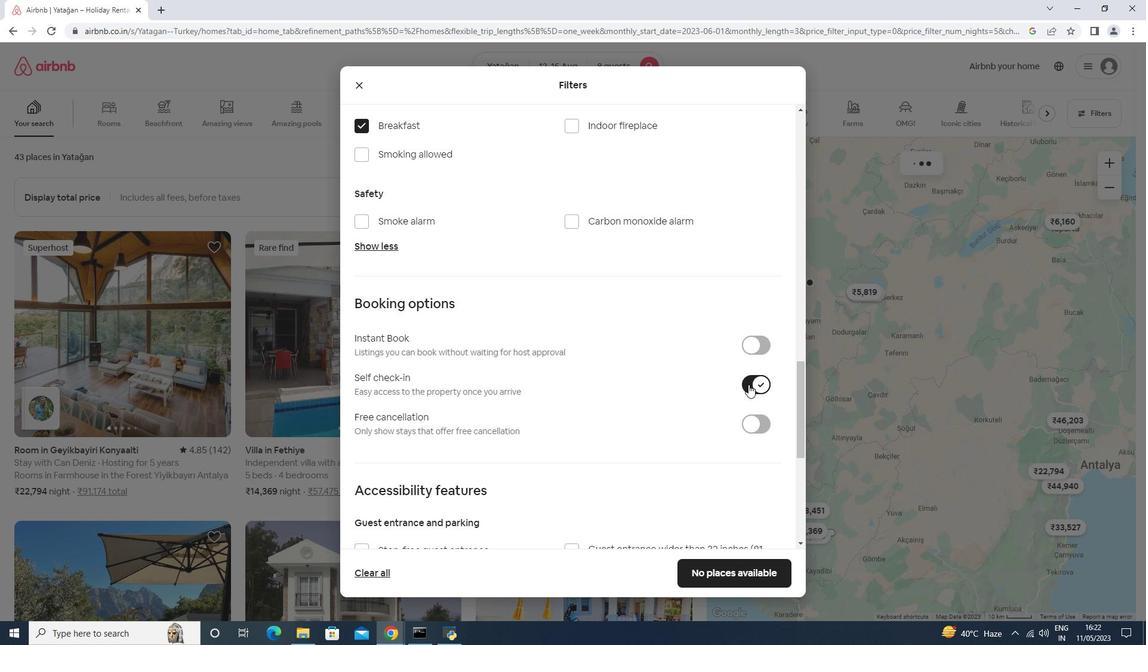 
Action: Mouse scrolled (749, 384) with delta (0, 0)
Screenshot: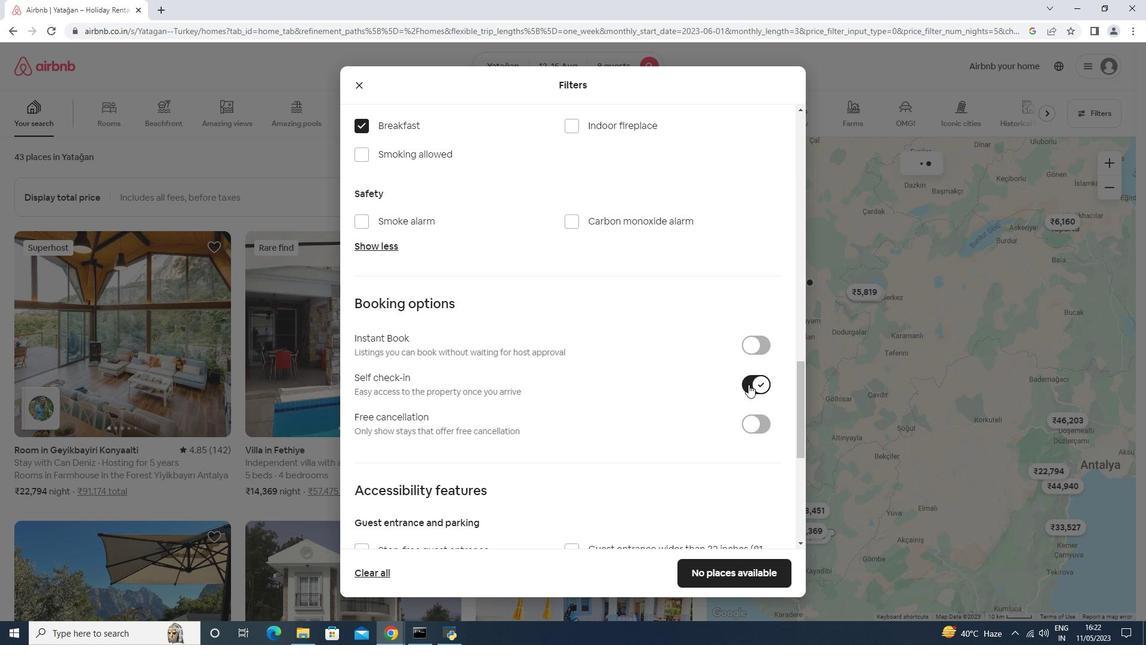 
Action: Mouse moved to (410, 473)
Screenshot: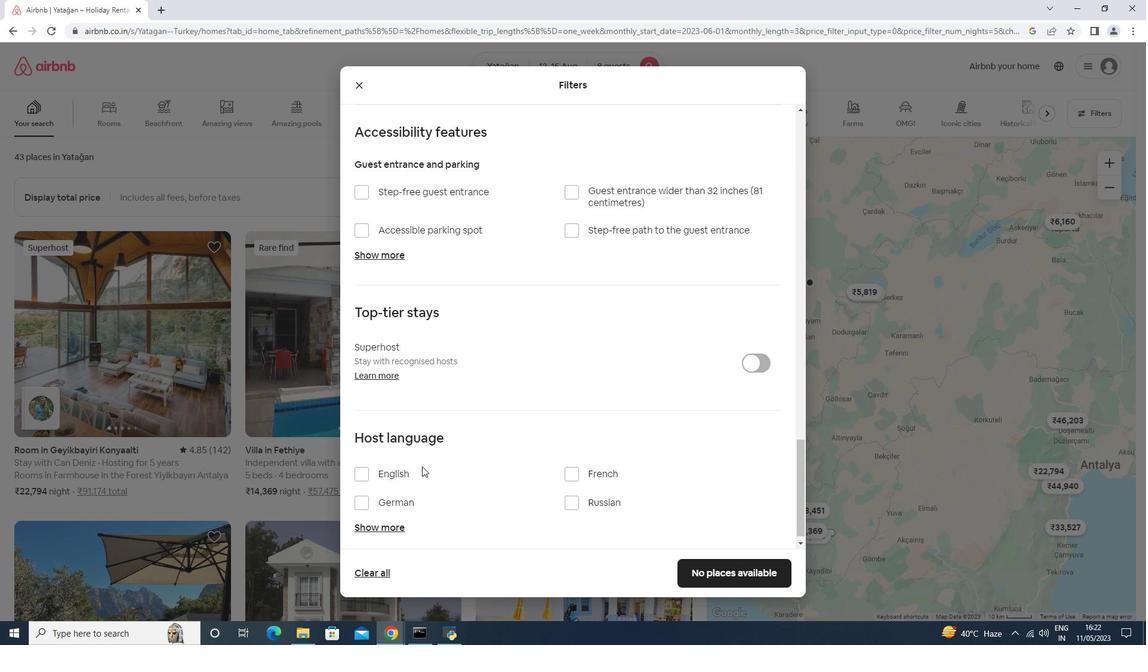 
Action: Mouse pressed left at (410, 473)
Screenshot: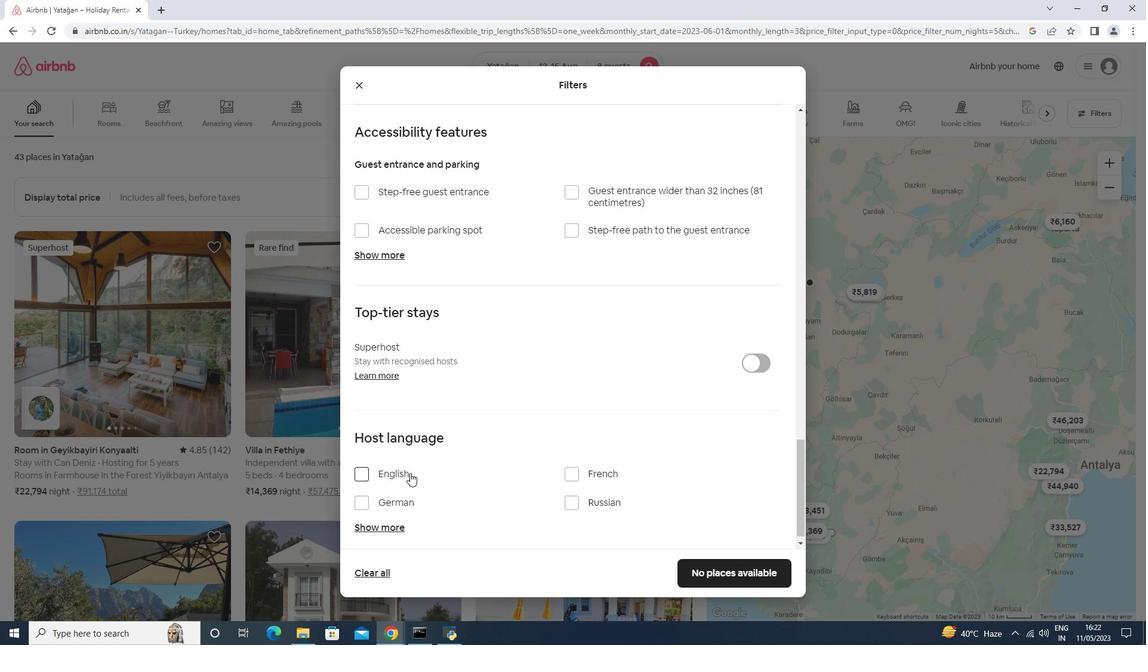 
Action: Mouse moved to (703, 565)
Screenshot: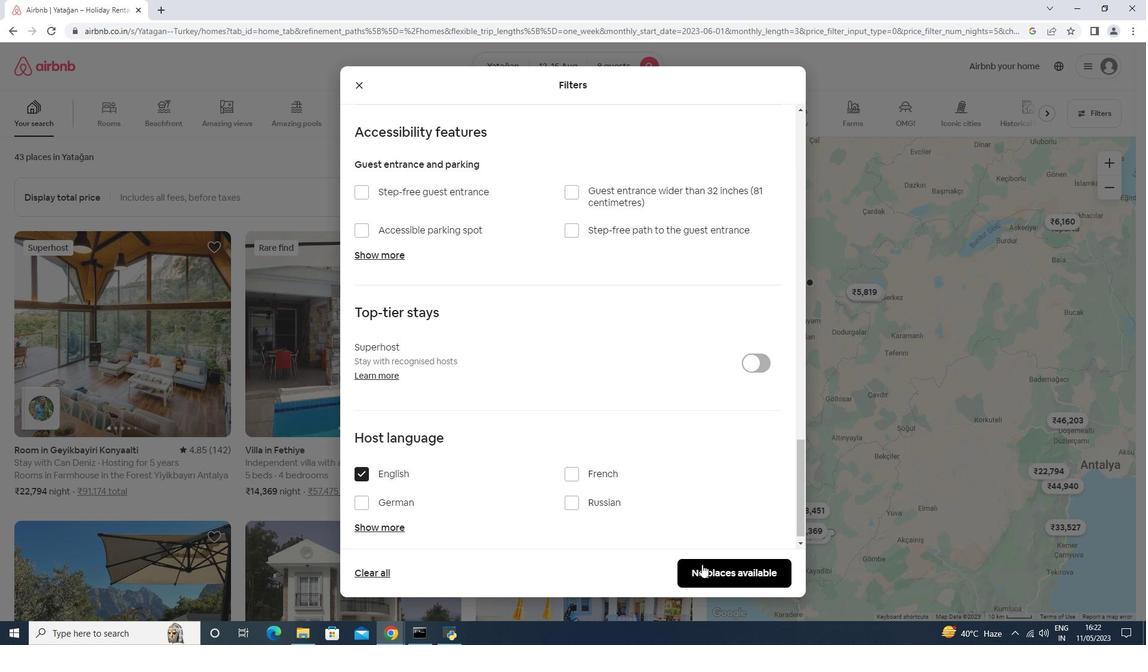 
Action: Mouse pressed left at (703, 565)
Screenshot: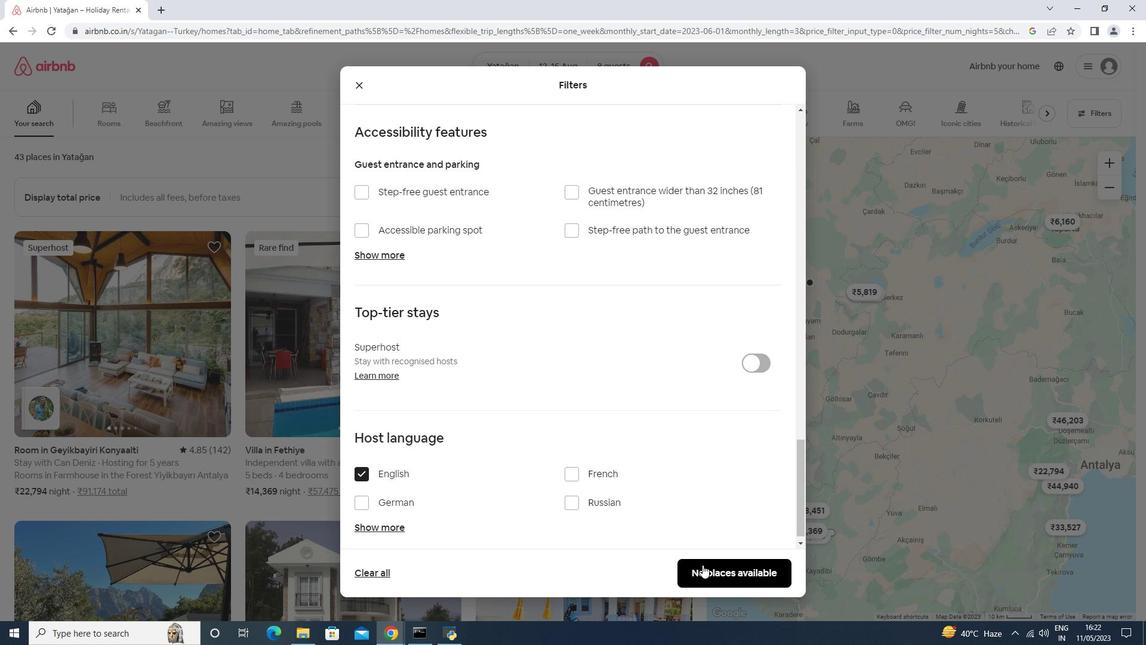 
Action: Mouse moved to (703, 563)
Screenshot: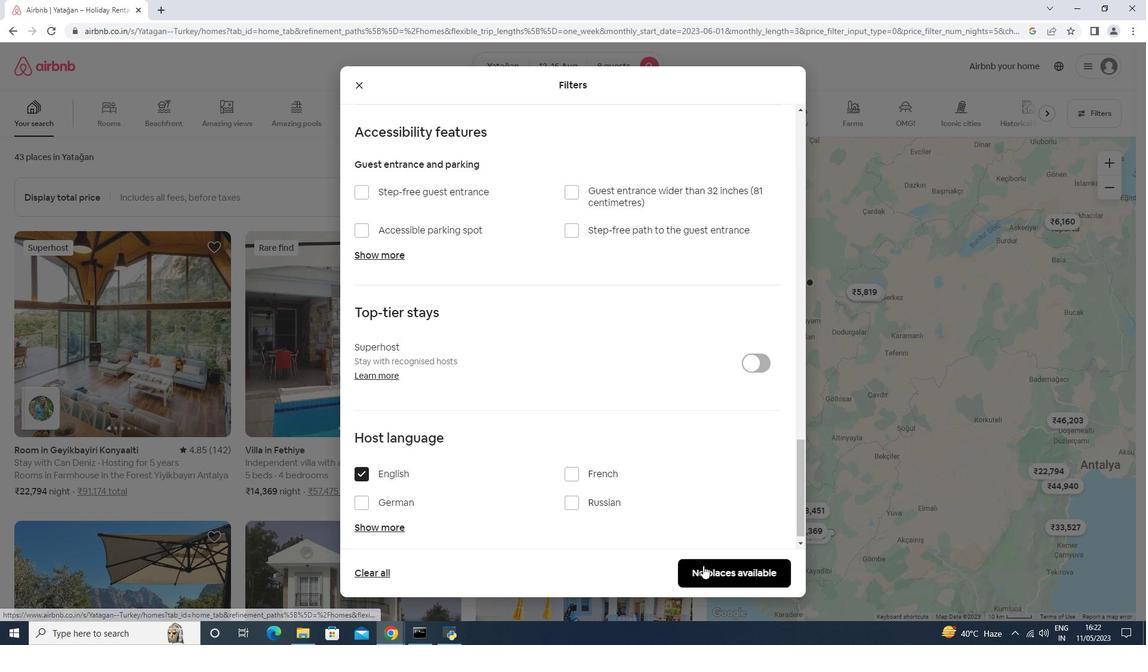 
